 Task: Search round trip flight ticket for 5 adults, 1 child, 2 infants in seat and 1 infant on lap in business from Des Moines: Des Moines International Airport to New Bern: Coastal Carolina Regional Airport (was Craven County Regional) on 5-4-2023 and return on 5-6-2023. Choice of flights is Westjet. Number of bags: 1 carry on bag. Price is upto 76000. Outbound departure time preference is 16:00.
Action: Mouse moved to (352, 347)
Screenshot: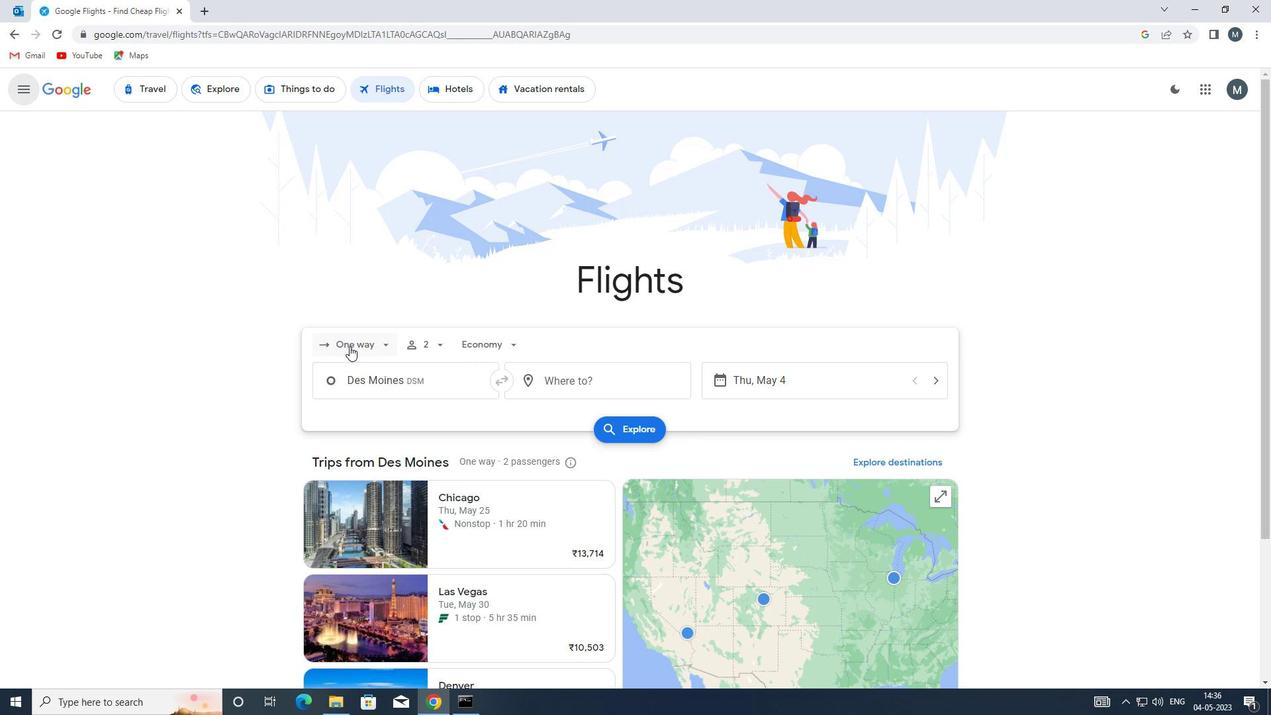 
Action: Mouse pressed left at (352, 347)
Screenshot: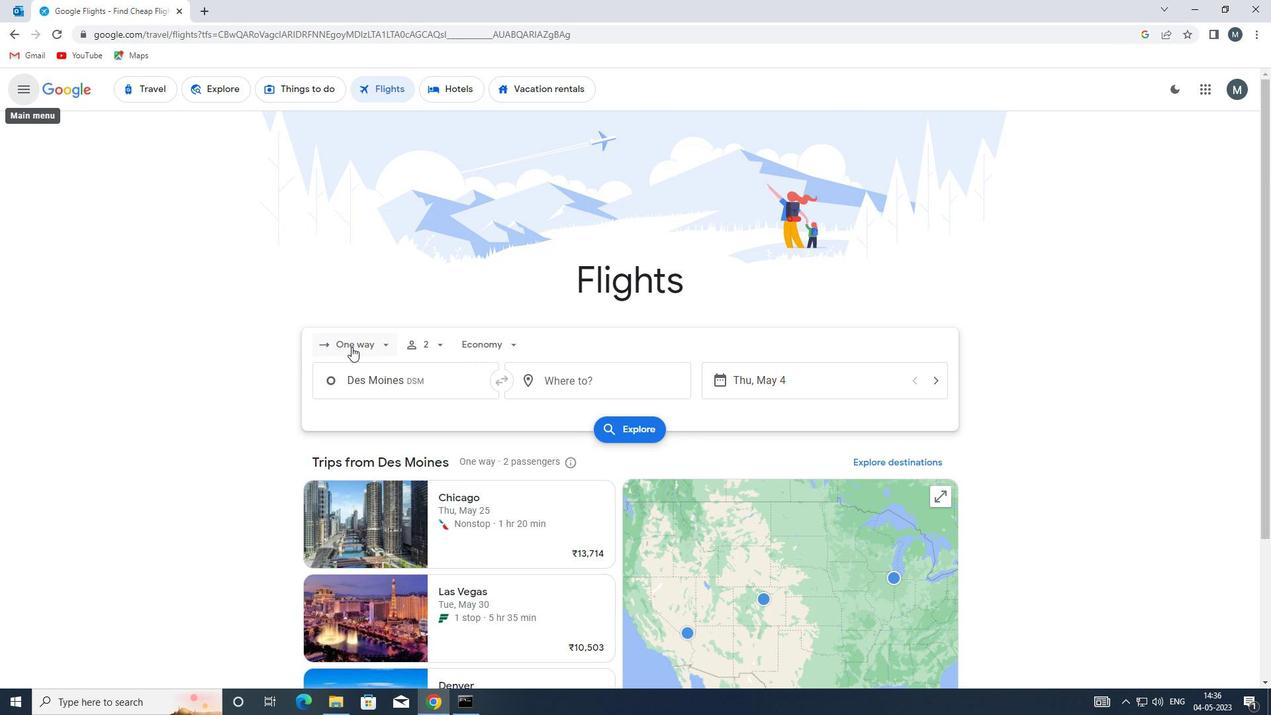 
Action: Mouse moved to (369, 376)
Screenshot: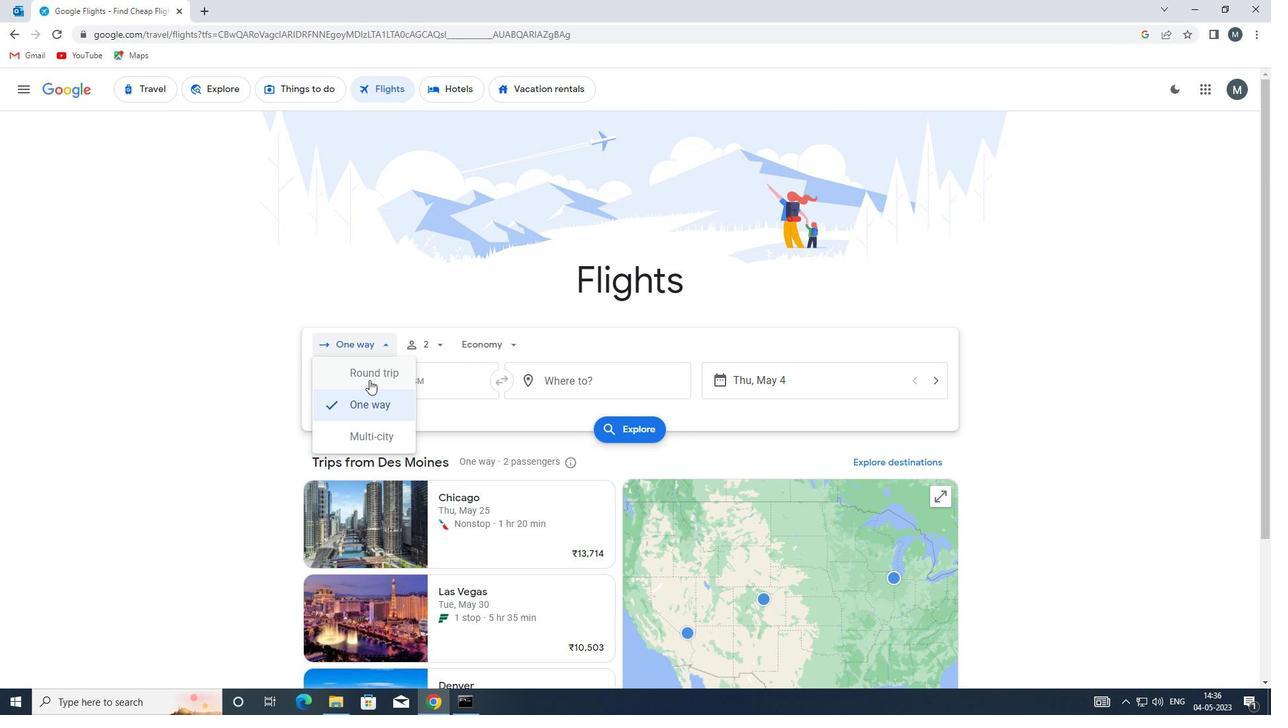 
Action: Mouse pressed left at (369, 376)
Screenshot: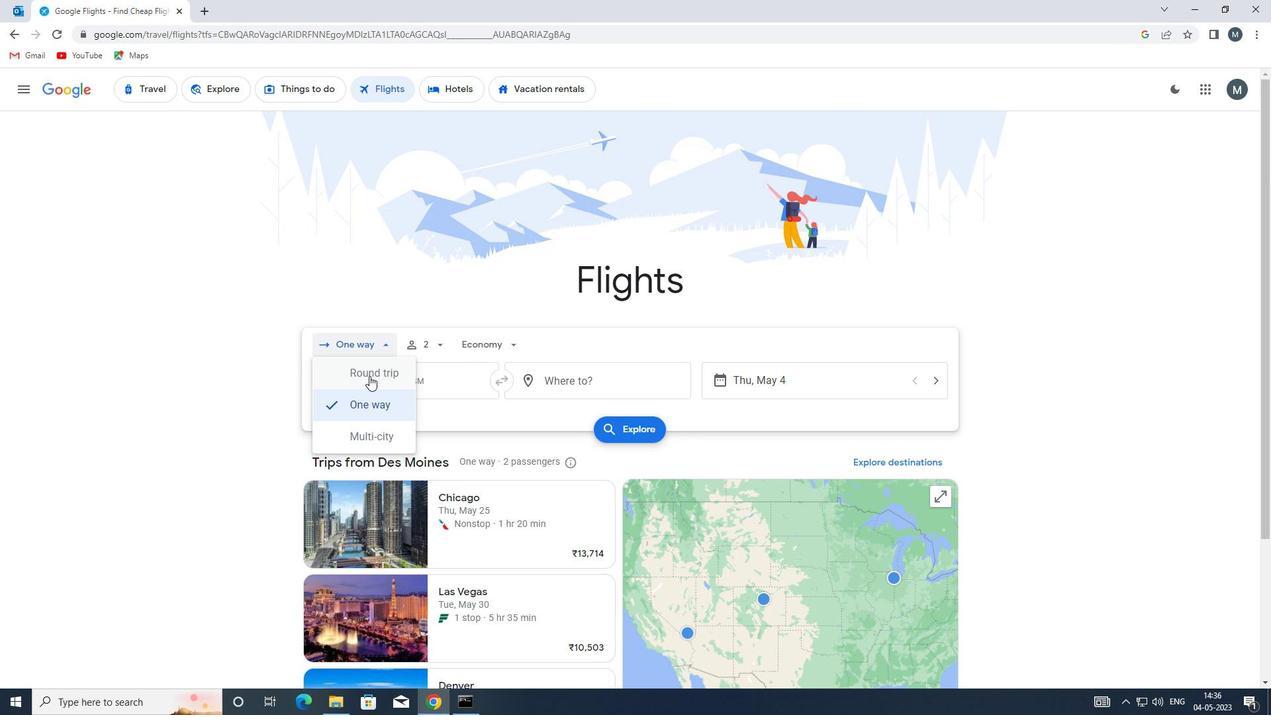 
Action: Mouse moved to (454, 346)
Screenshot: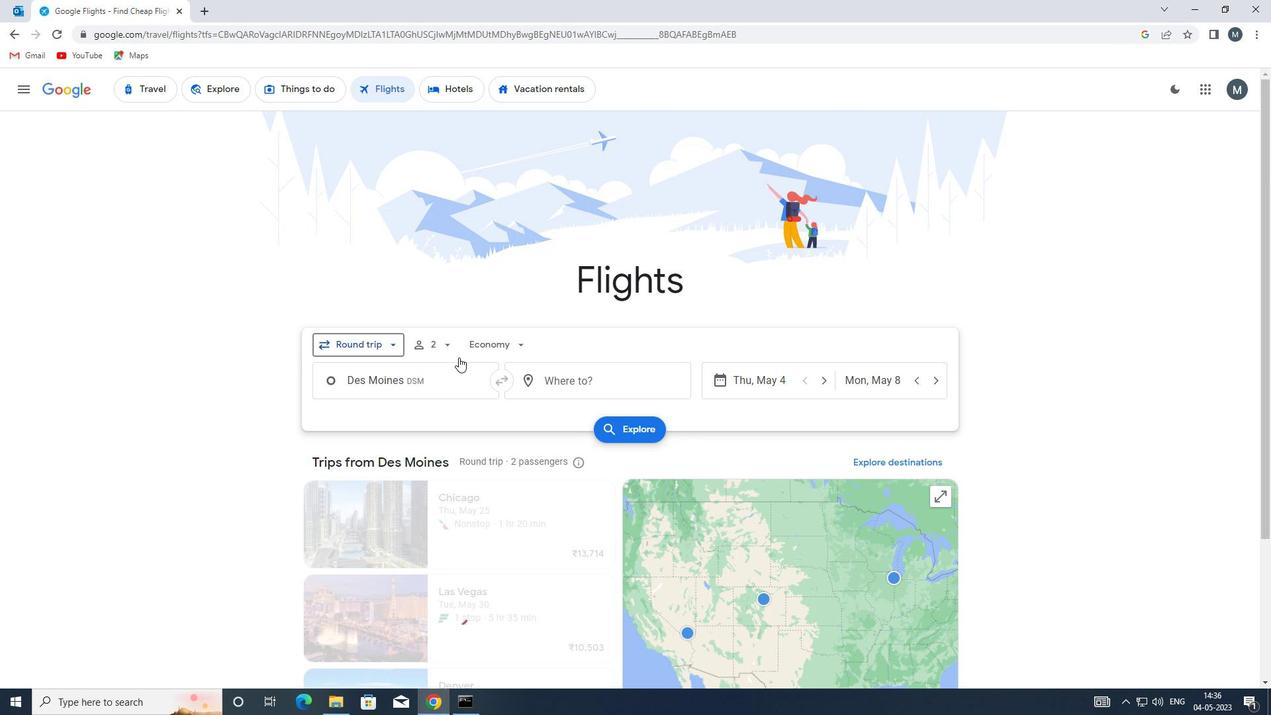 
Action: Mouse pressed left at (454, 346)
Screenshot: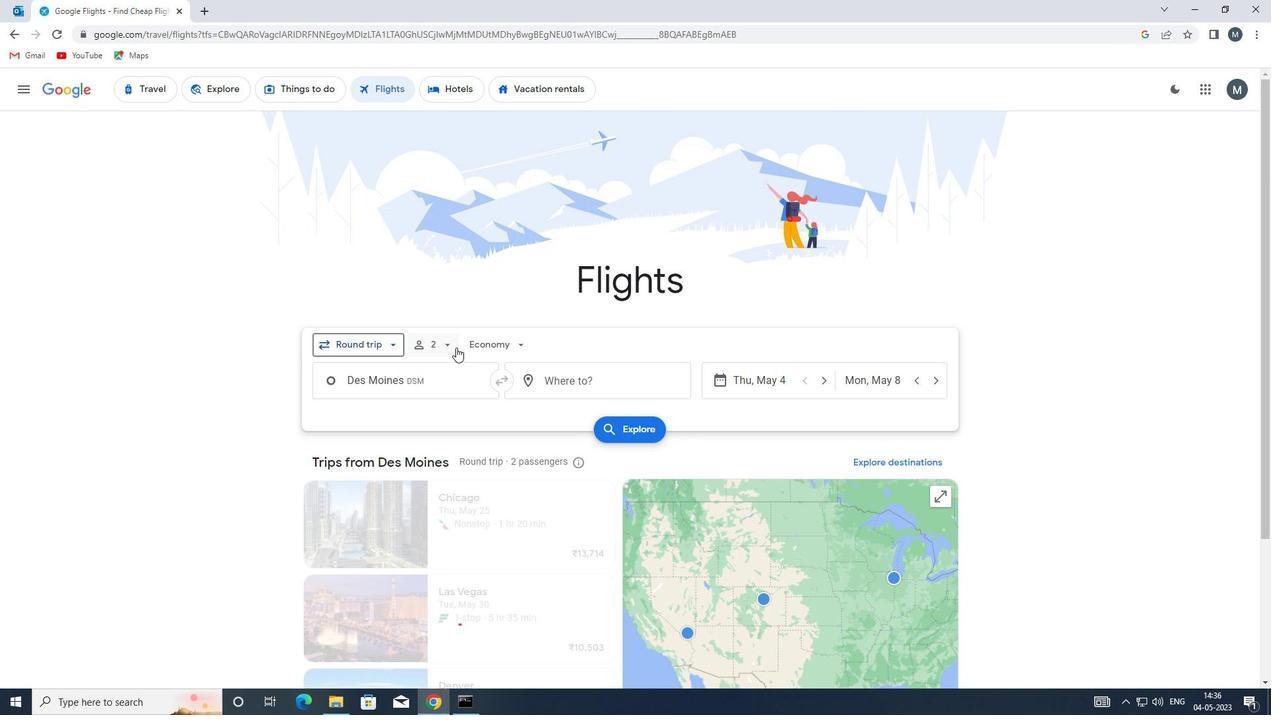 
Action: Mouse moved to (543, 380)
Screenshot: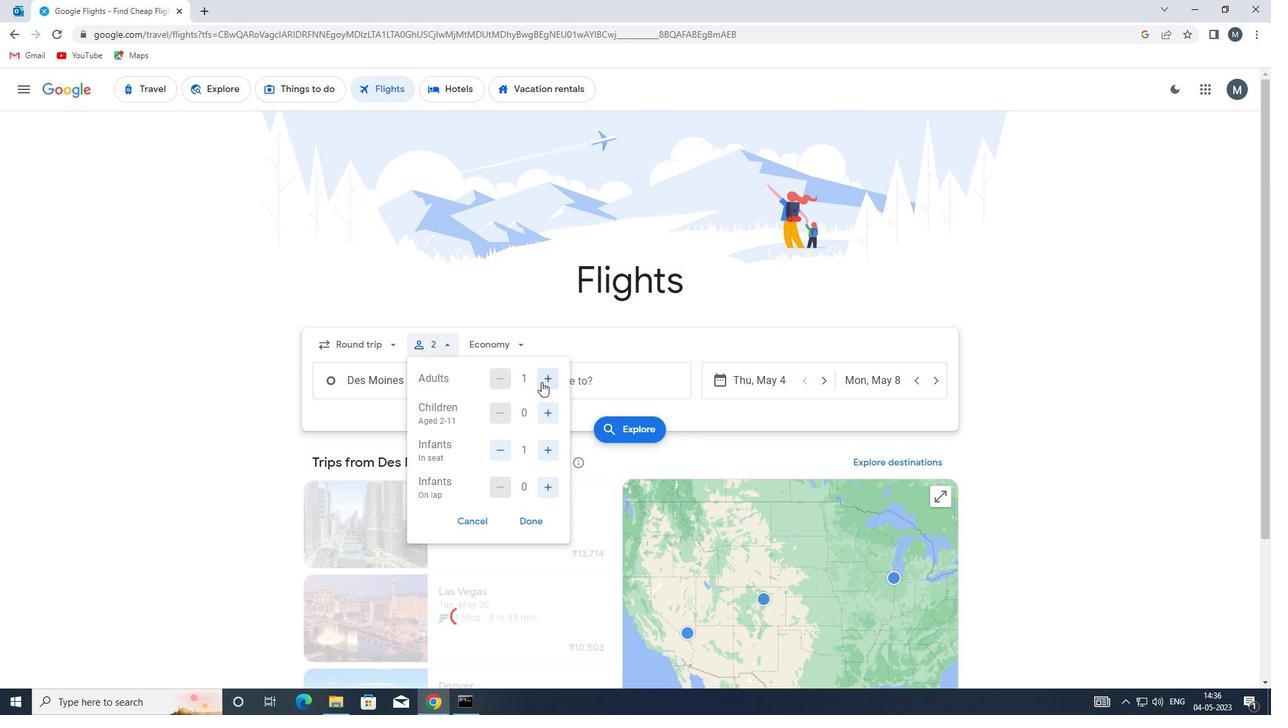 
Action: Mouse pressed left at (543, 380)
Screenshot: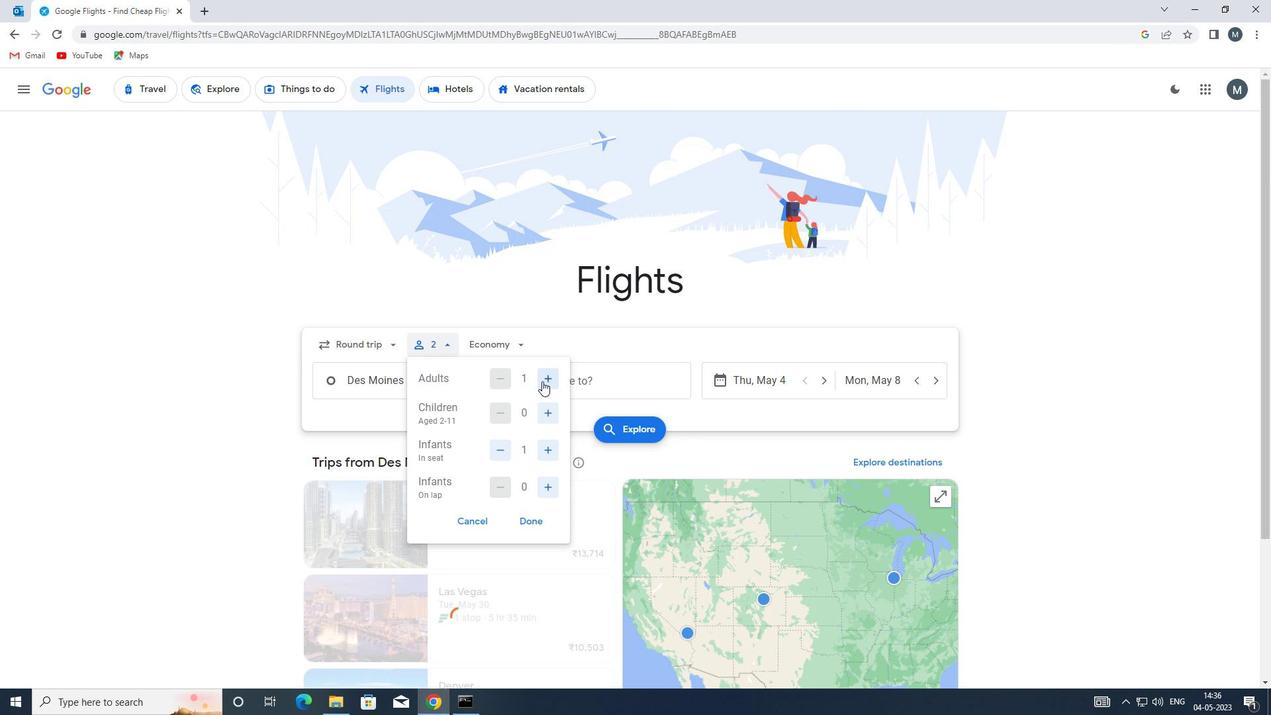 
Action: Mouse pressed left at (543, 380)
Screenshot: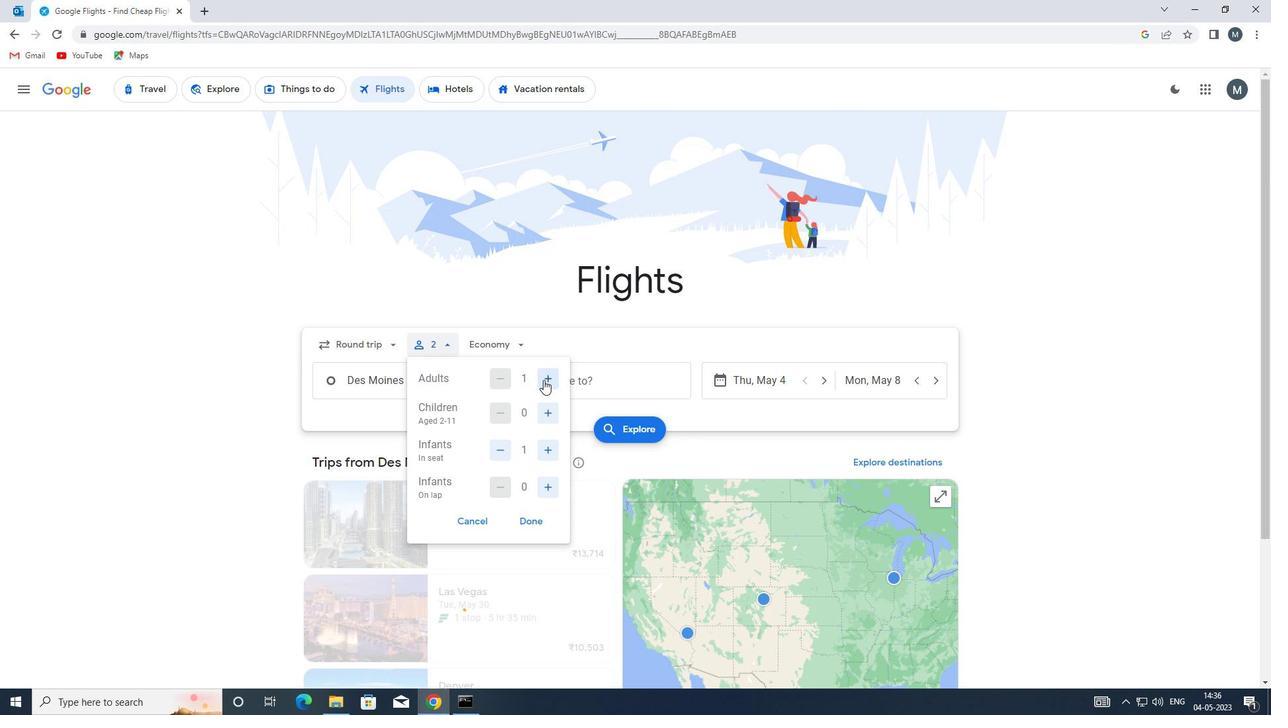 
Action: Mouse moved to (544, 378)
Screenshot: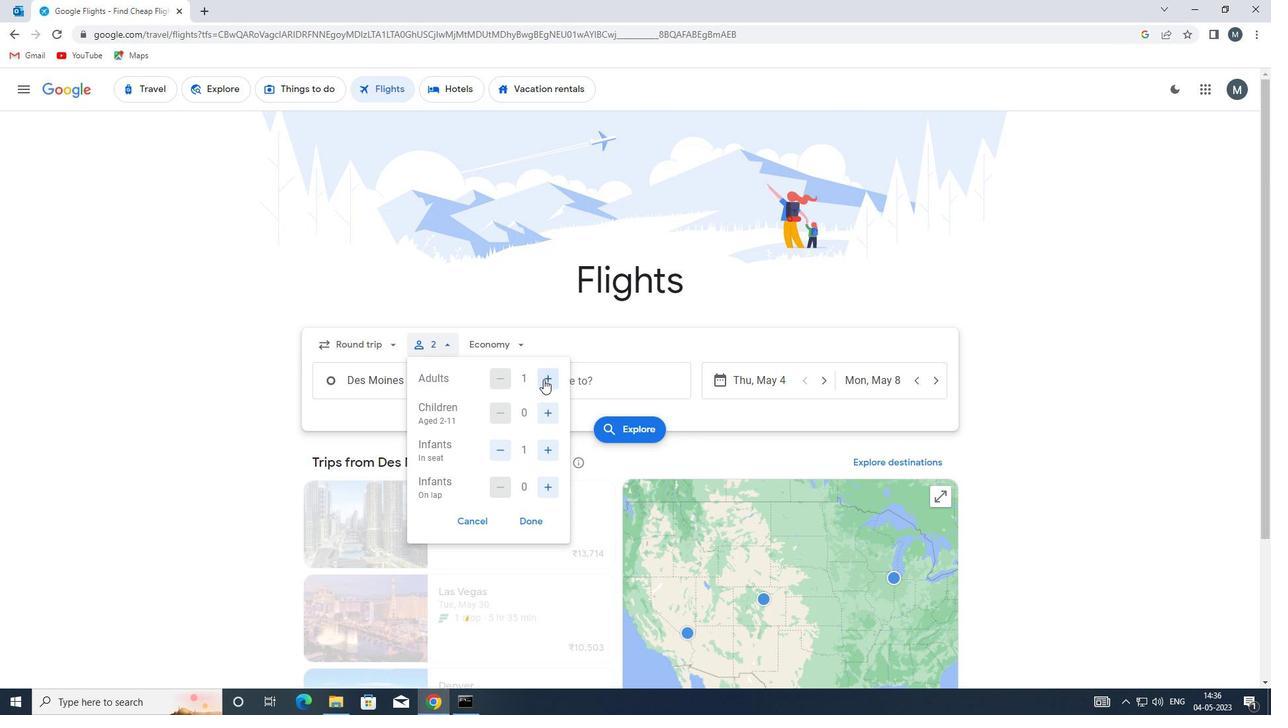 
Action: Mouse pressed left at (544, 378)
Screenshot: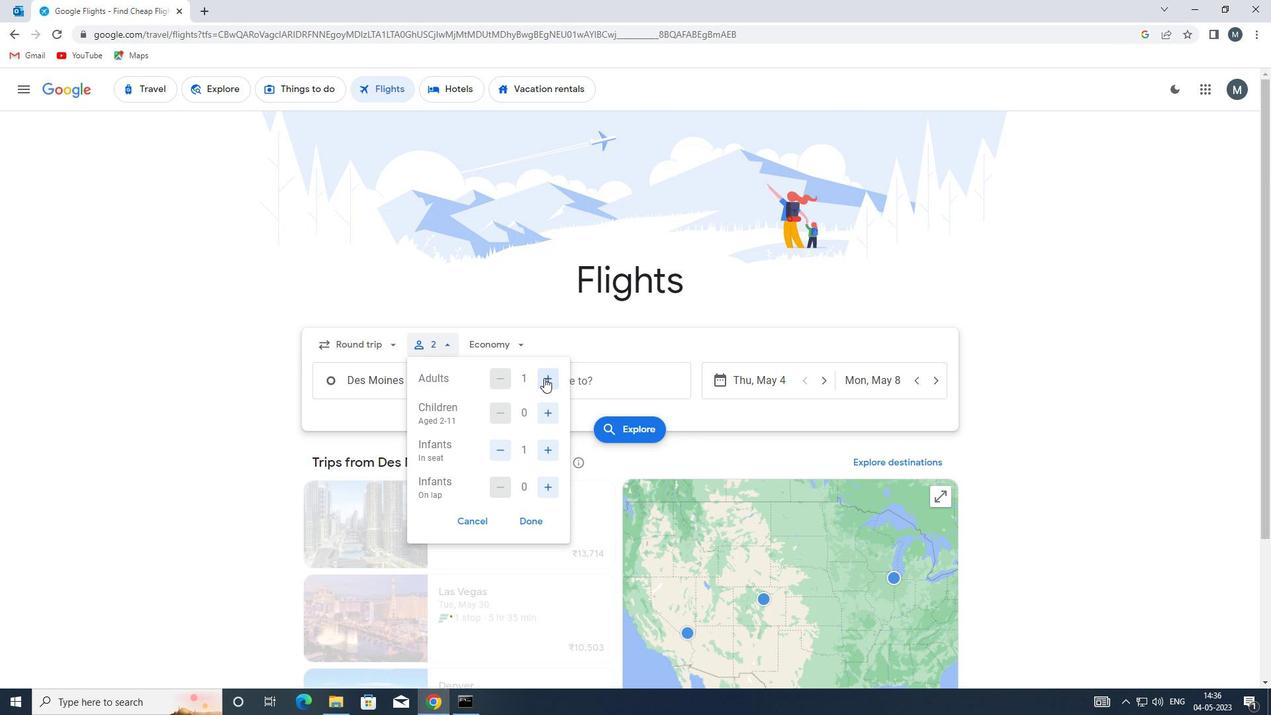 
Action: Mouse moved to (546, 378)
Screenshot: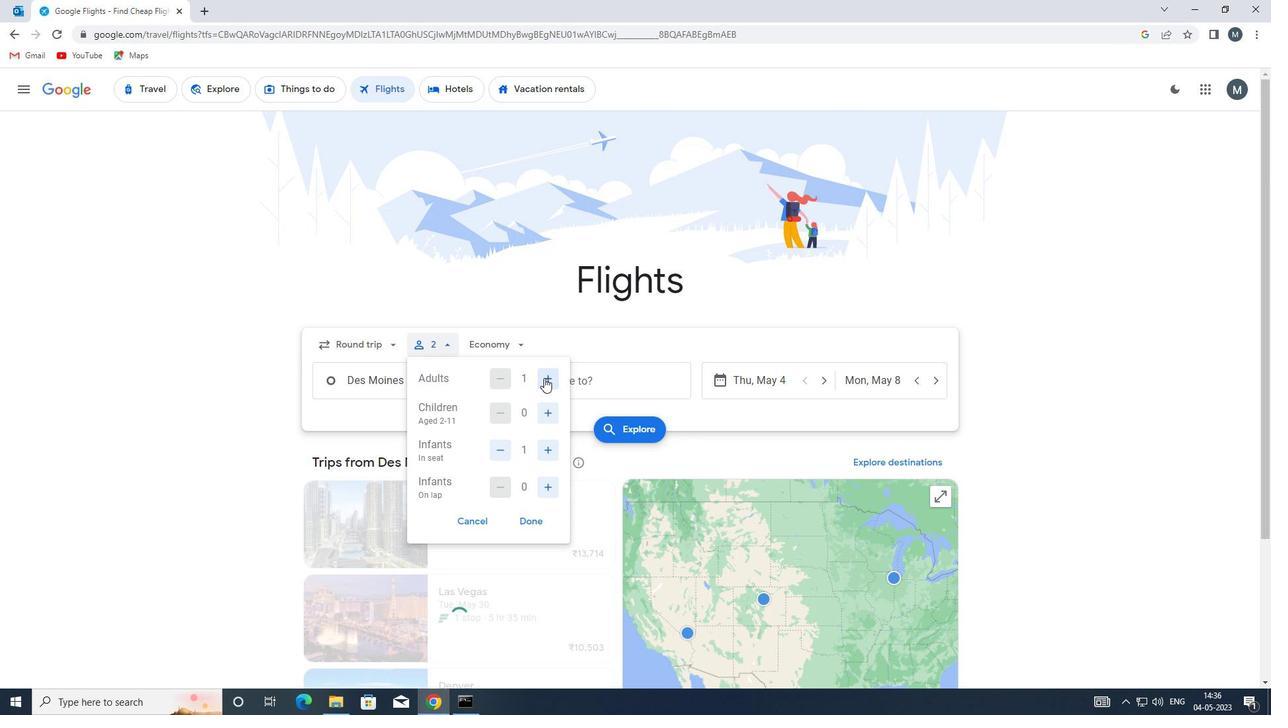 
Action: Mouse pressed left at (546, 378)
Screenshot: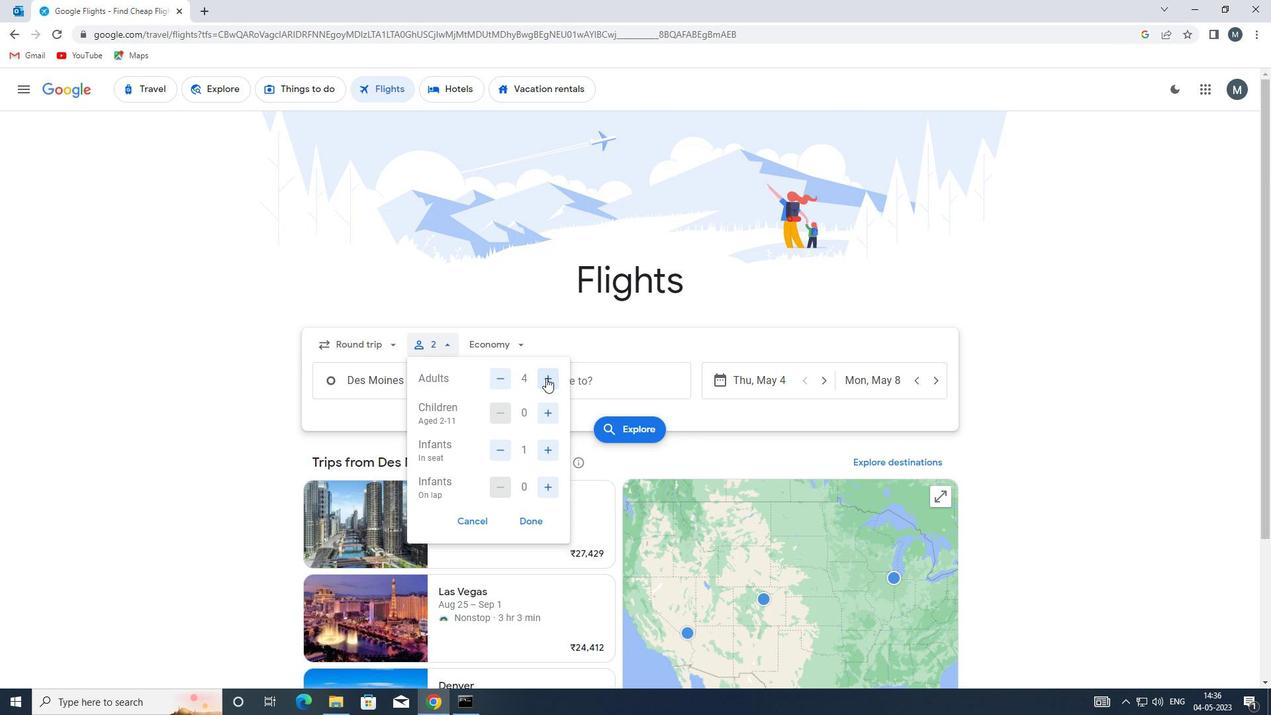 
Action: Mouse moved to (549, 415)
Screenshot: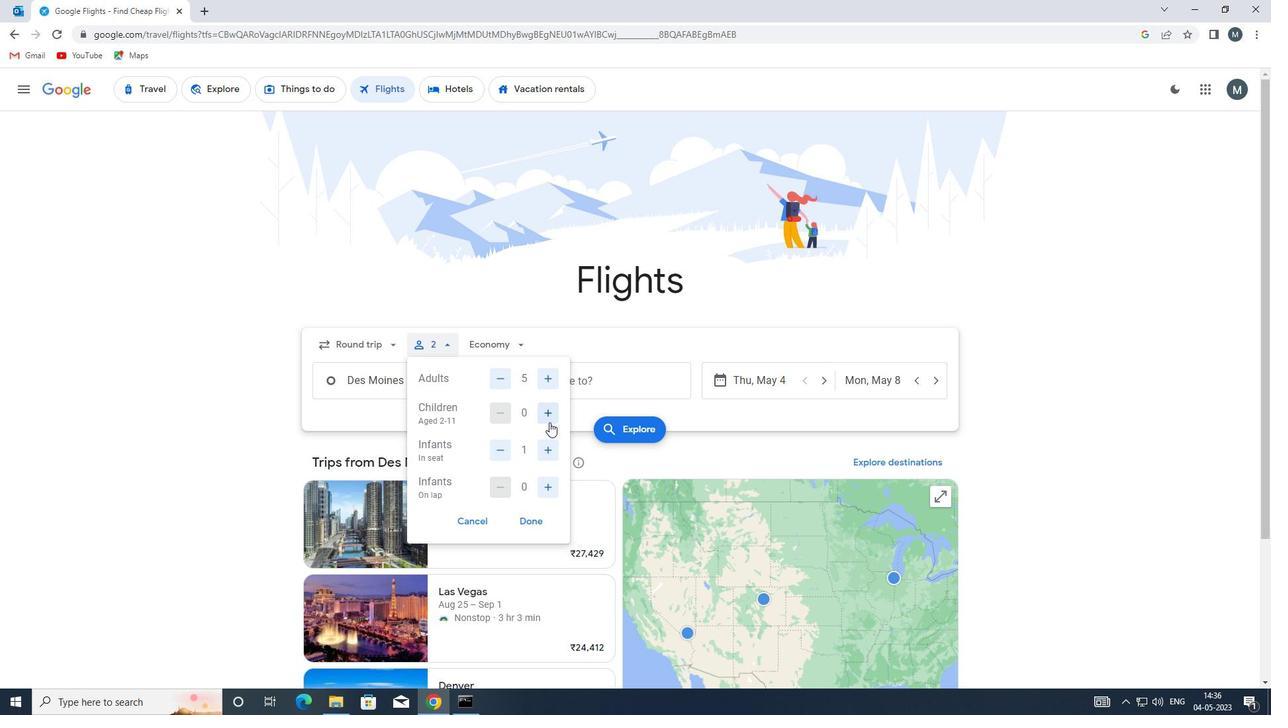 
Action: Mouse pressed left at (549, 415)
Screenshot: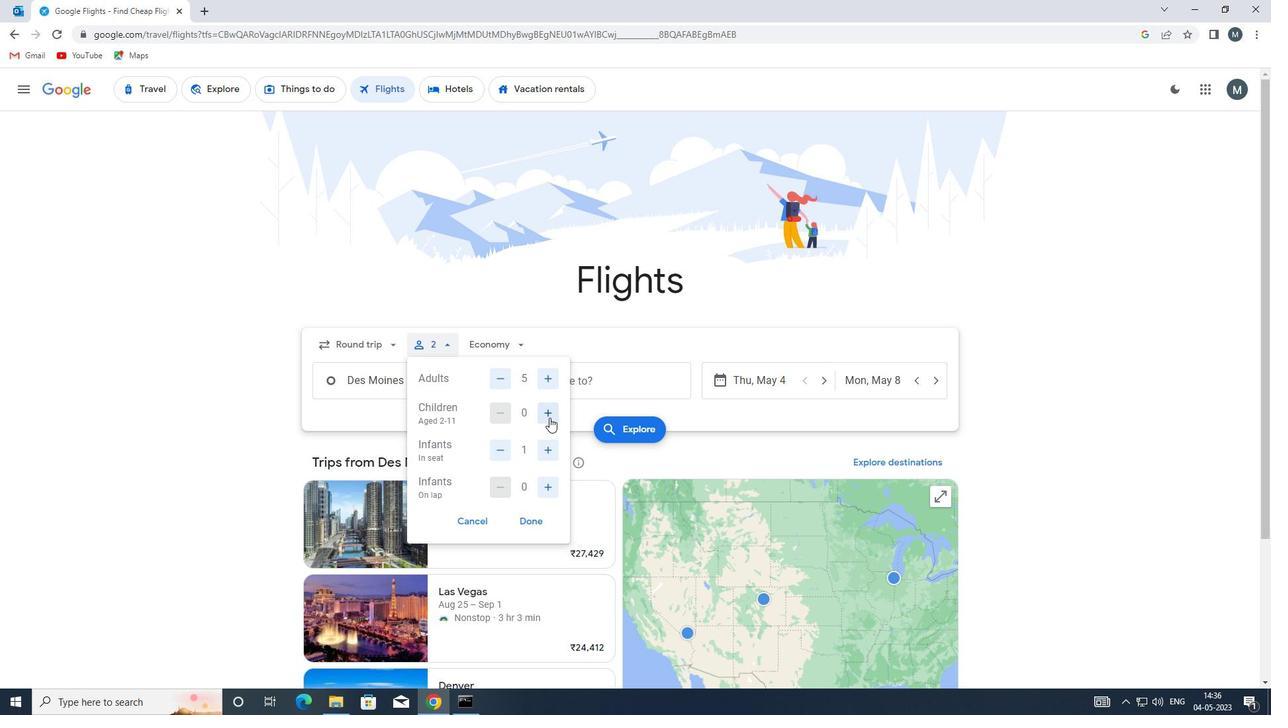 
Action: Mouse moved to (545, 445)
Screenshot: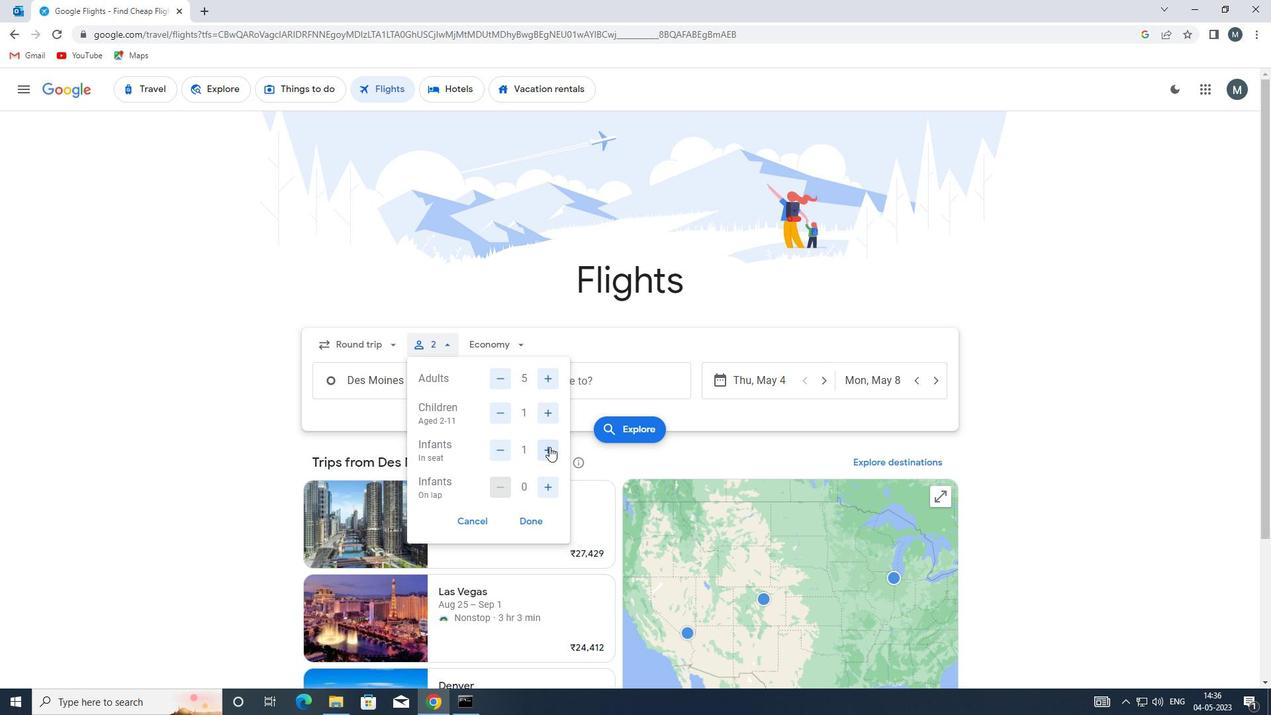 
Action: Mouse pressed left at (545, 445)
Screenshot: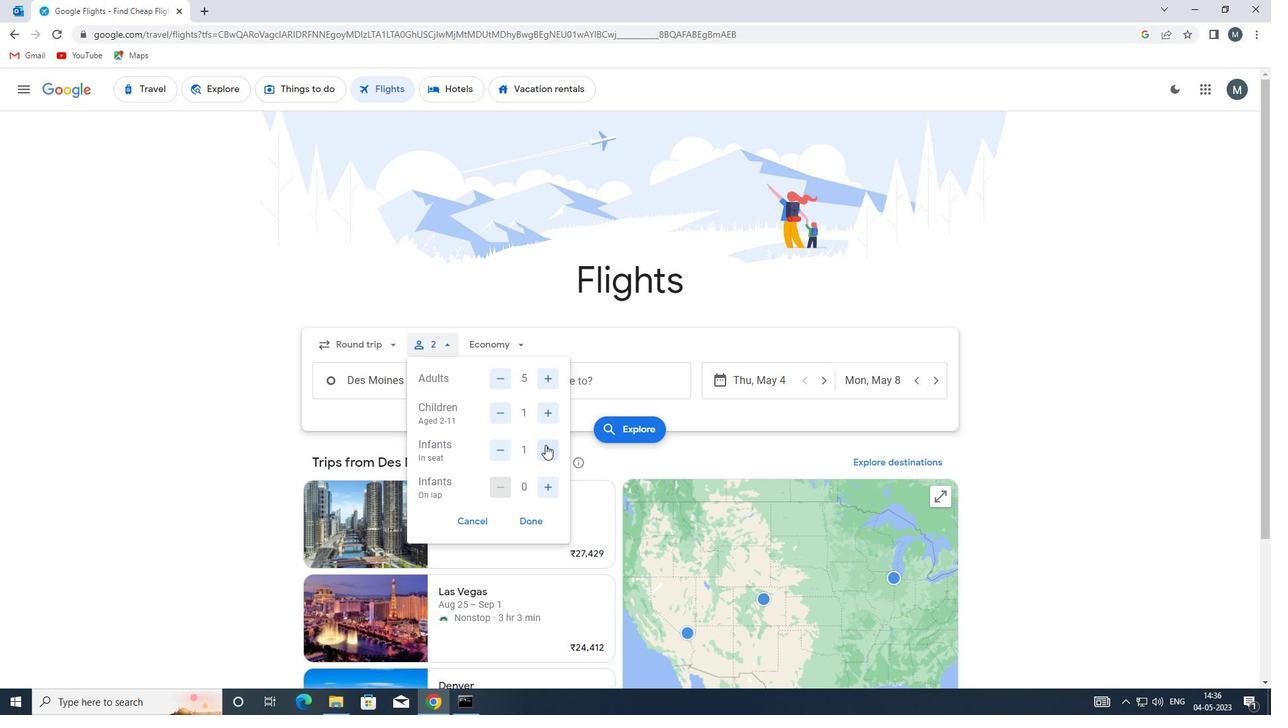 
Action: Mouse pressed left at (545, 445)
Screenshot: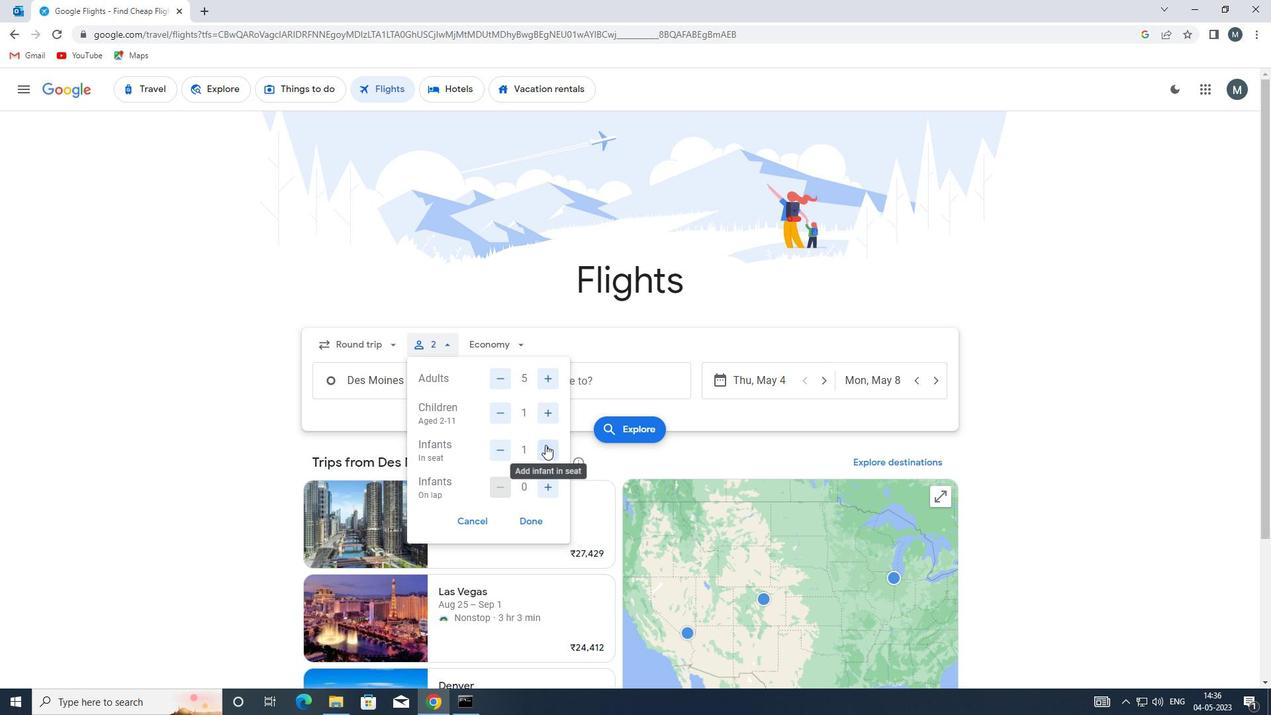 
Action: Mouse moved to (554, 488)
Screenshot: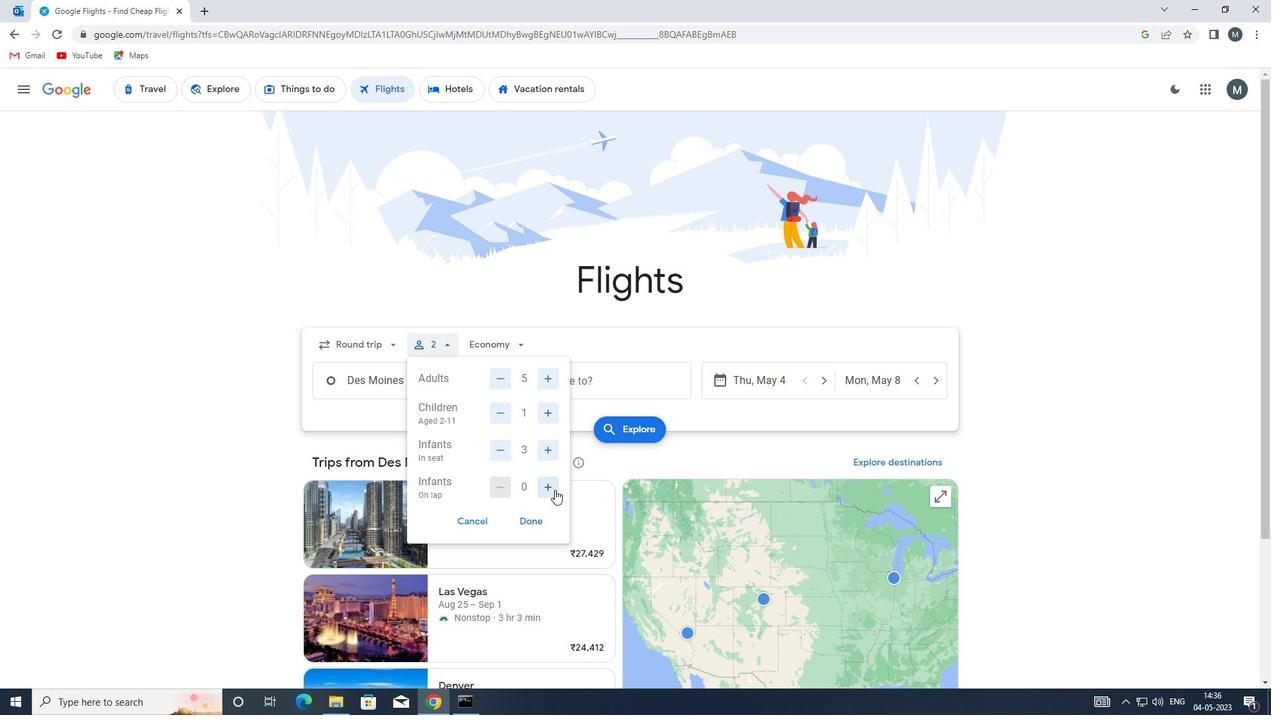 
Action: Mouse pressed left at (554, 488)
Screenshot: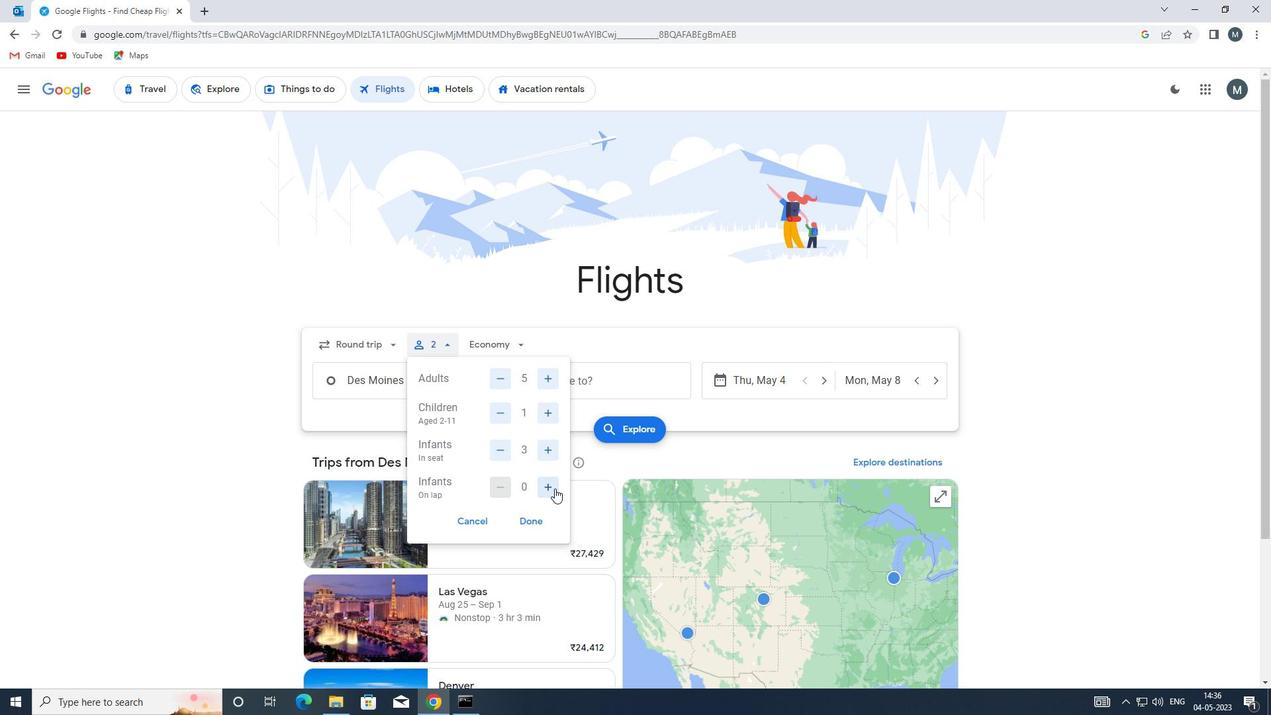 
Action: Mouse moved to (507, 446)
Screenshot: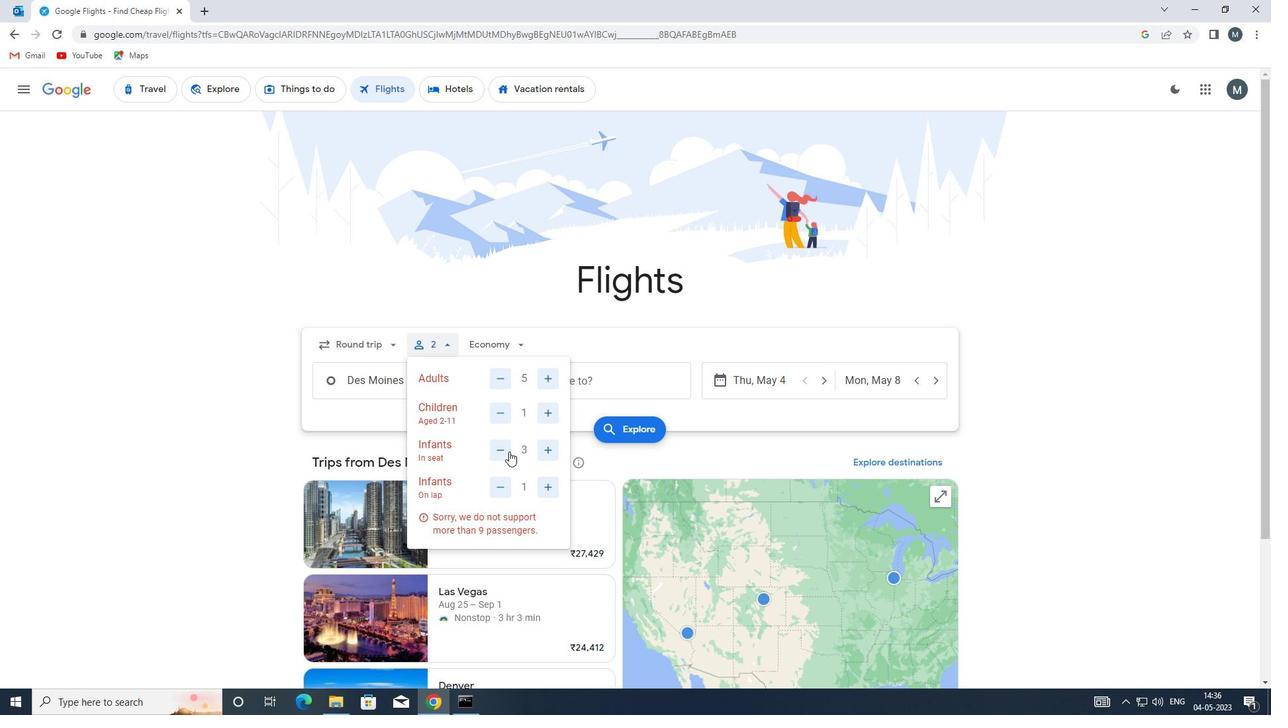 
Action: Mouse pressed left at (507, 446)
Screenshot: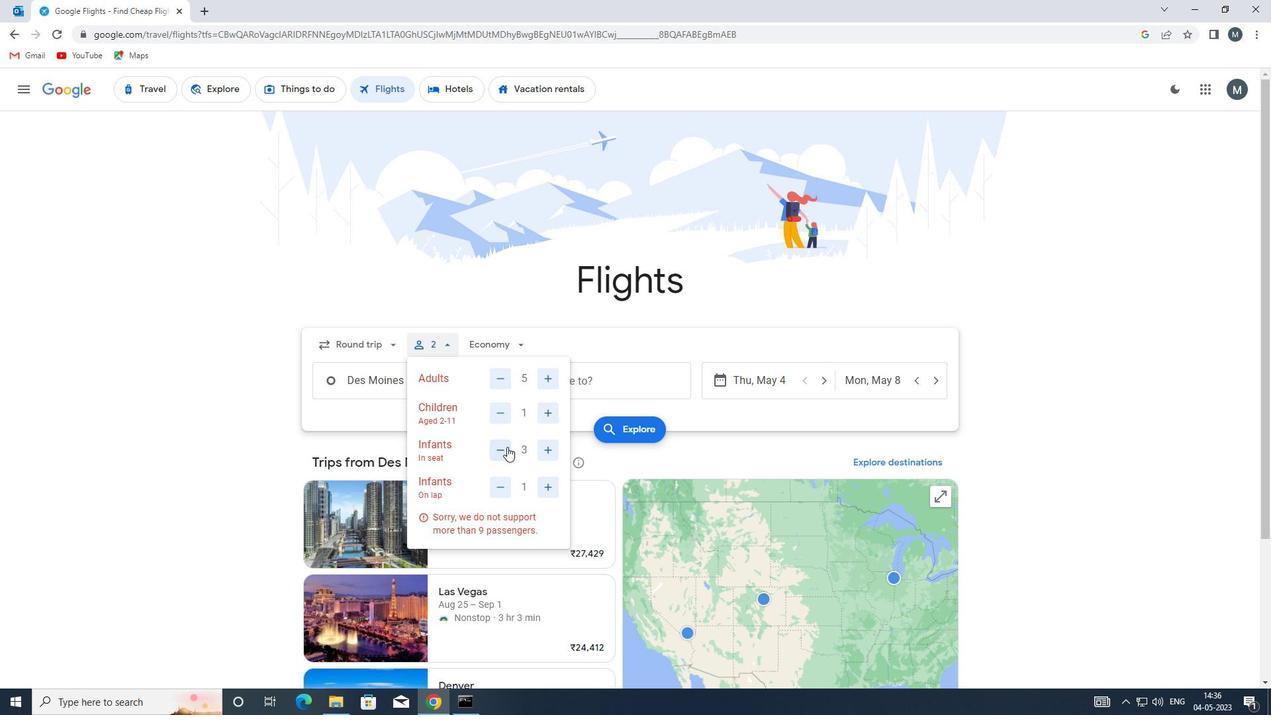 
Action: Mouse moved to (544, 518)
Screenshot: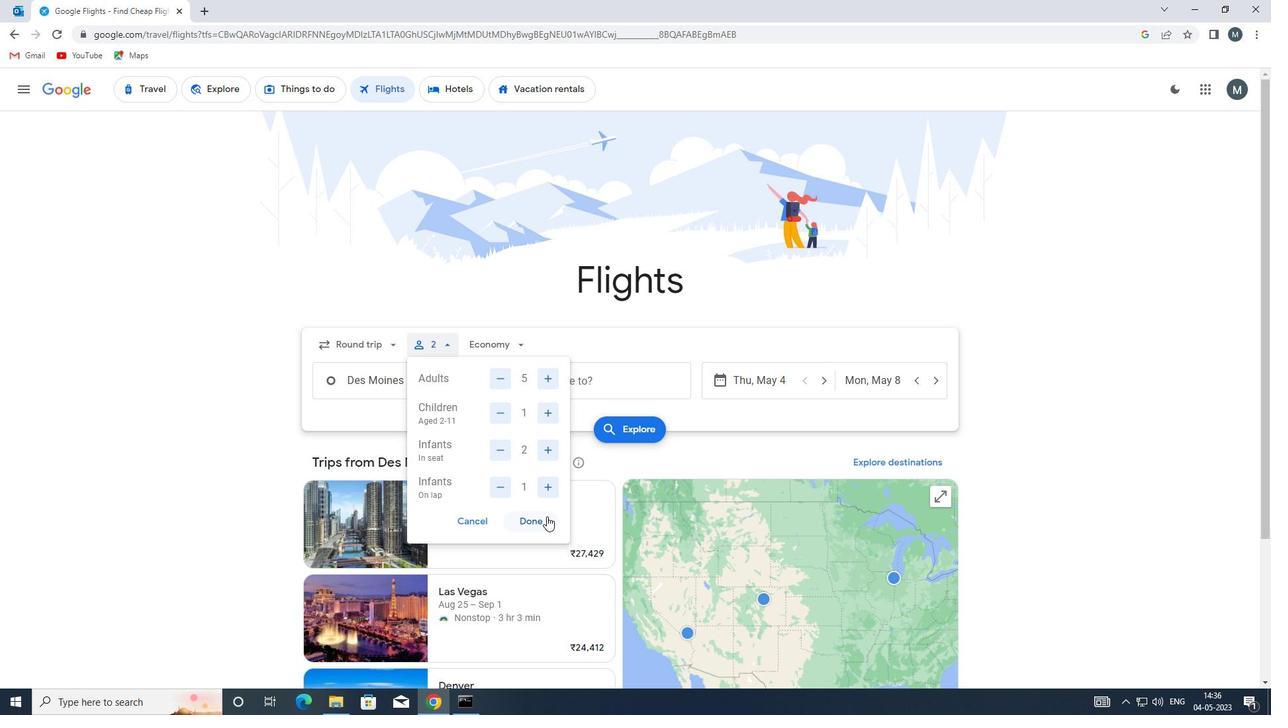 
Action: Mouse pressed left at (544, 518)
Screenshot: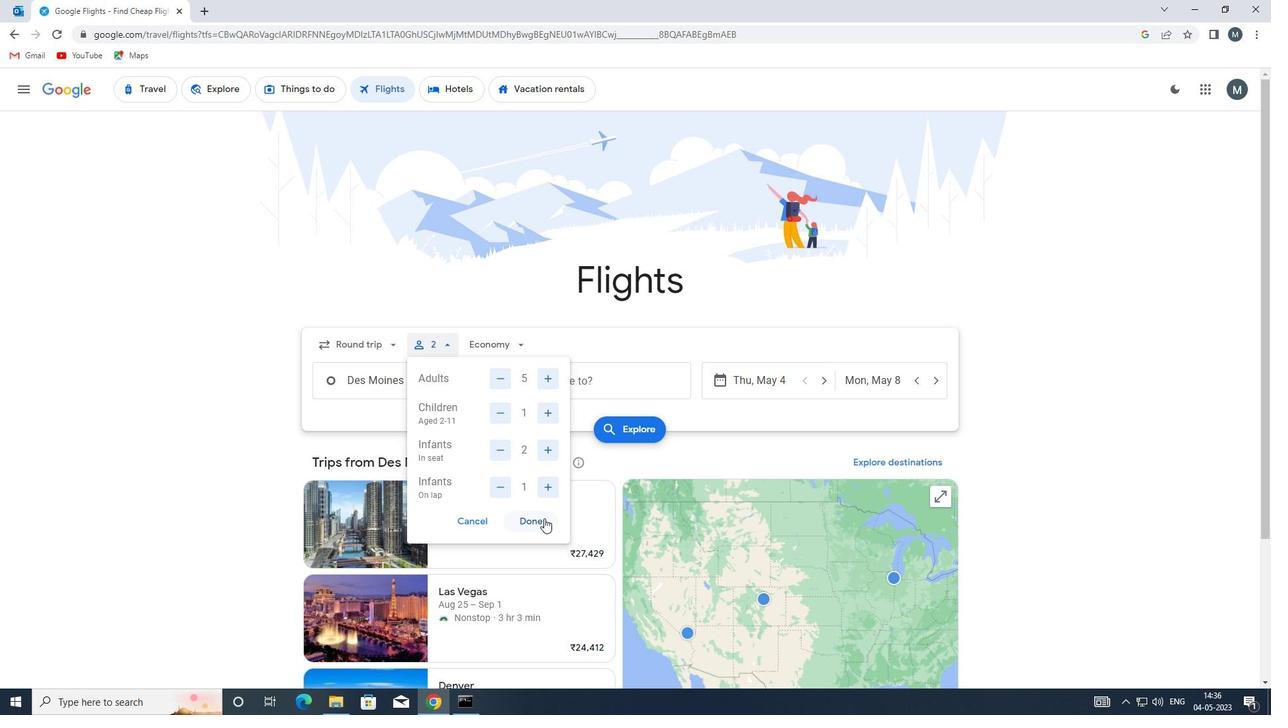 
Action: Mouse moved to (519, 346)
Screenshot: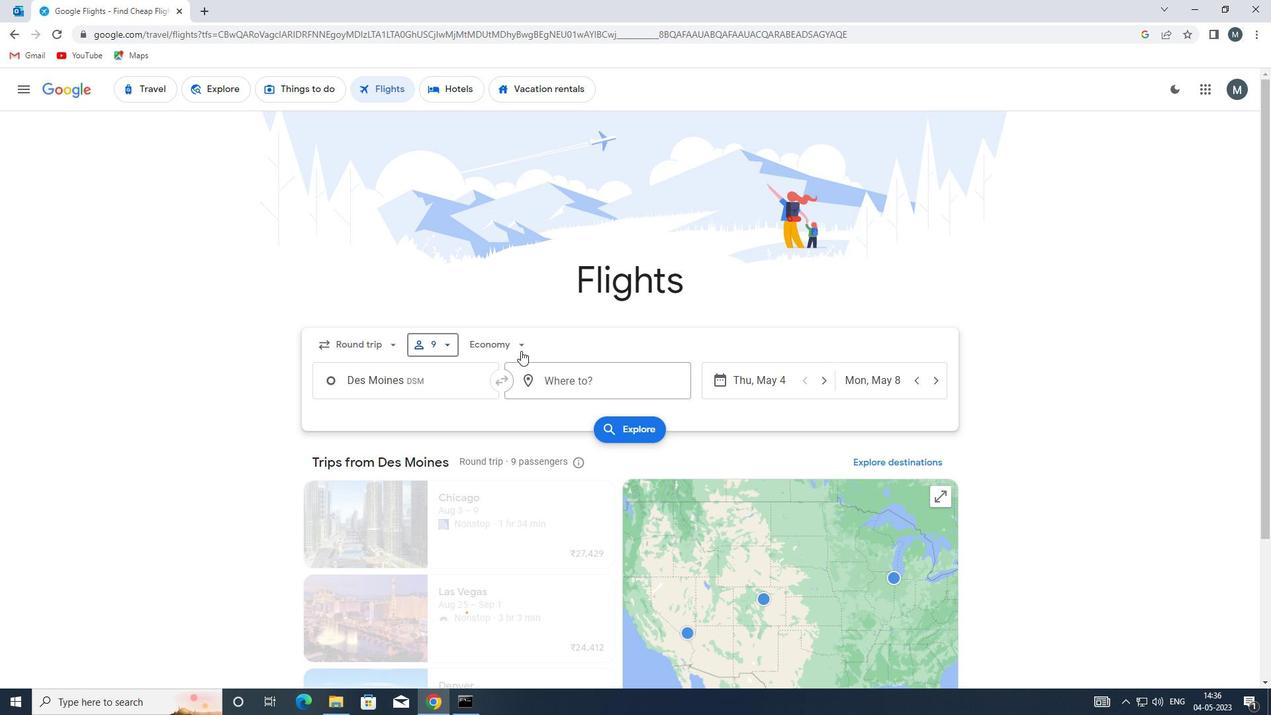 
Action: Mouse pressed left at (519, 346)
Screenshot: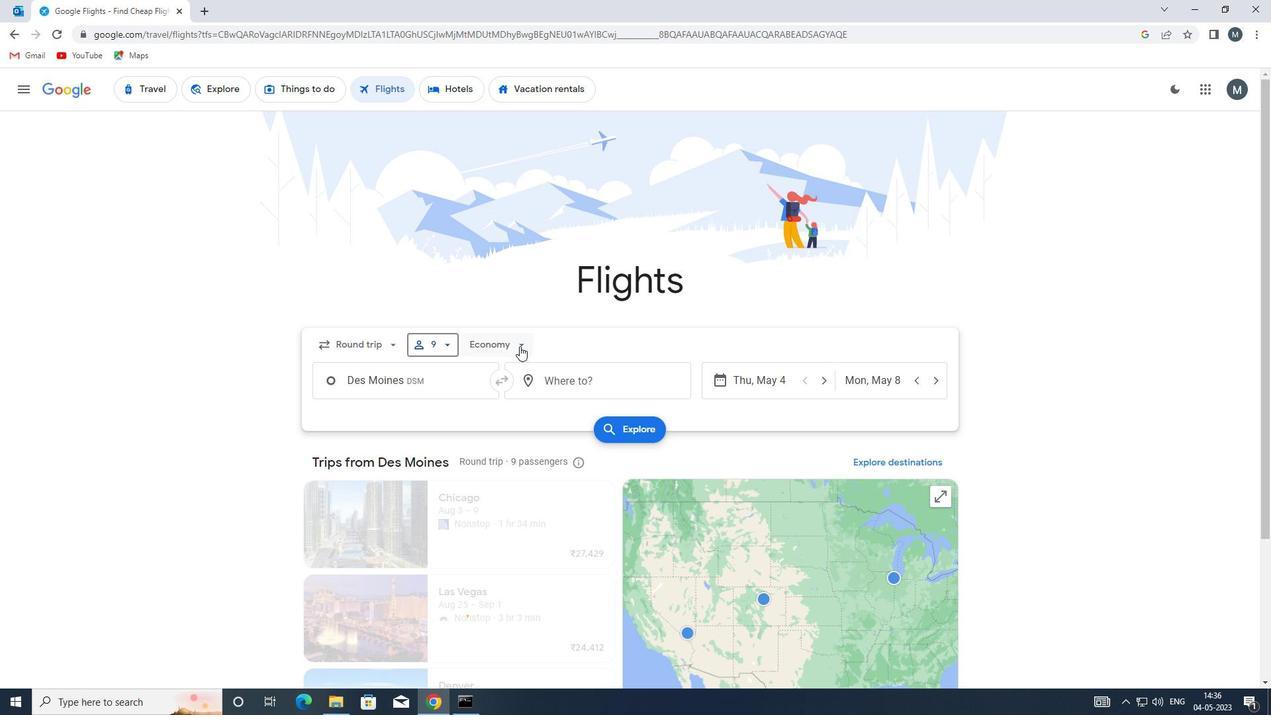 
Action: Mouse moved to (539, 437)
Screenshot: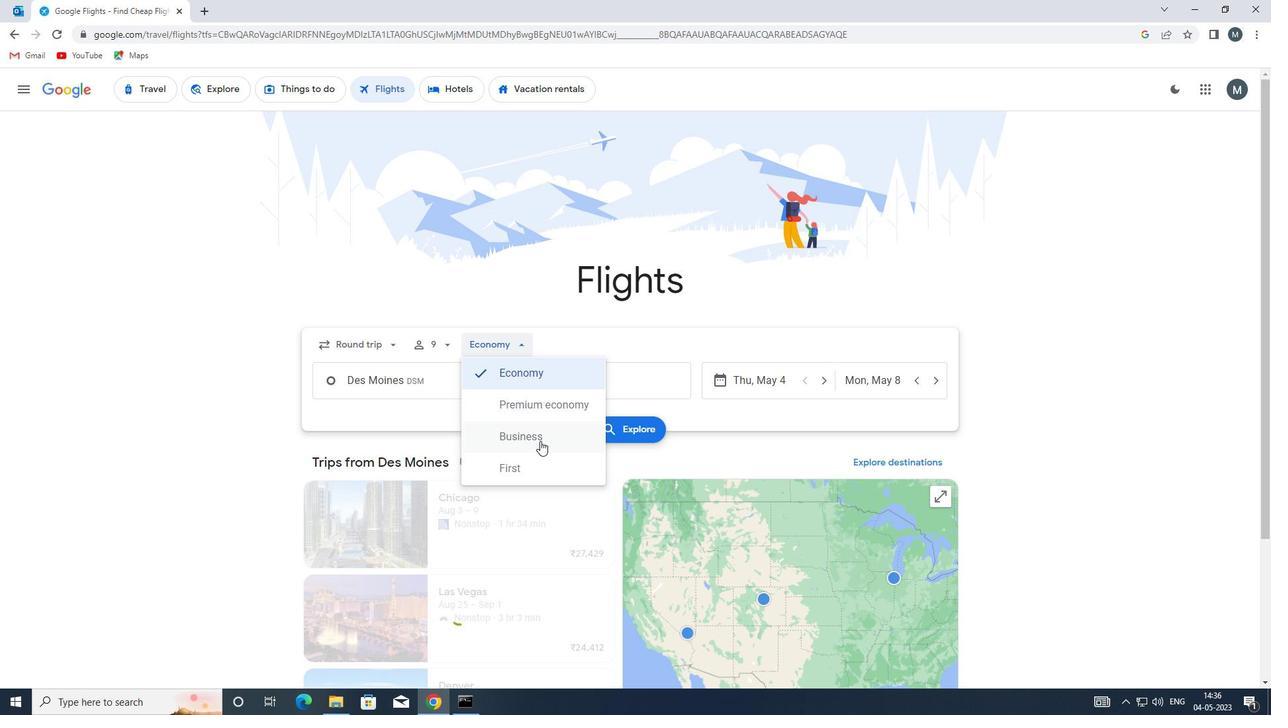 
Action: Mouse pressed left at (539, 437)
Screenshot: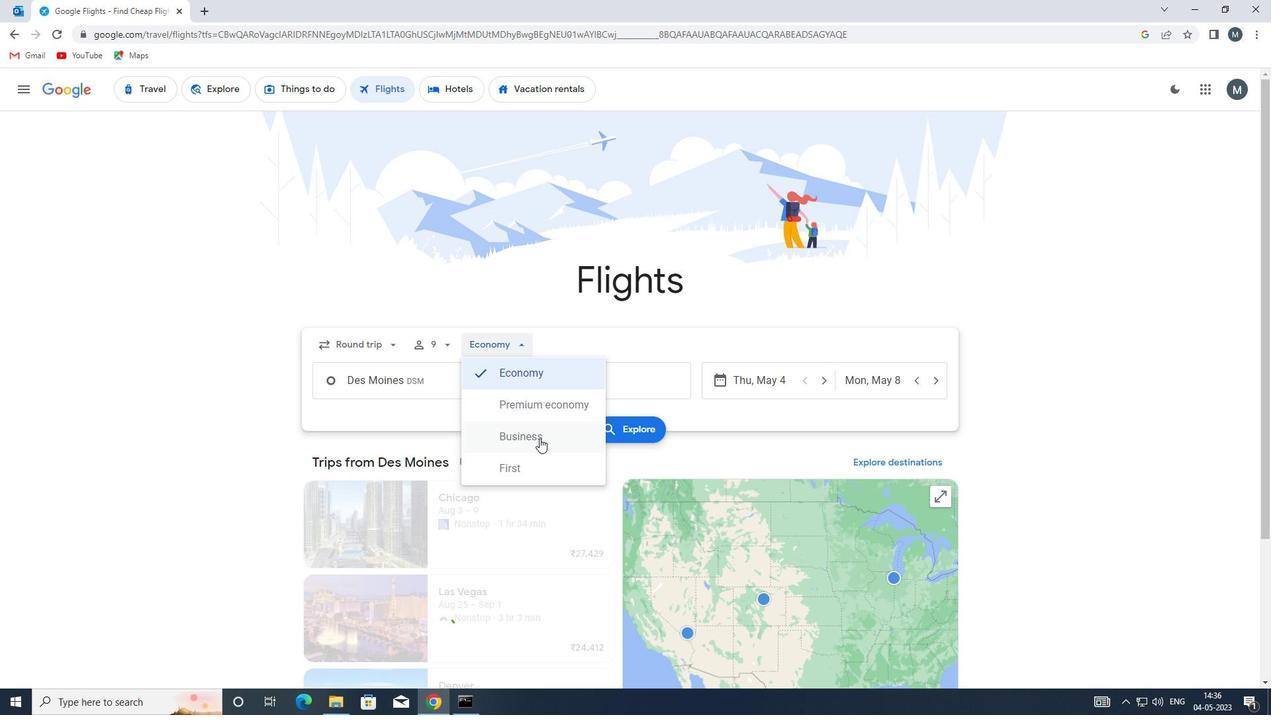 
Action: Mouse moved to (471, 388)
Screenshot: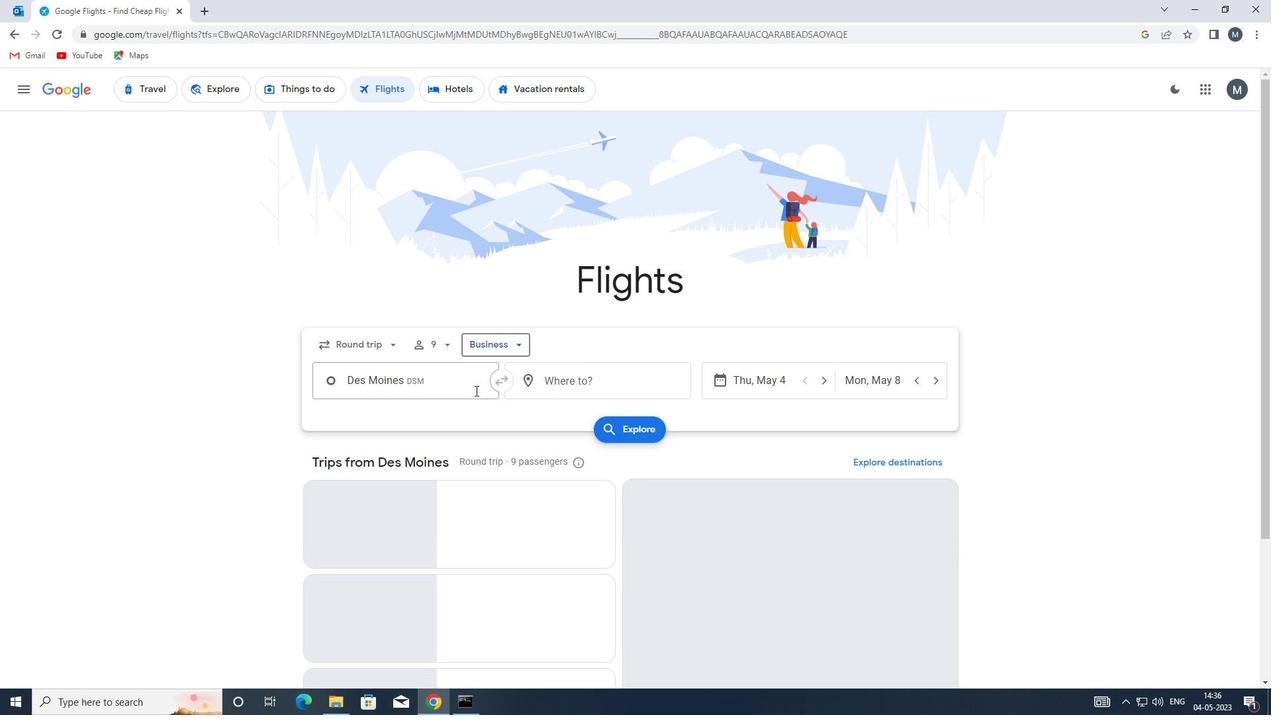 
Action: Mouse pressed left at (471, 388)
Screenshot: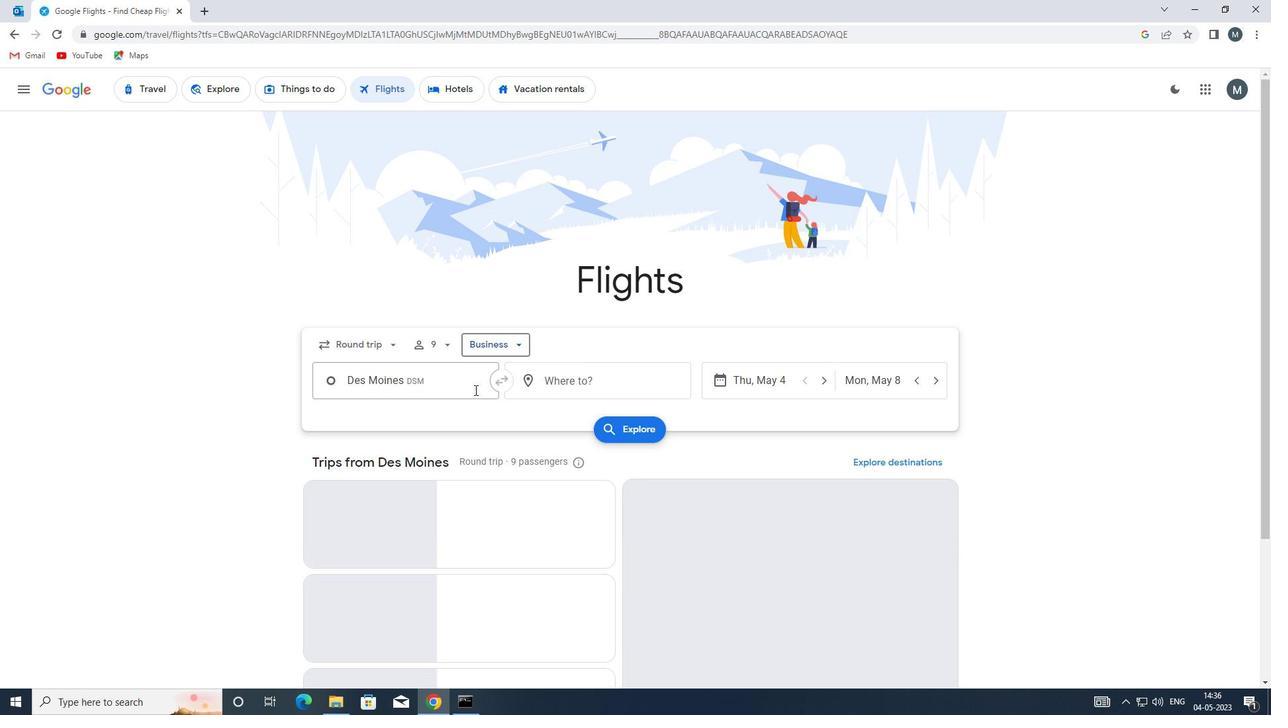 
Action: Mouse moved to (465, 452)
Screenshot: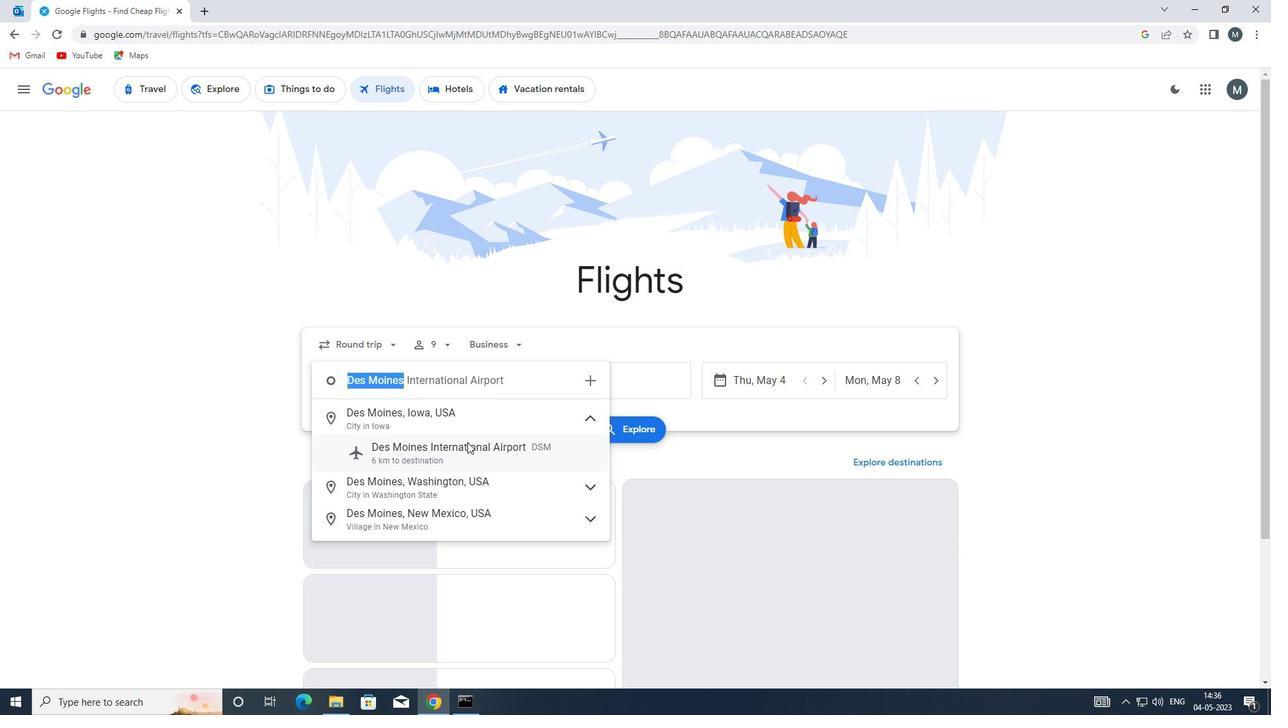 
Action: Mouse pressed left at (465, 452)
Screenshot: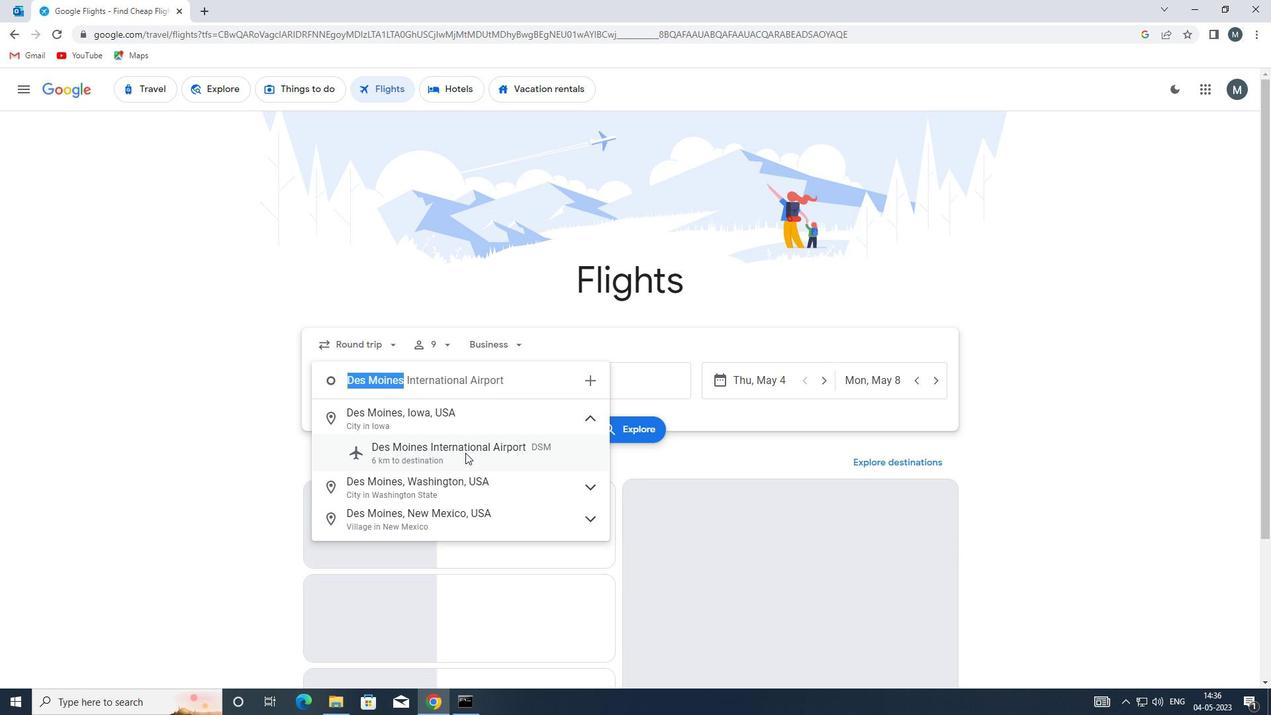 
Action: Mouse moved to (566, 385)
Screenshot: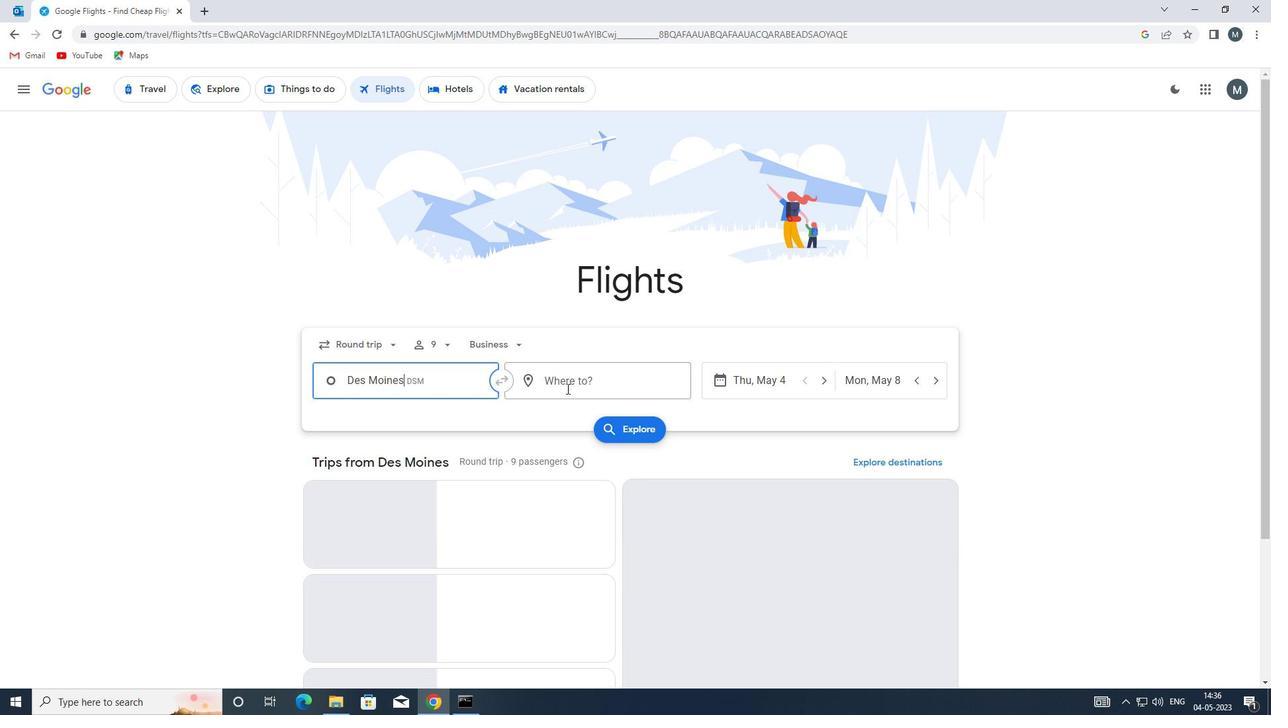 
Action: Mouse pressed left at (566, 385)
Screenshot: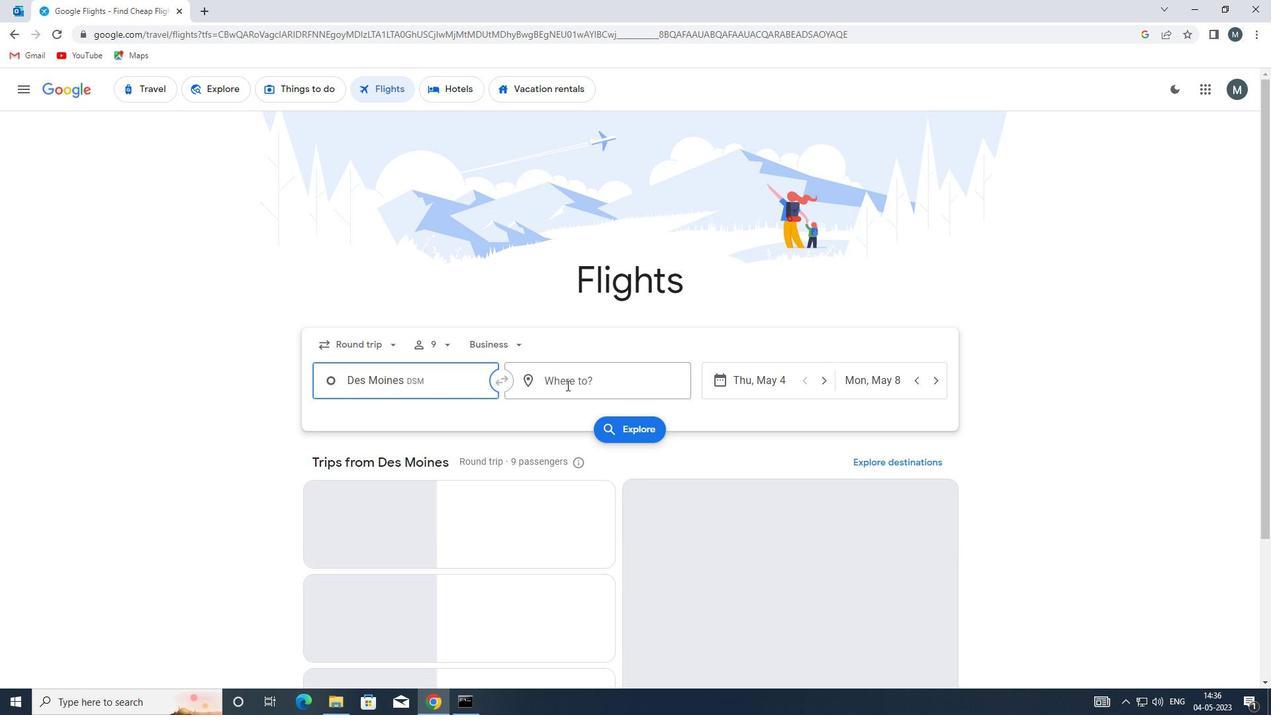 
Action: Key pressed ewn
Screenshot: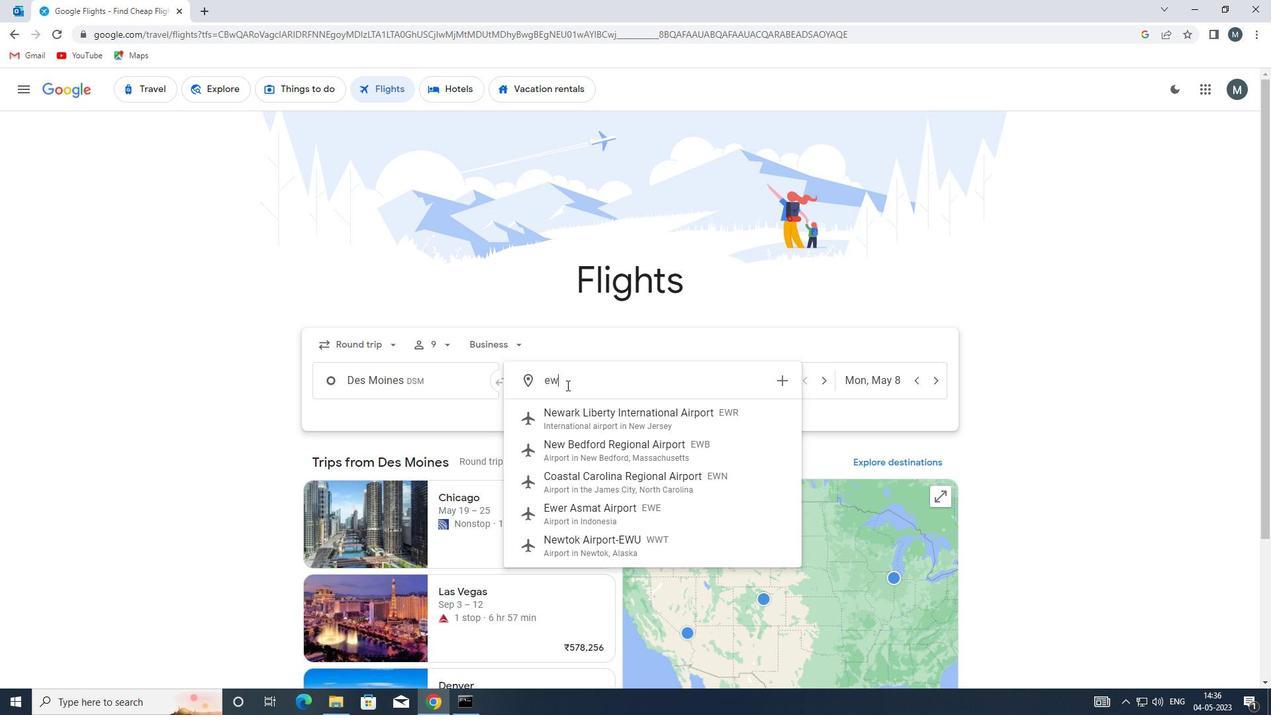 
Action: Mouse moved to (636, 420)
Screenshot: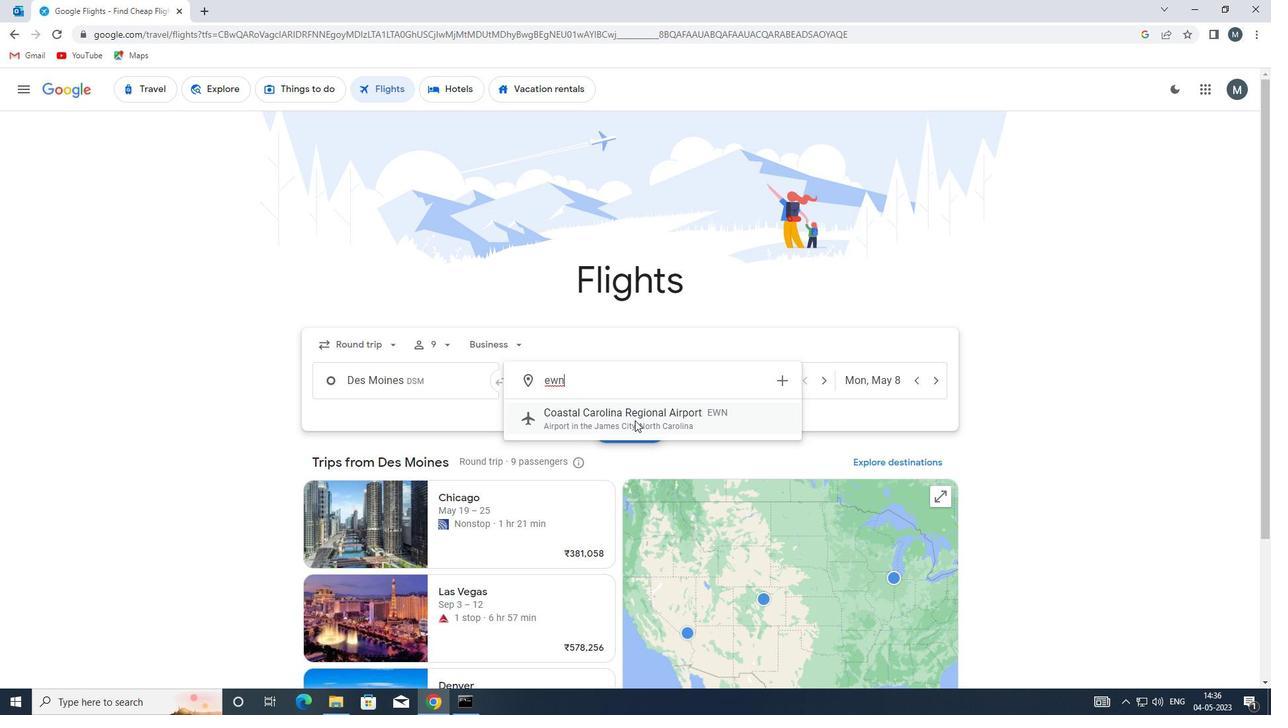 
Action: Mouse pressed left at (636, 420)
Screenshot: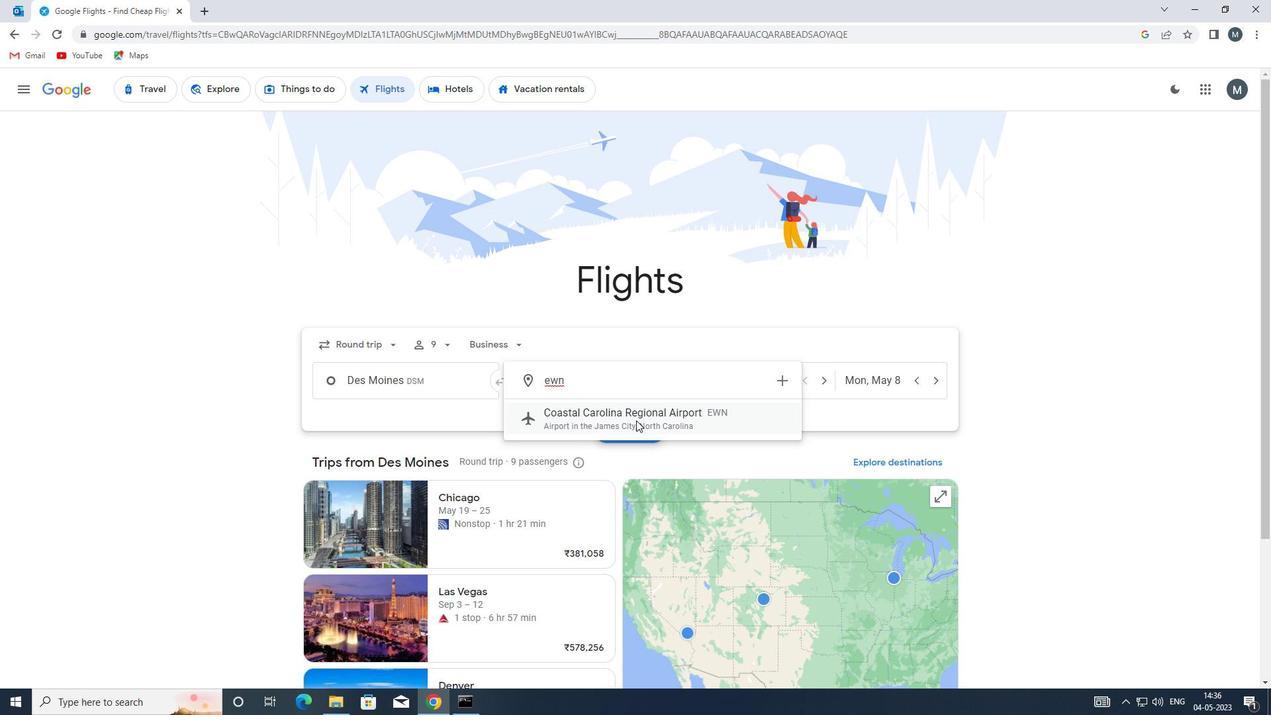 
Action: Mouse moved to (737, 370)
Screenshot: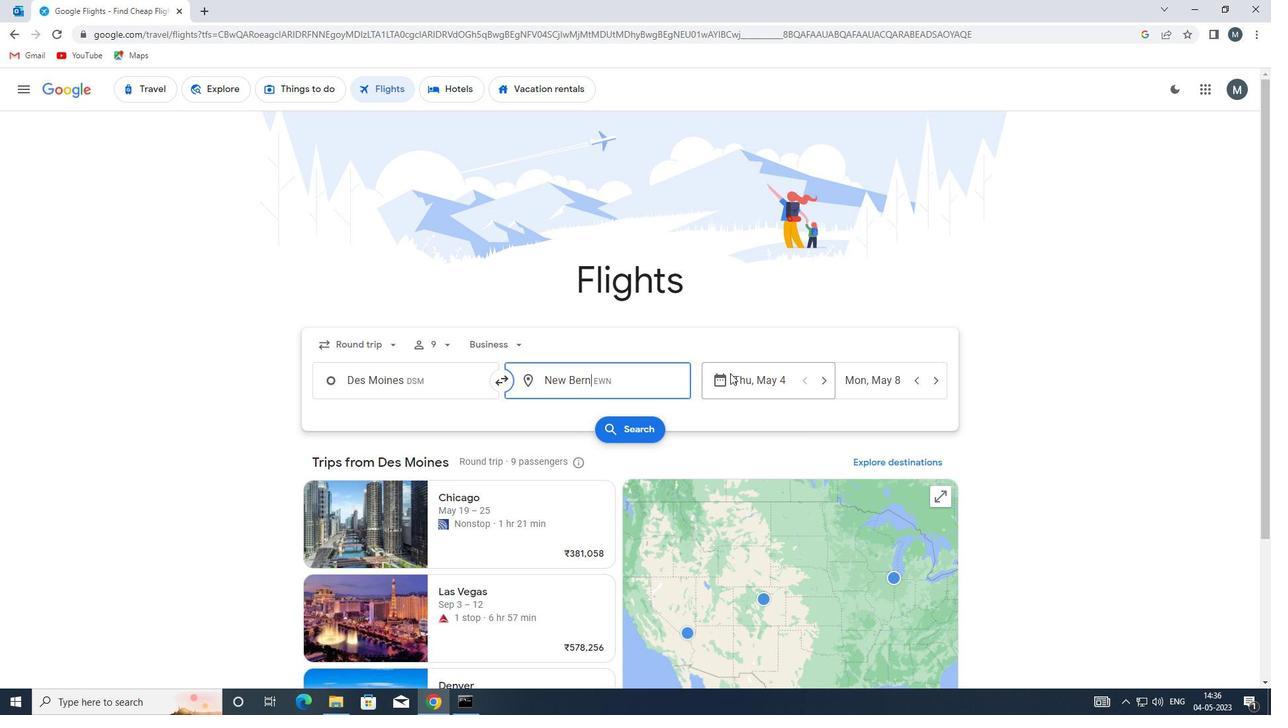 
Action: Mouse pressed left at (737, 370)
Screenshot: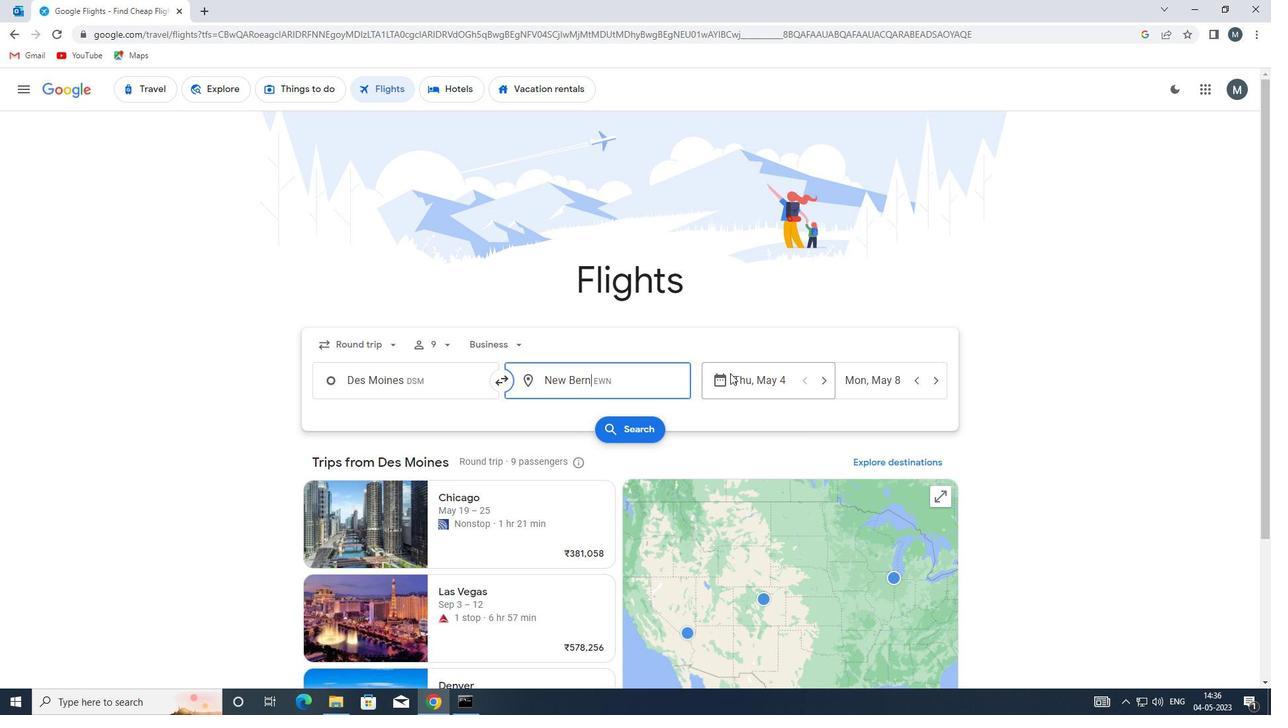 
Action: Mouse moved to (609, 448)
Screenshot: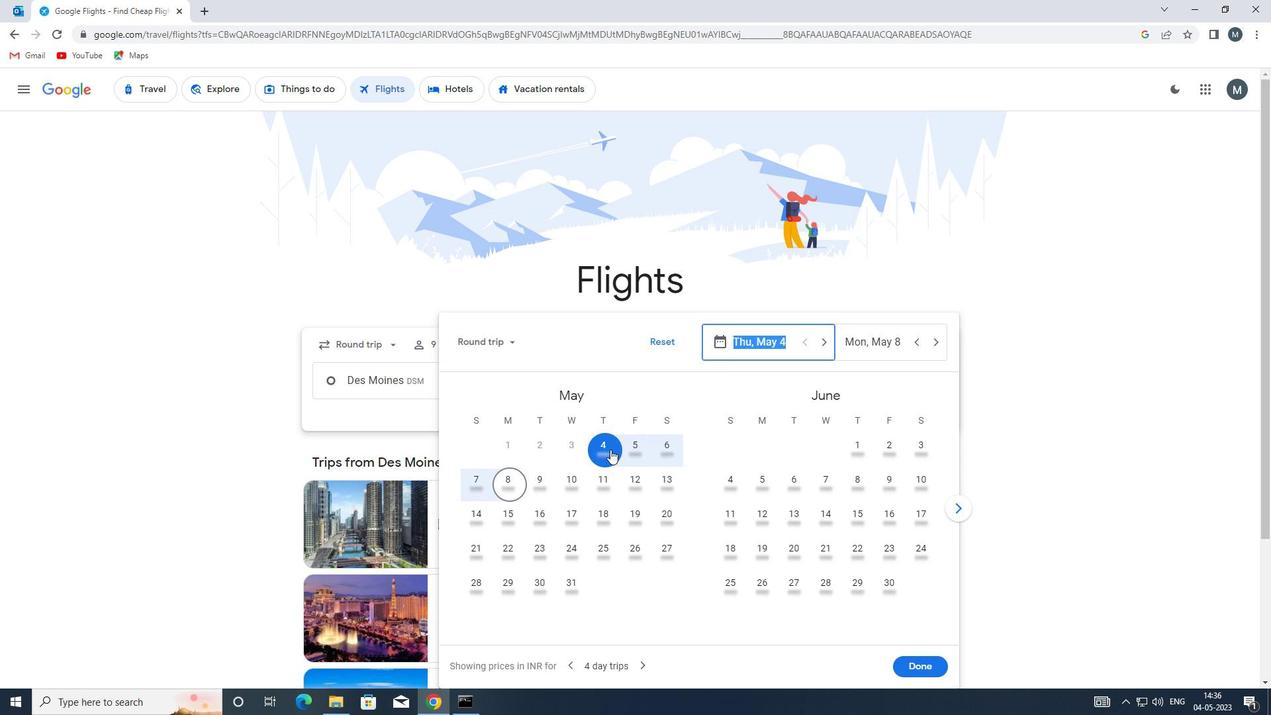 
Action: Mouse pressed left at (609, 448)
Screenshot: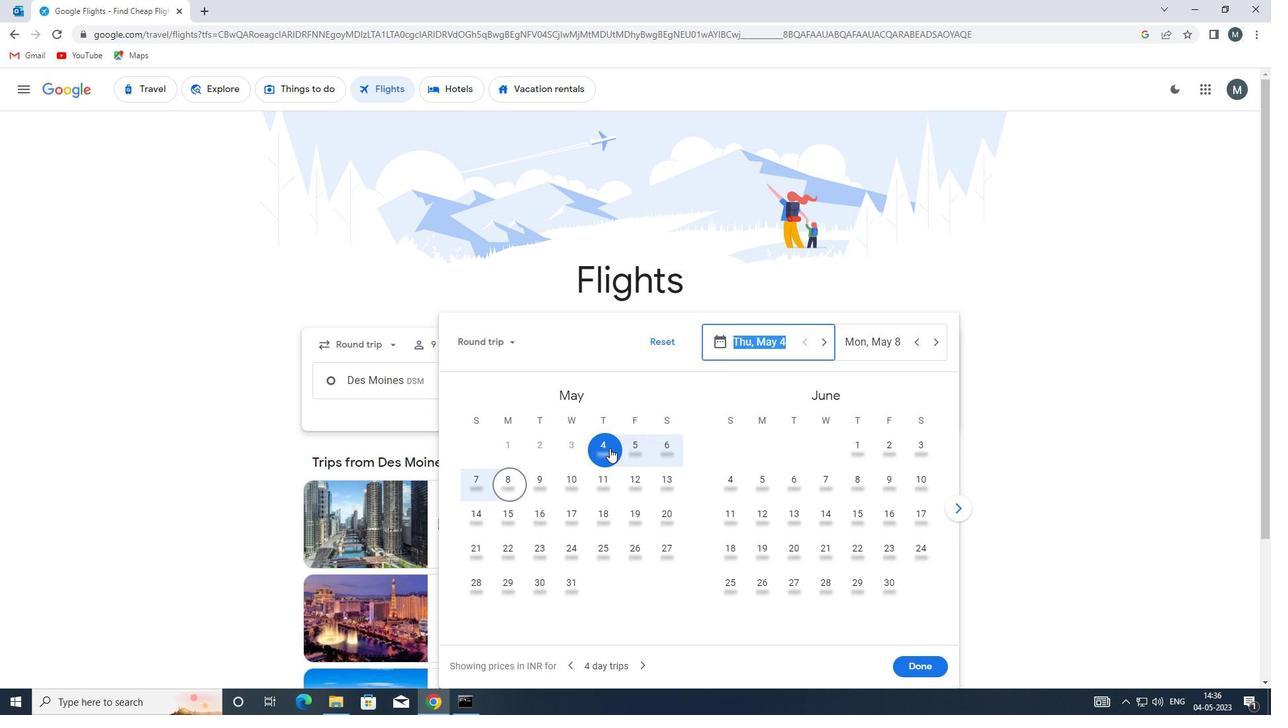 
Action: Mouse moved to (660, 445)
Screenshot: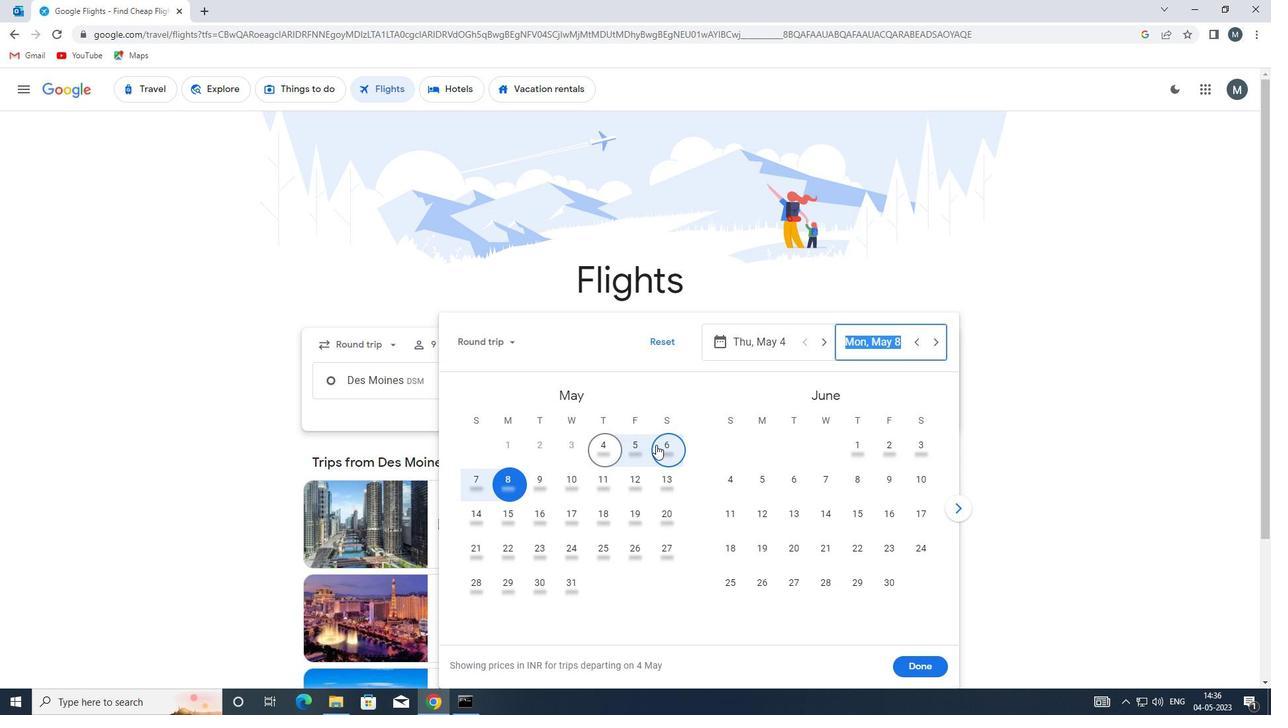 
Action: Mouse pressed left at (660, 445)
Screenshot: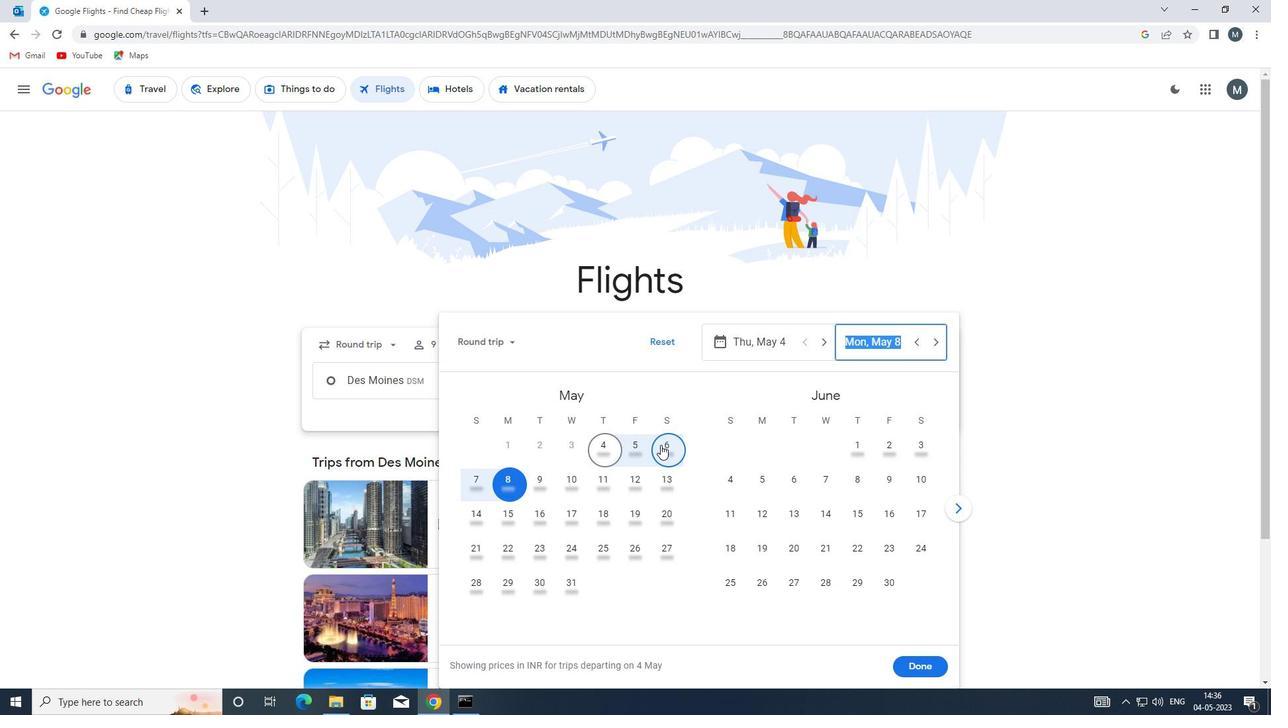 
Action: Mouse moved to (901, 661)
Screenshot: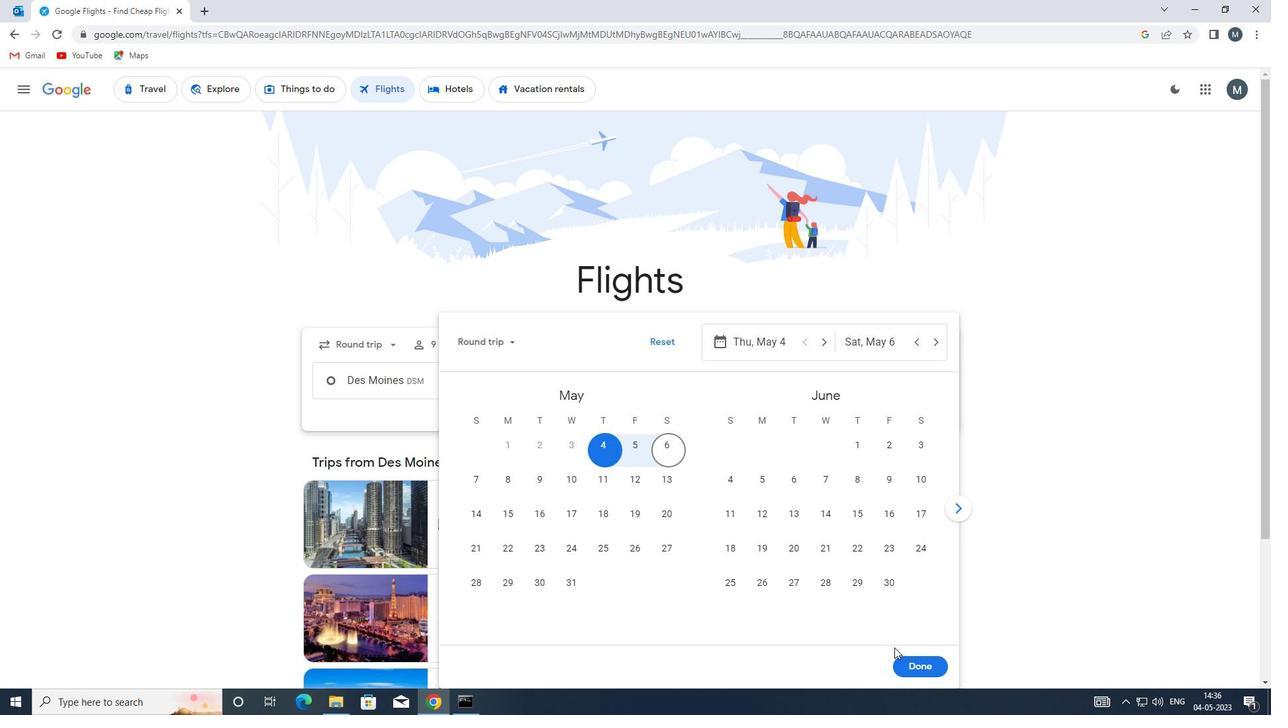 
Action: Mouse pressed left at (901, 661)
Screenshot: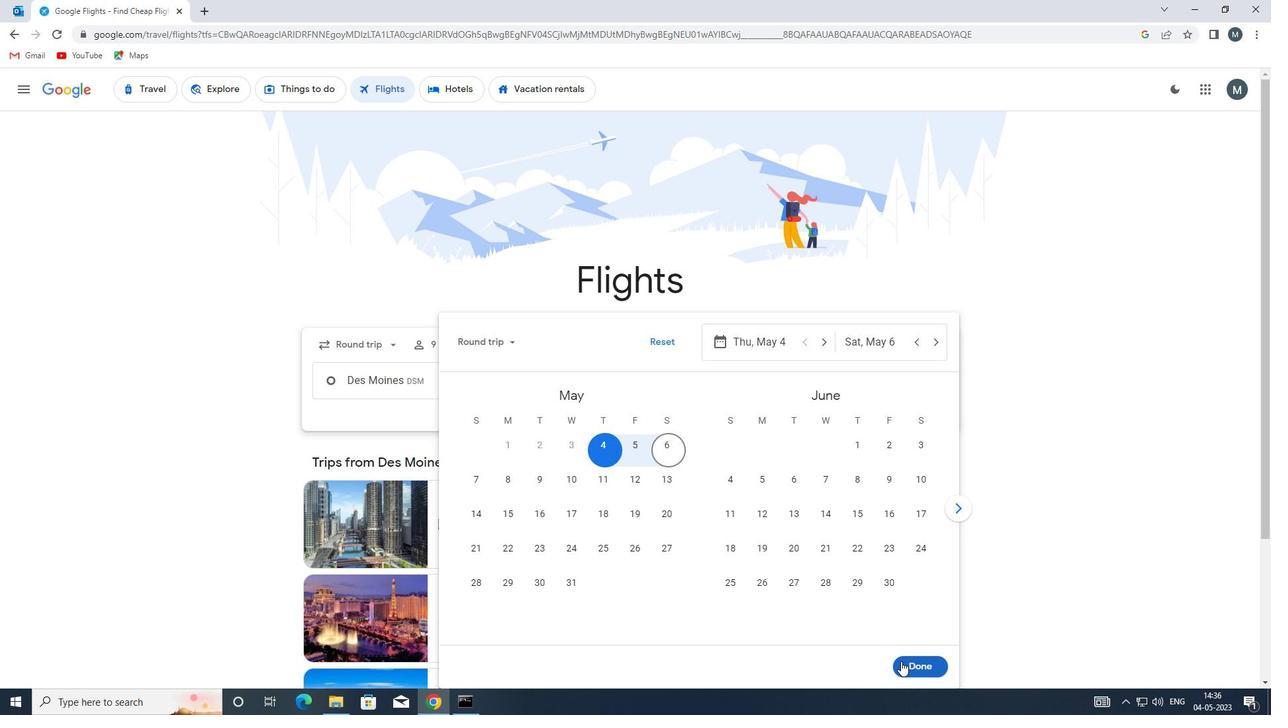 
Action: Mouse moved to (650, 433)
Screenshot: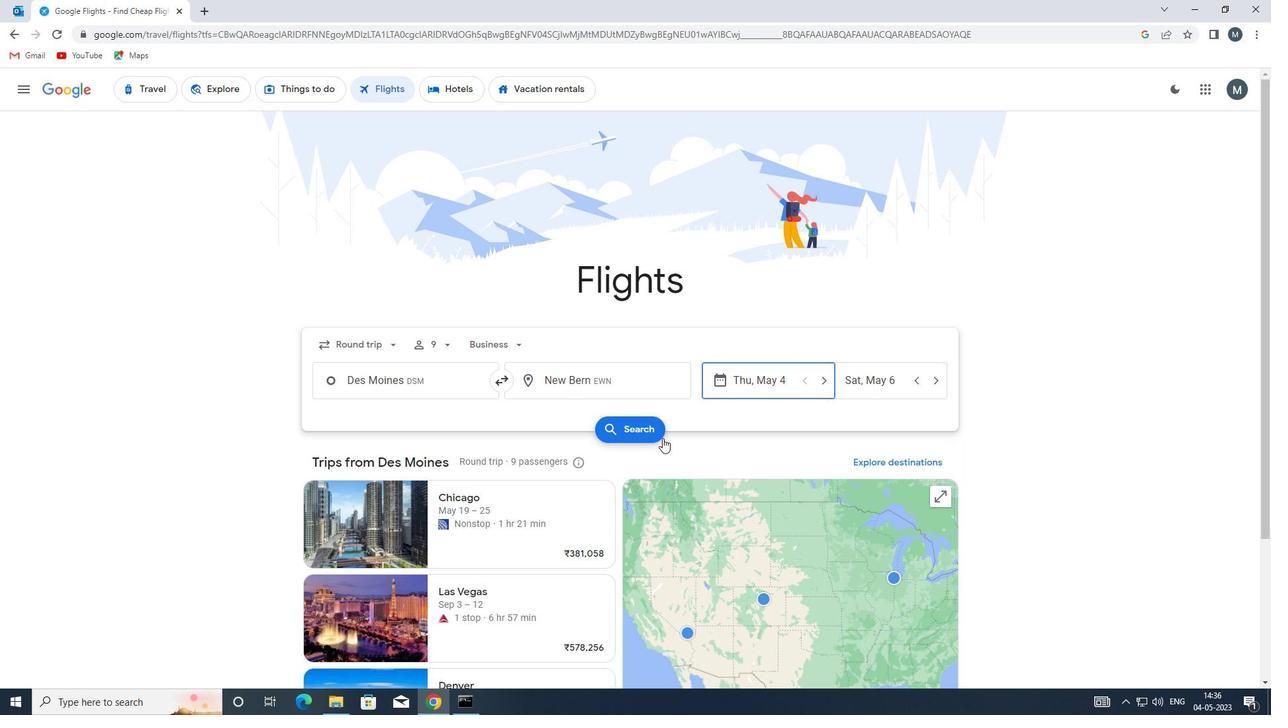 
Action: Mouse pressed left at (650, 433)
Screenshot: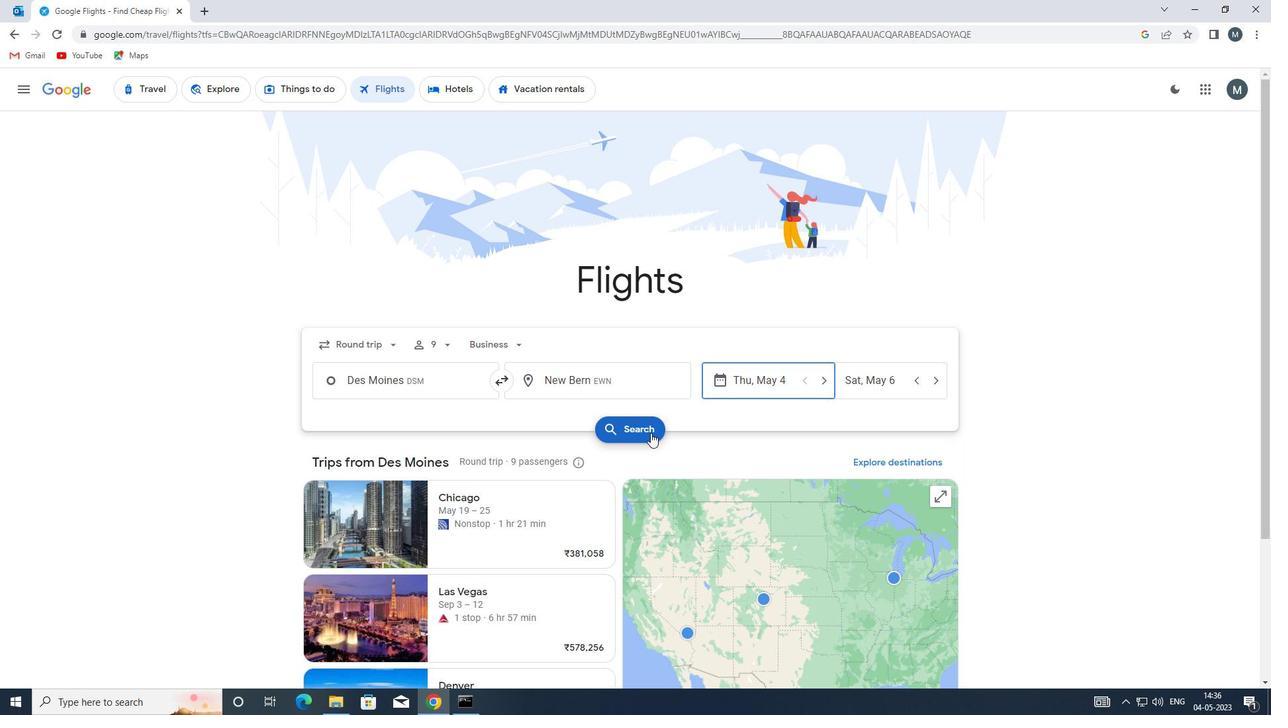 
Action: Mouse moved to (340, 213)
Screenshot: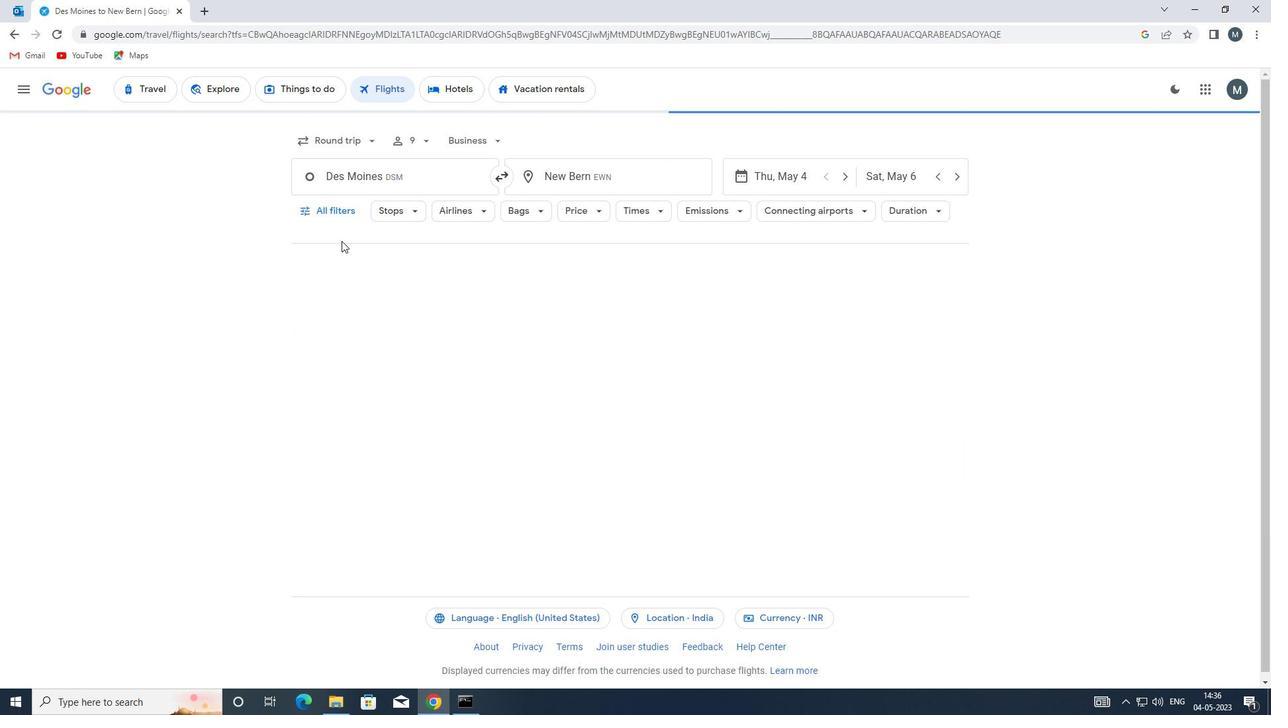
Action: Mouse pressed left at (340, 213)
Screenshot: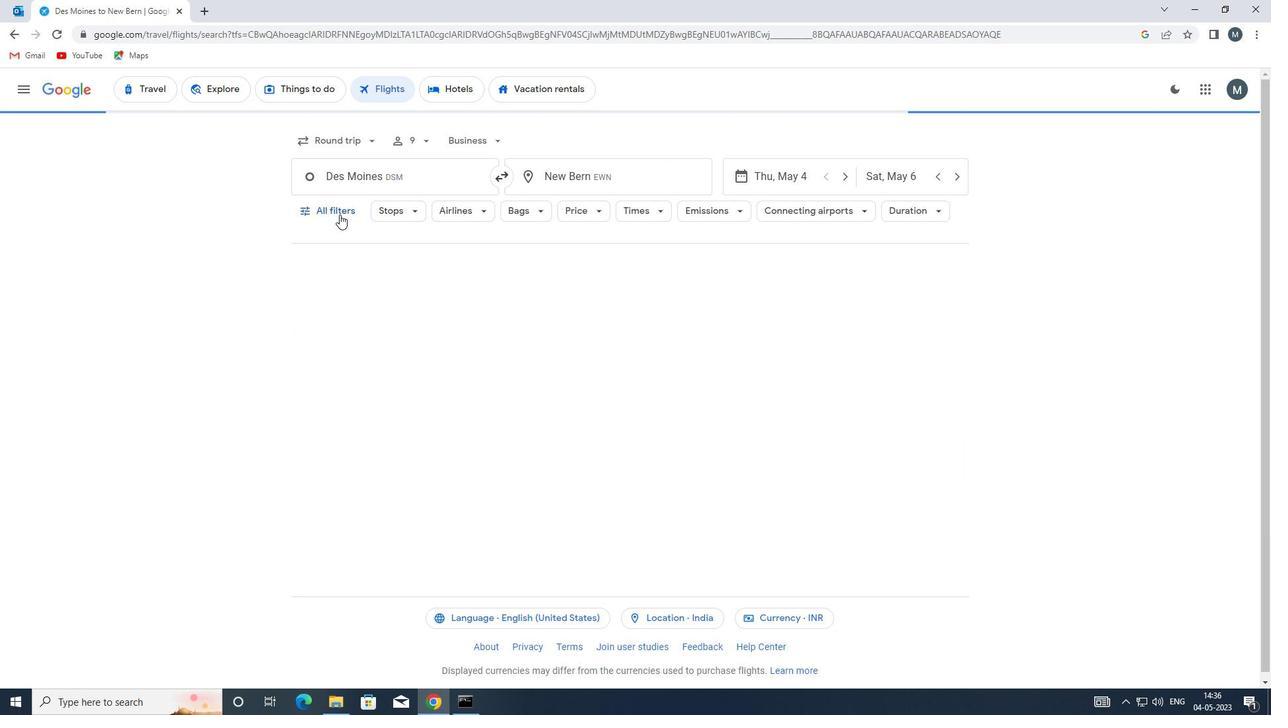 
Action: Mouse moved to (375, 328)
Screenshot: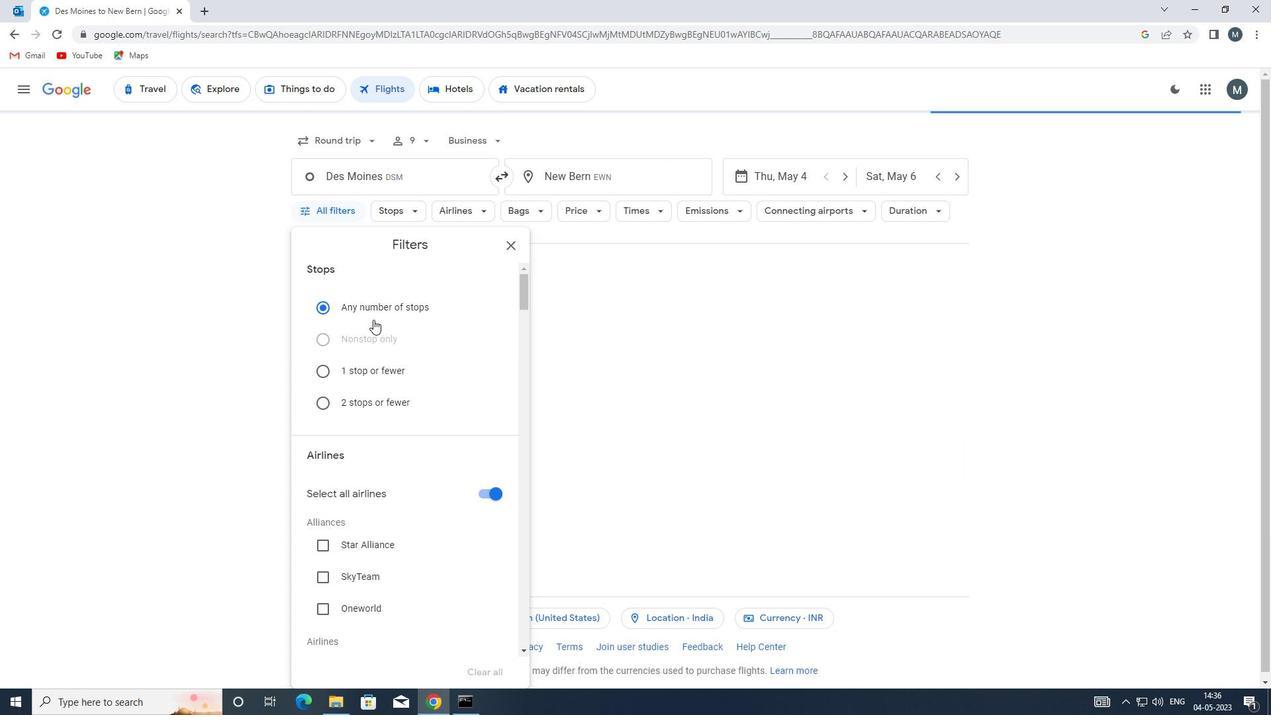 
Action: Mouse scrolled (375, 327) with delta (0, 0)
Screenshot: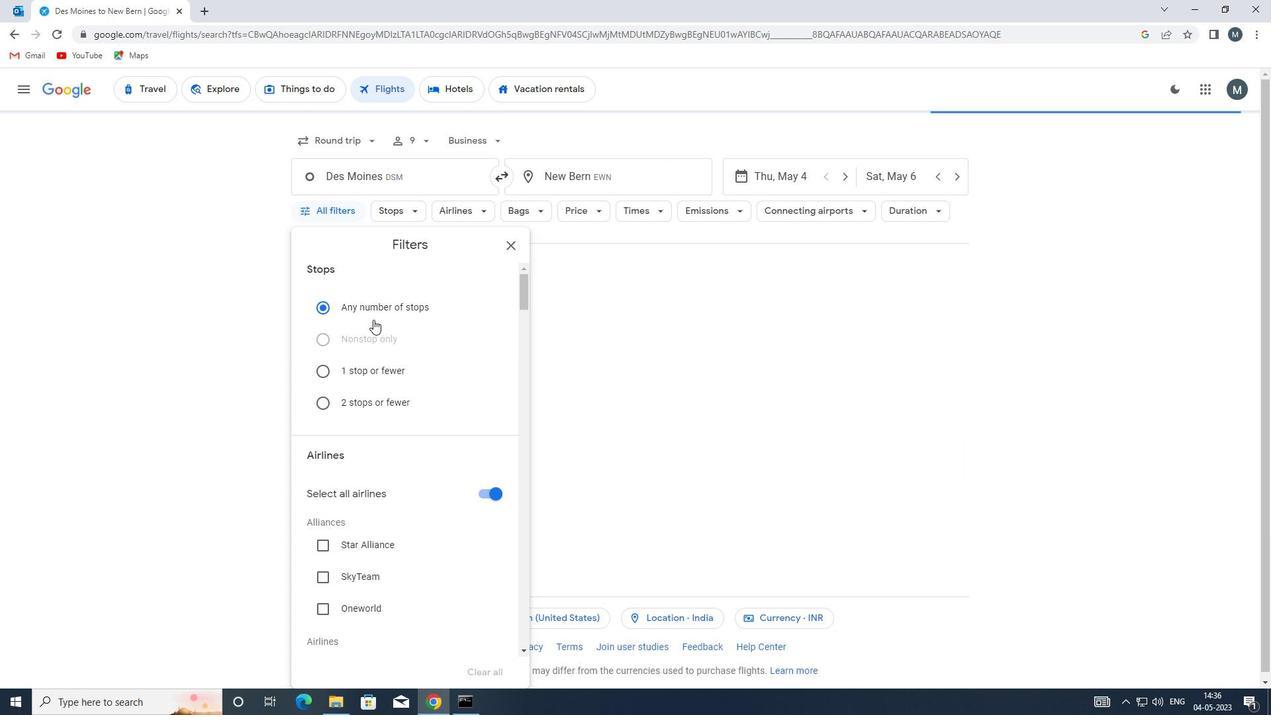 
Action: Mouse moved to (481, 421)
Screenshot: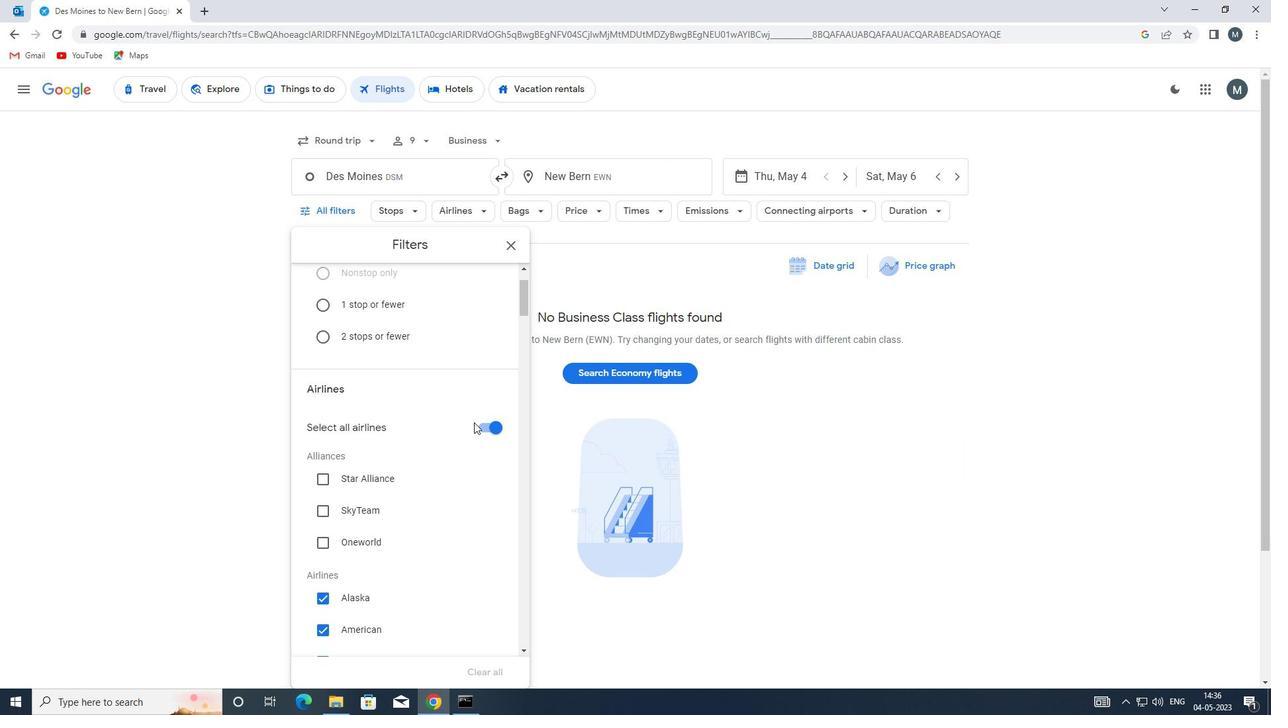 
Action: Mouse pressed left at (481, 421)
Screenshot: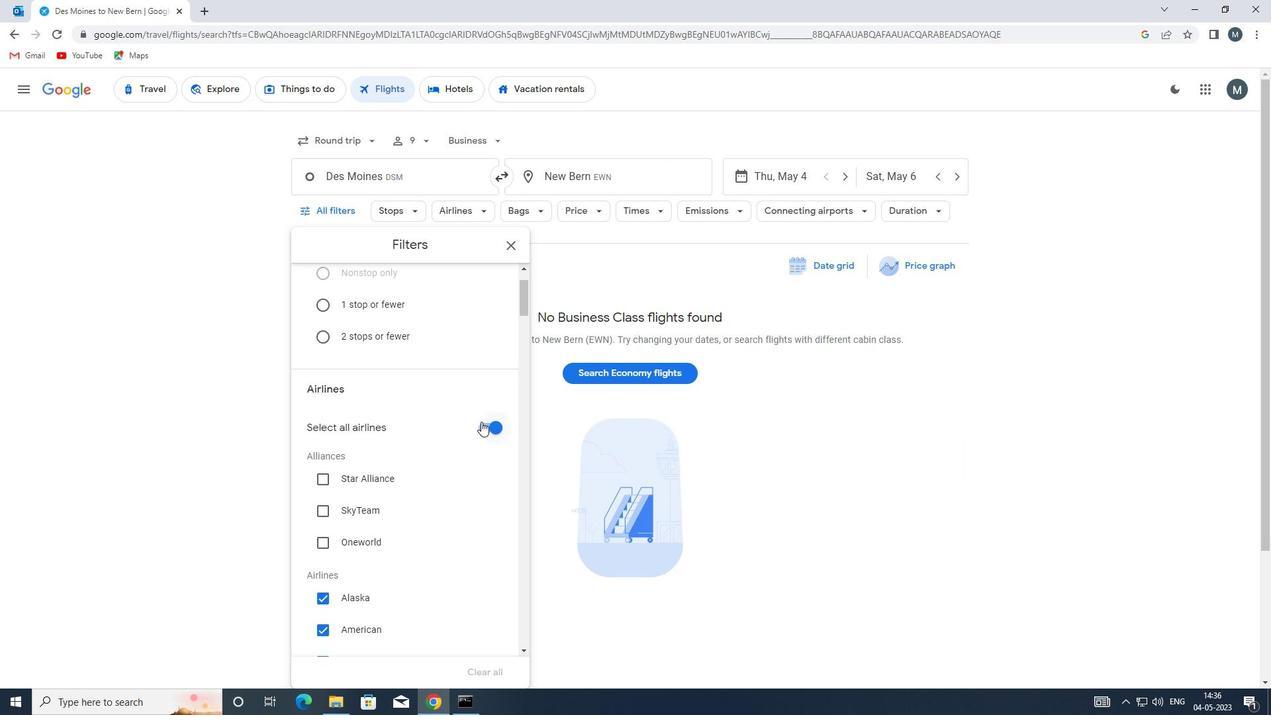 
Action: Mouse moved to (410, 432)
Screenshot: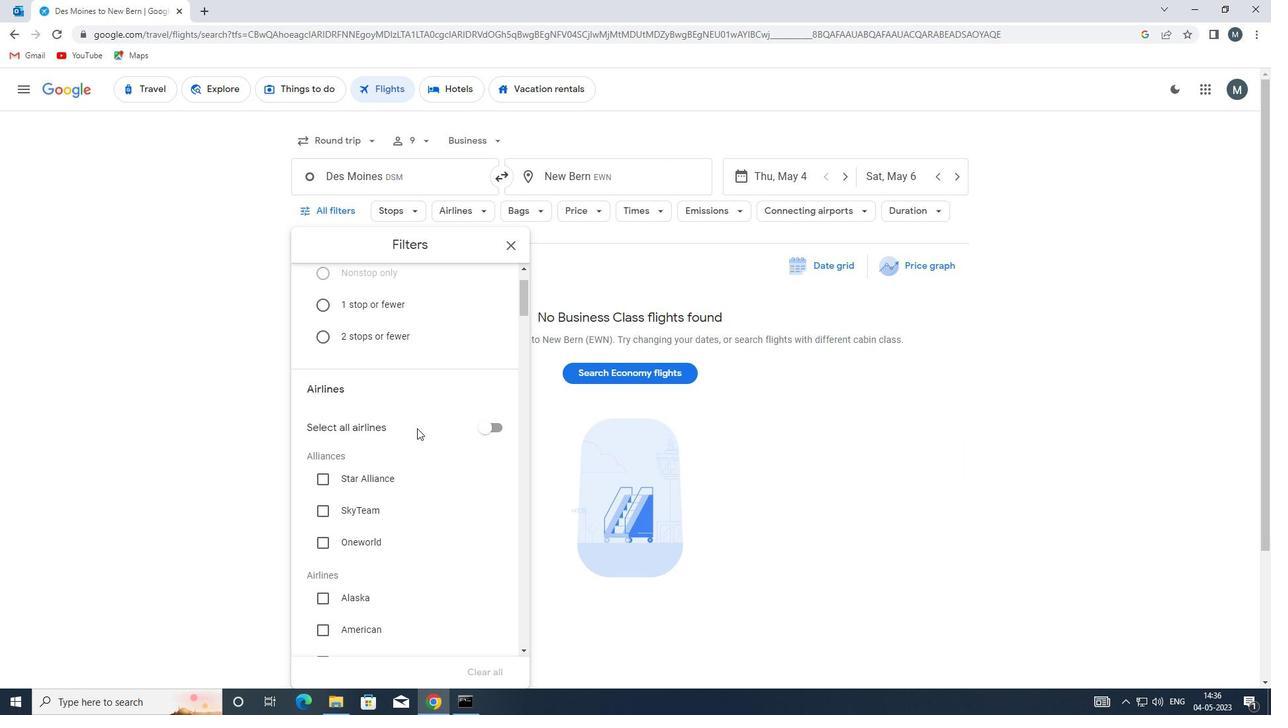
Action: Mouse scrolled (410, 431) with delta (0, 0)
Screenshot: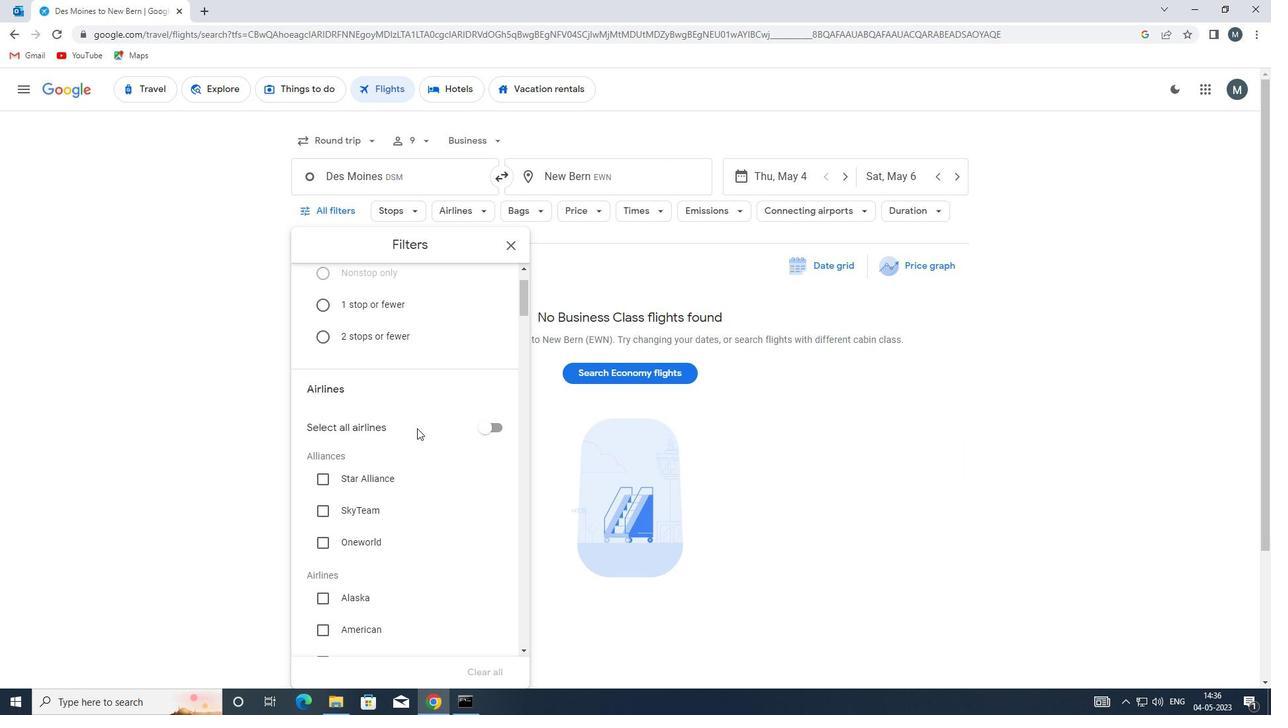 
Action: Mouse moved to (410, 435)
Screenshot: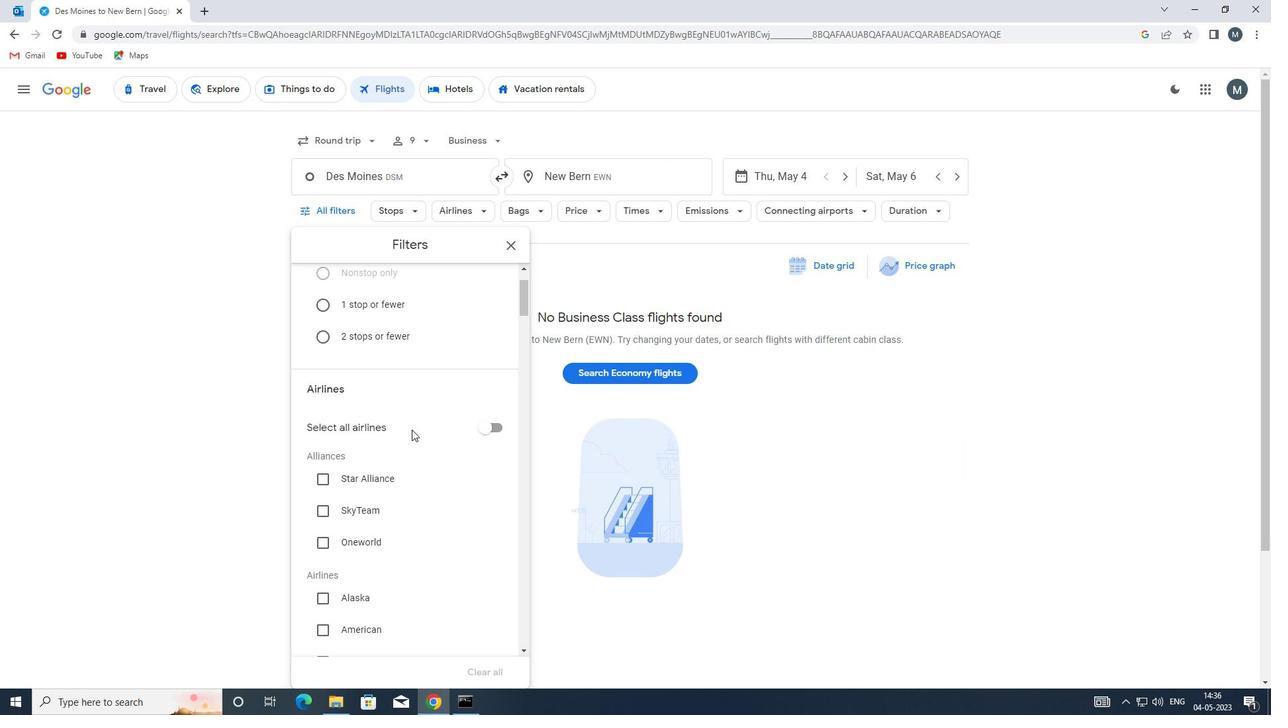 
Action: Mouse scrolled (410, 434) with delta (0, 0)
Screenshot: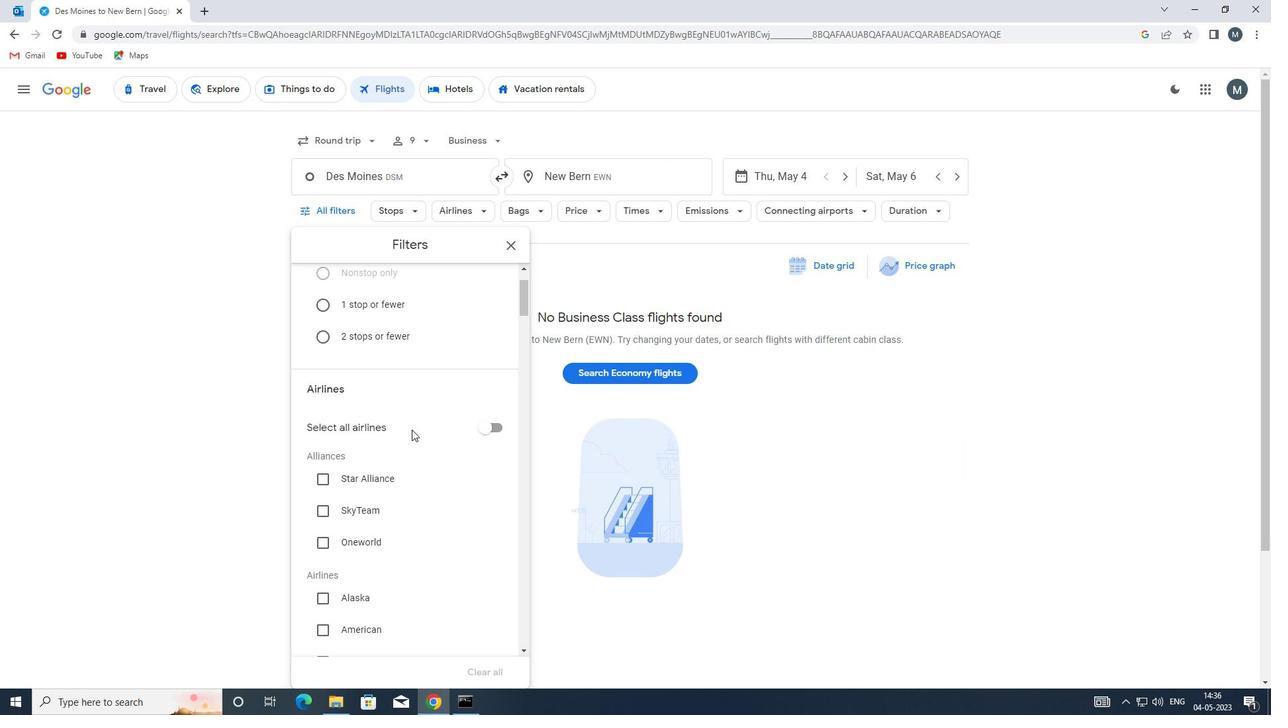 
Action: Mouse moved to (404, 439)
Screenshot: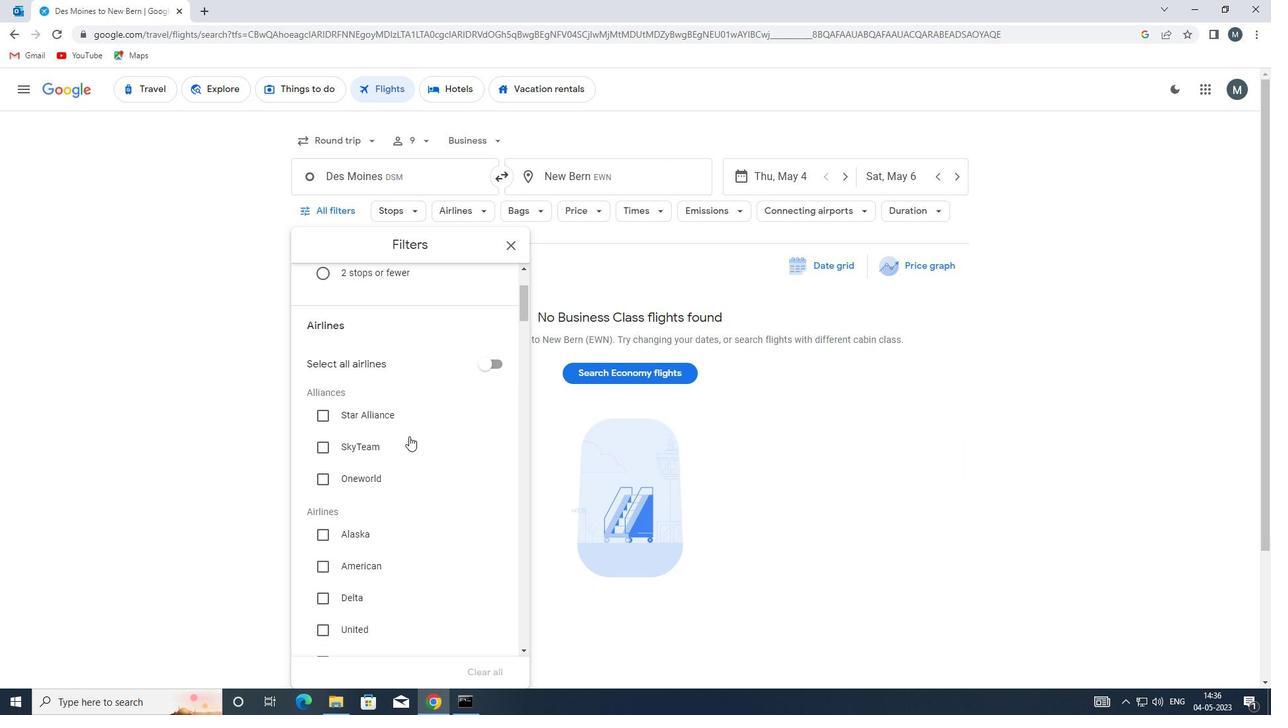 
Action: Mouse scrolled (404, 438) with delta (0, 0)
Screenshot: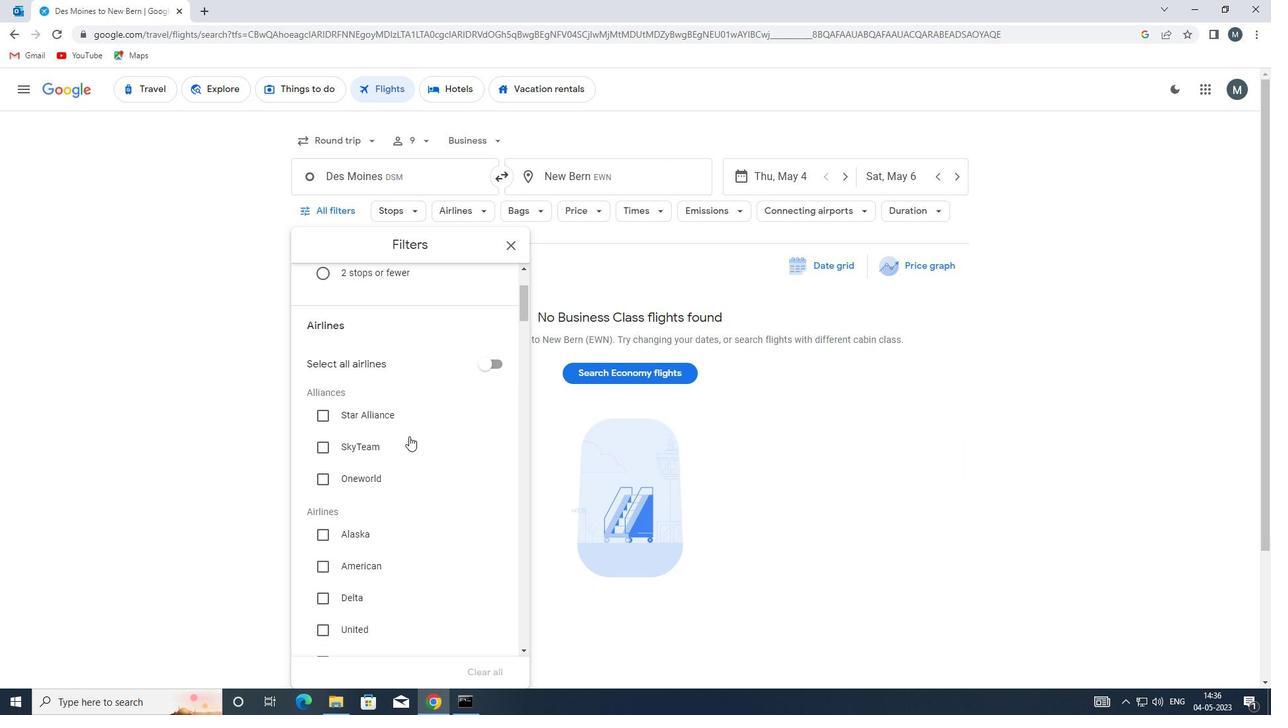 
Action: Mouse moved to (386, 531)
Screenshot: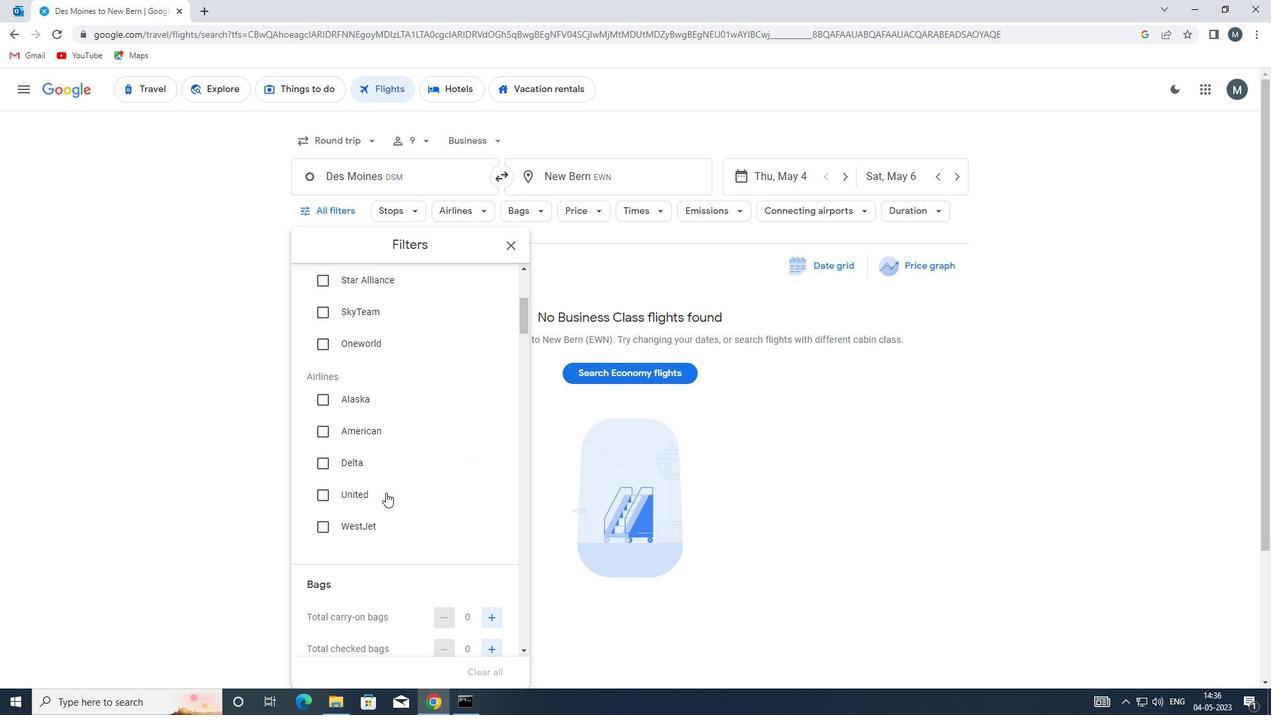 
Action: Mouse pressed left at (386, 531)
Screenshot: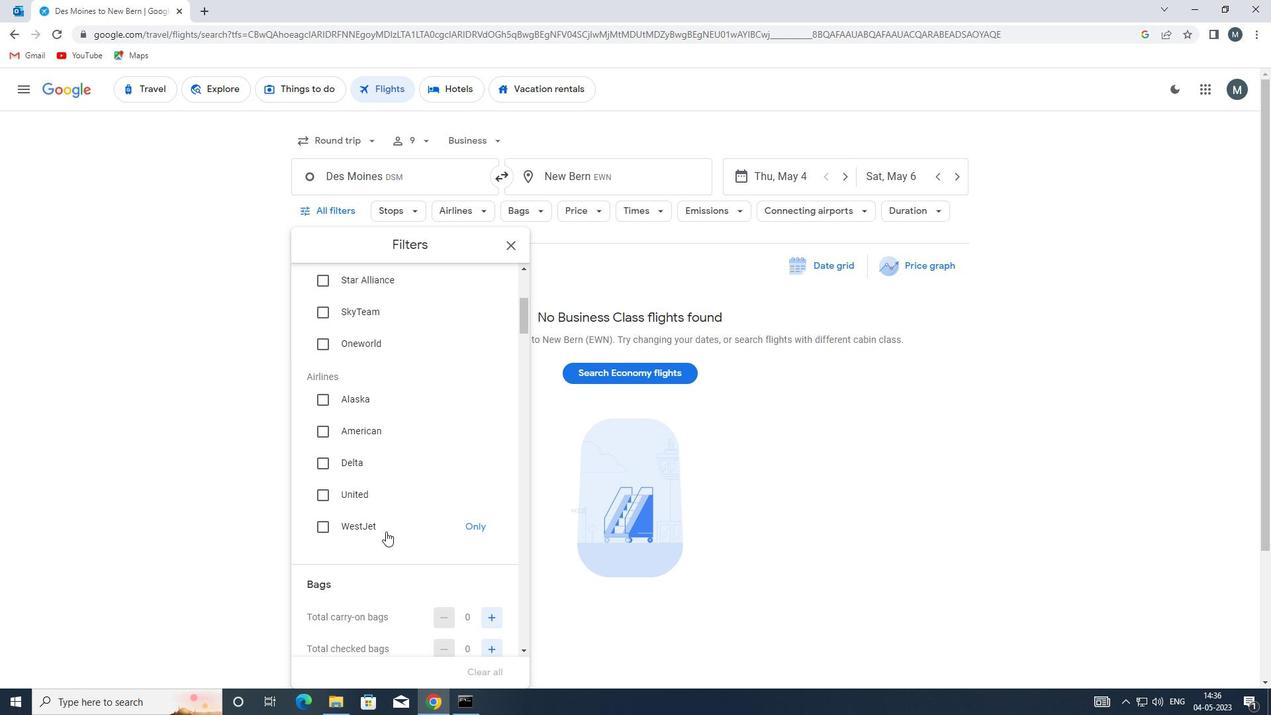 
Action: Mouse moved to (431, 487)
Screenshot: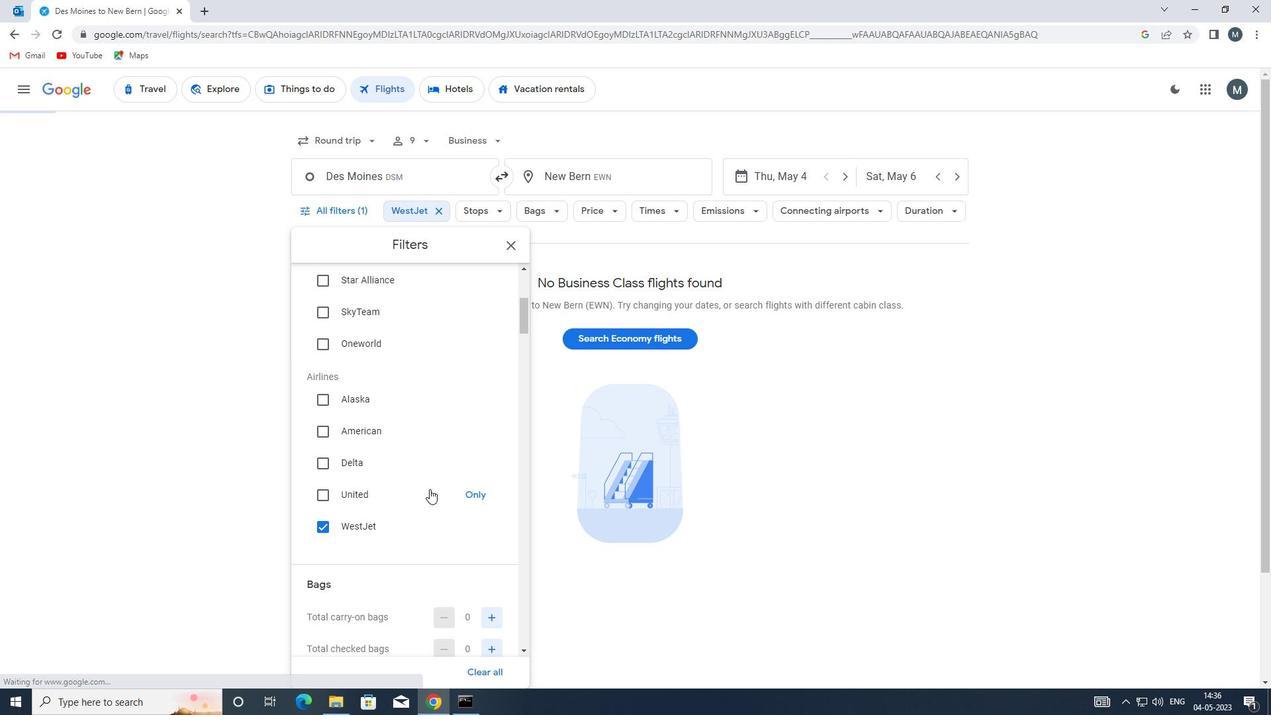 
Action: Mouse scrolled (431, 486) with delta (0, 0)
Screenshot: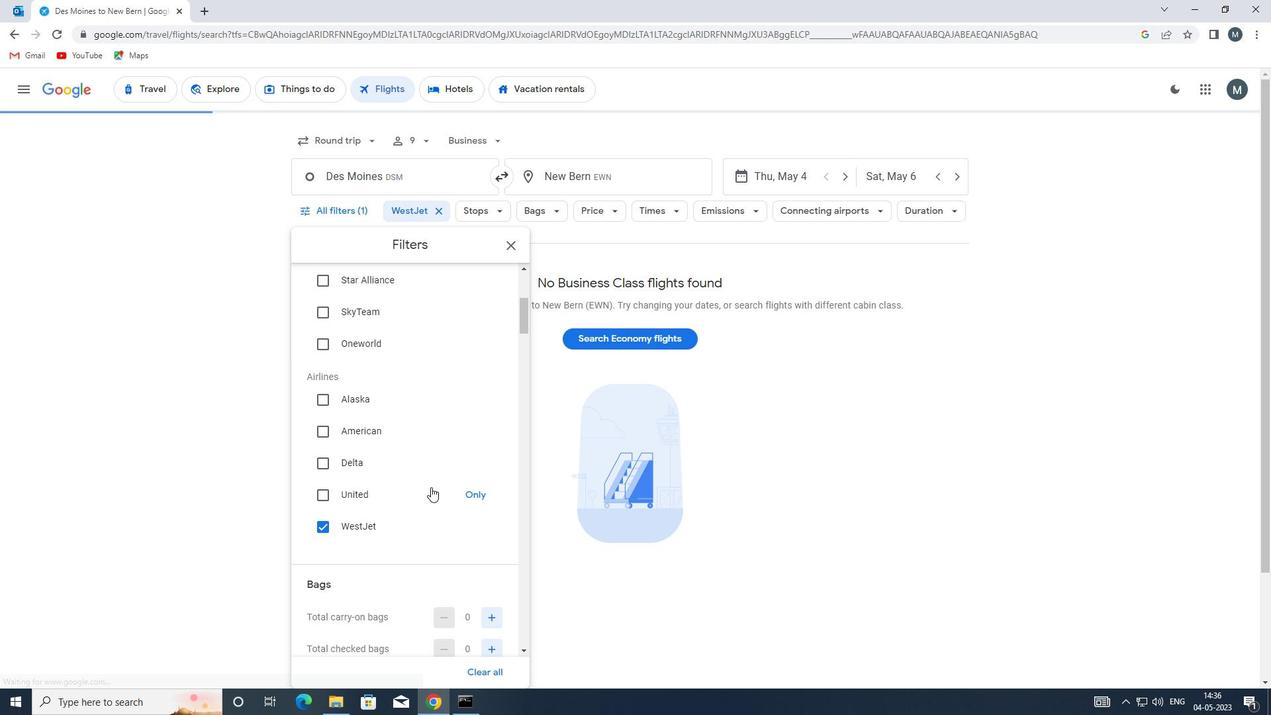 
Action: Mouse scrolled (431, 486) with delta (0, 0)
Screenshot: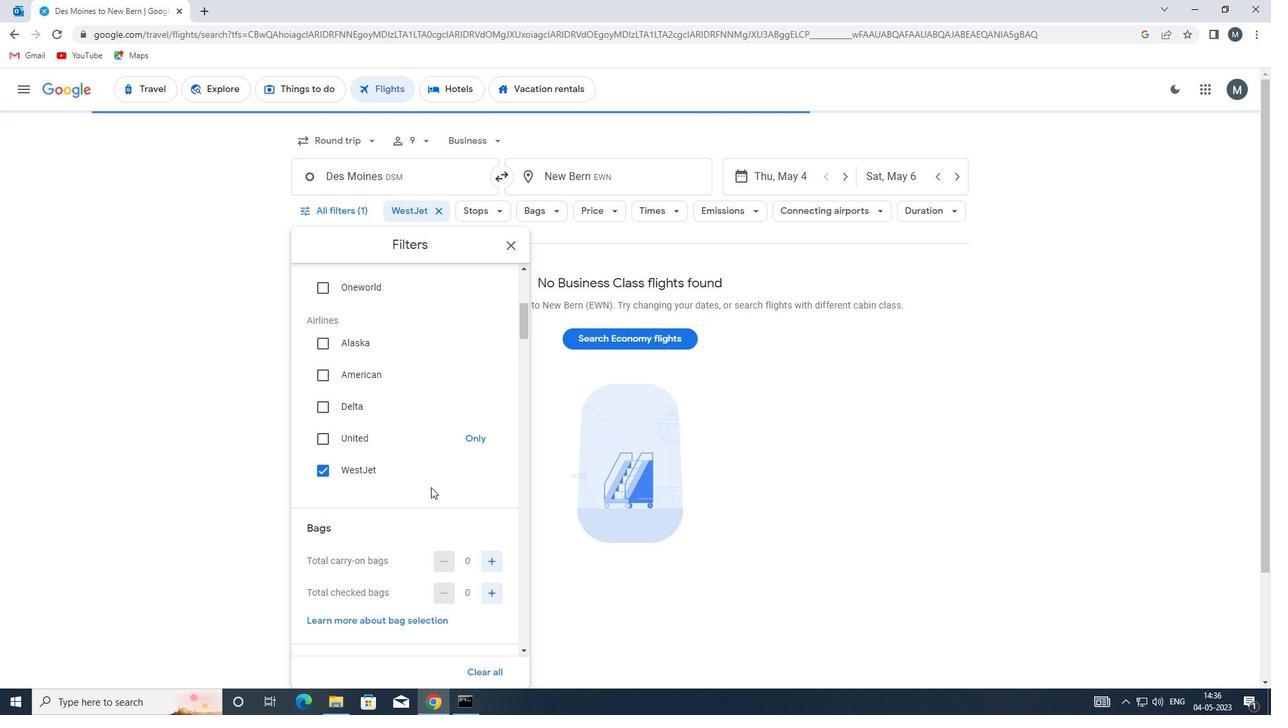 
Action: Mouse scrolled (431, 486) with delta (0, 0)
Screenshot: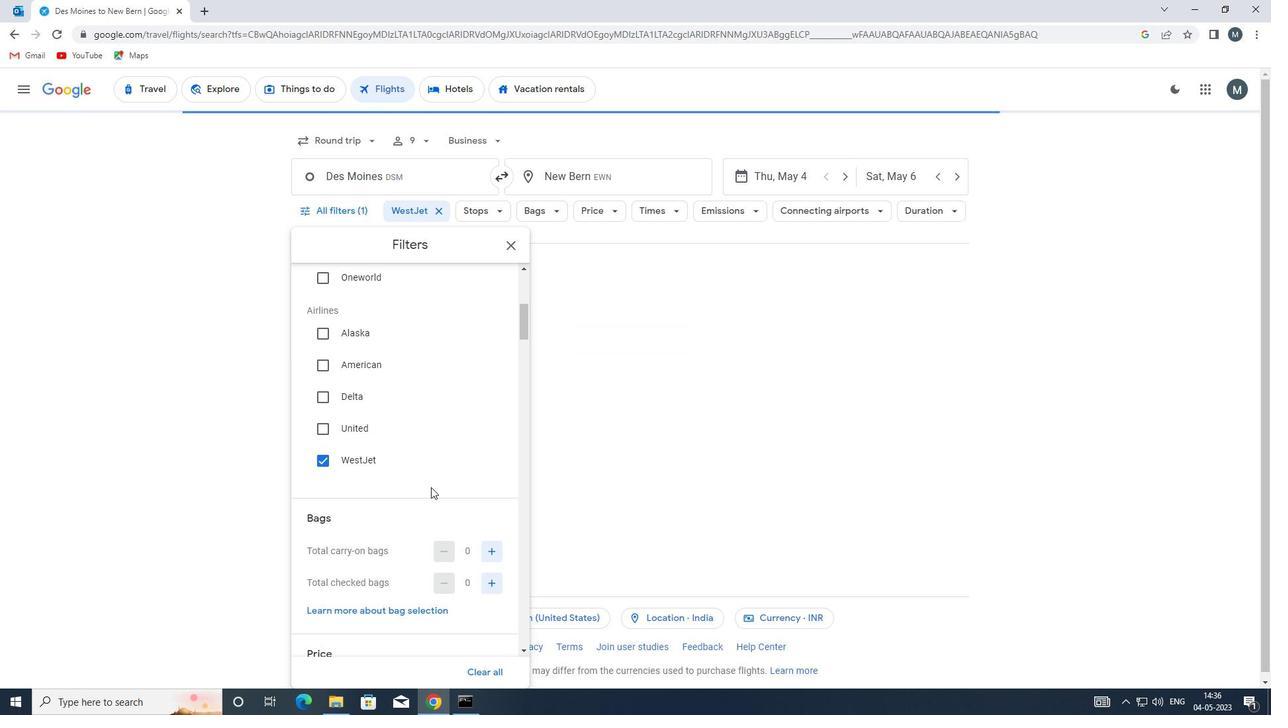 
Action: Mouse moved to (494, 422)
Screenshot: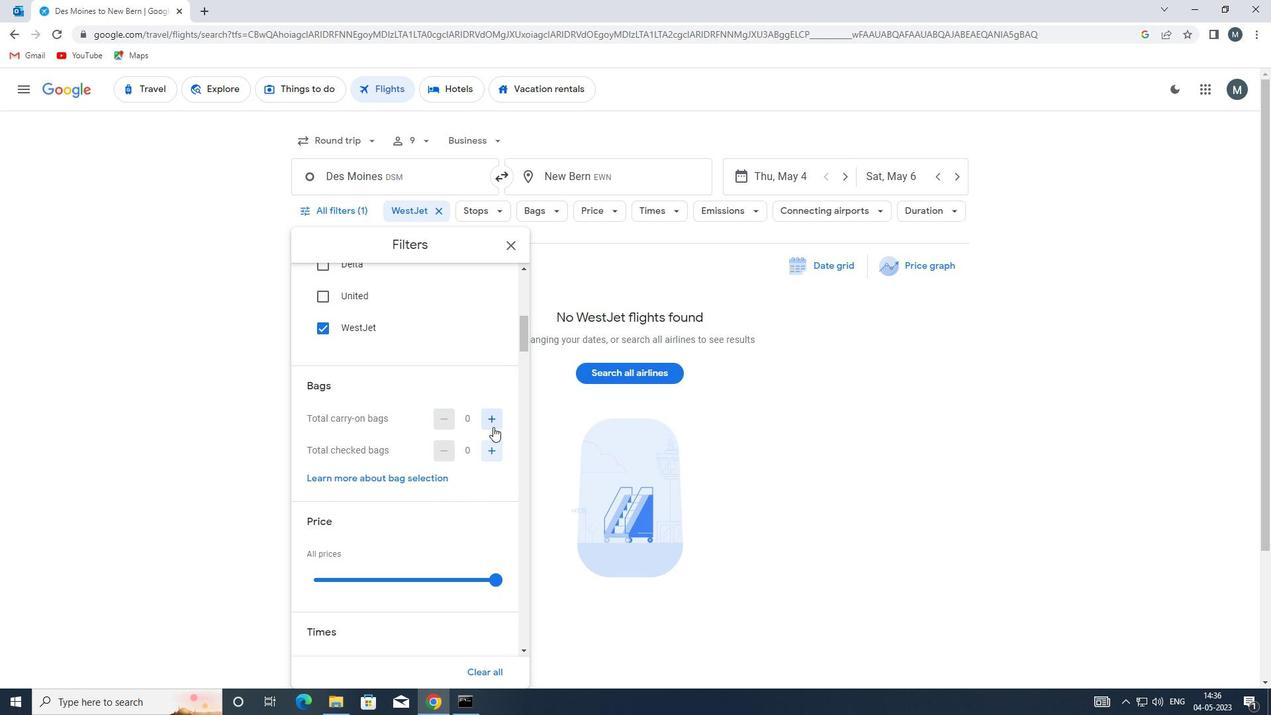 
Action: Mouse pressed left at (494, 422)
Screenshot: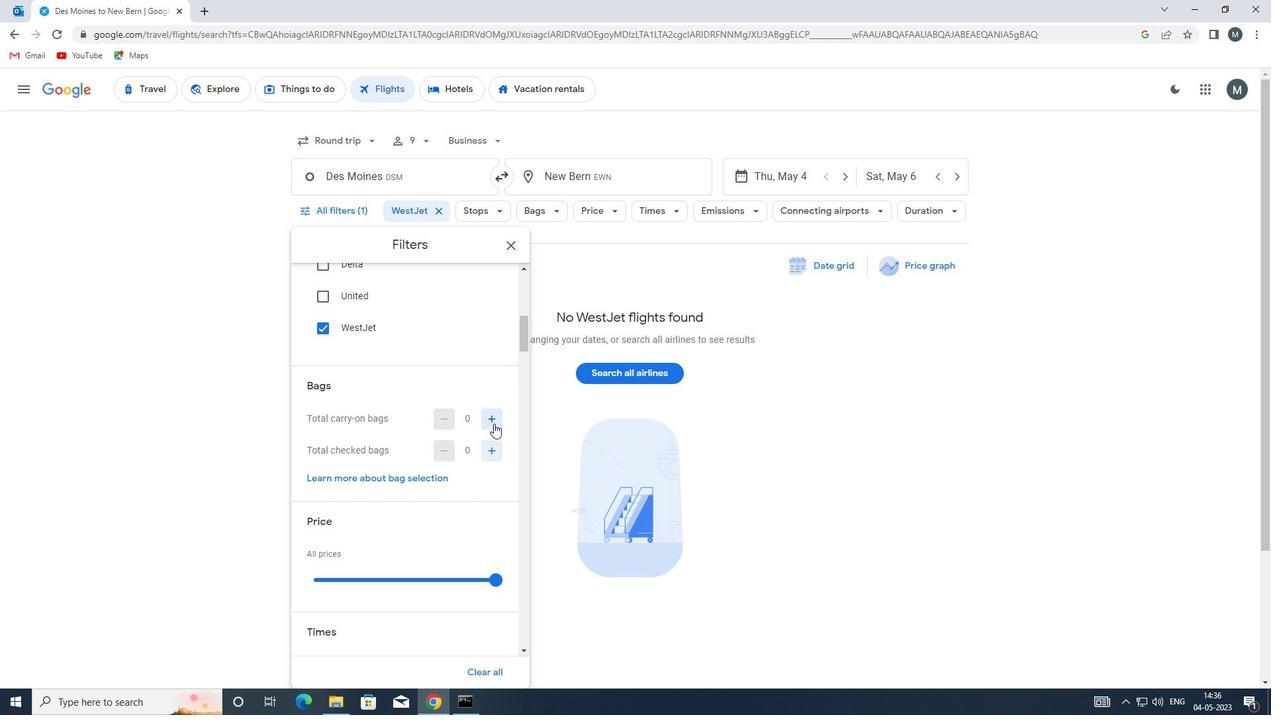 
Action: Mouse moved to (363, 455)
Screenshot: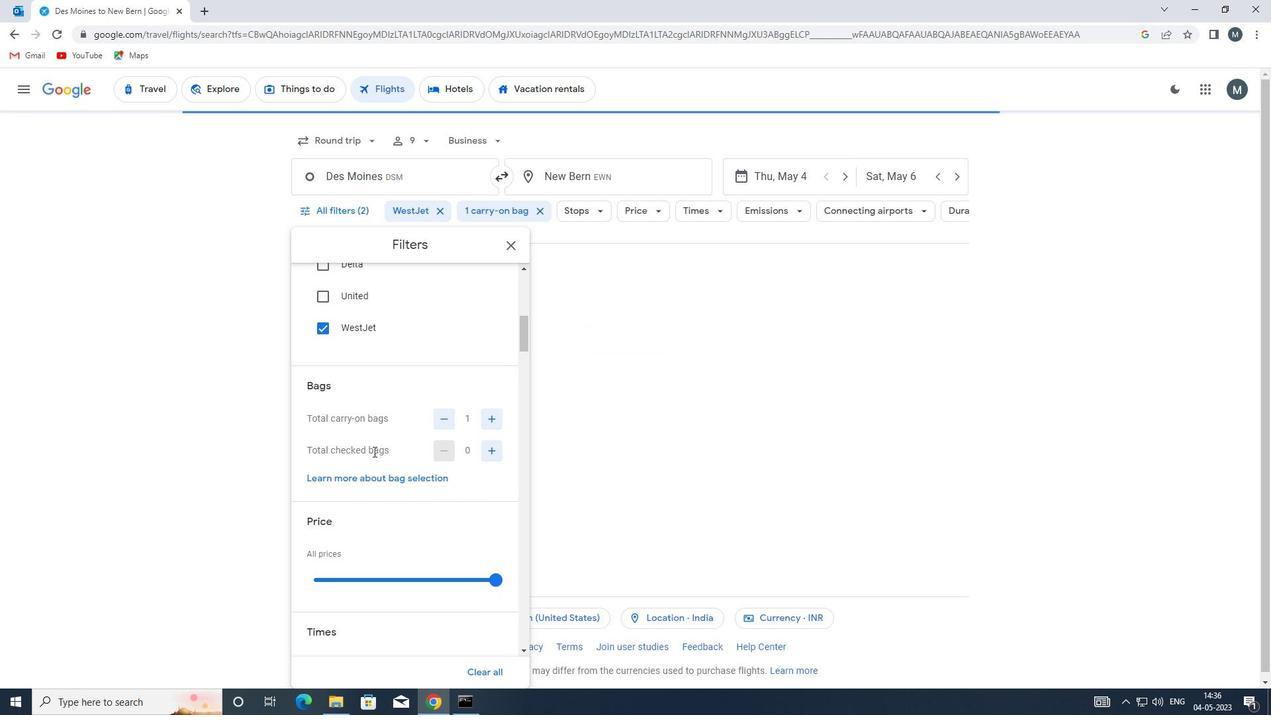 
Action: Mouse scrolled (363, 454) with delta (0, 0)
Screenshot: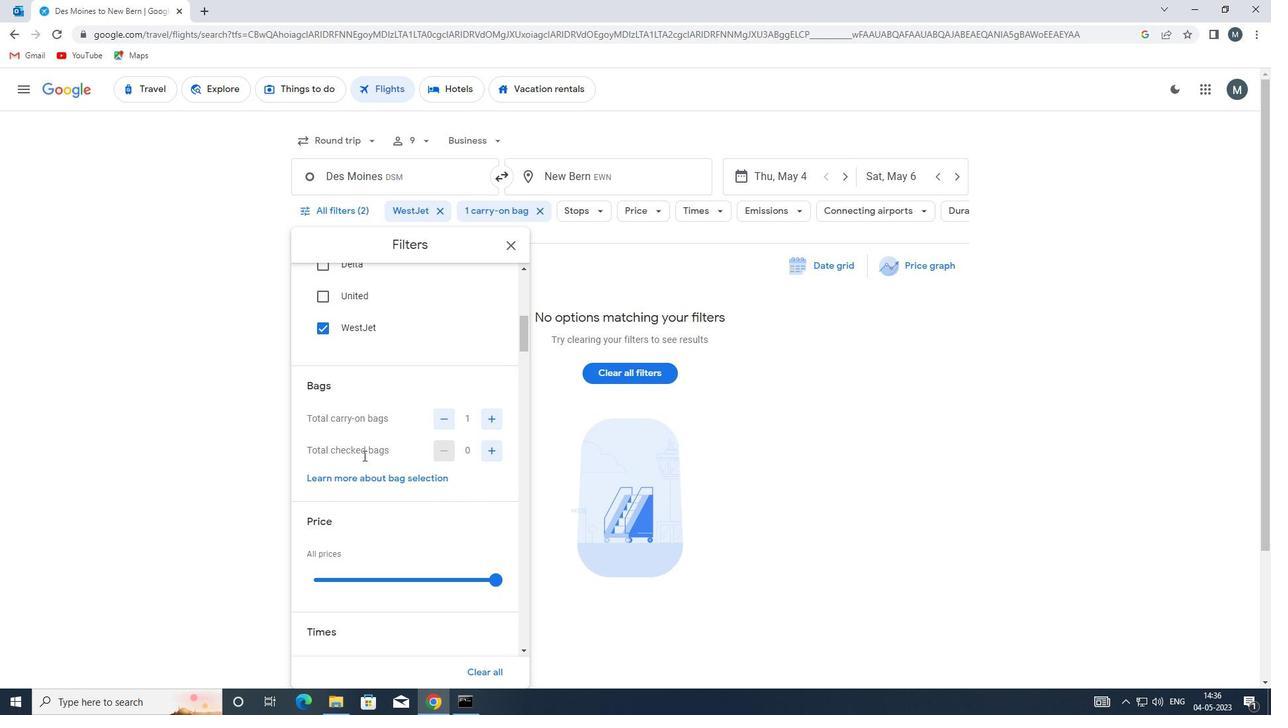 
Action: Mouse scrolled (363, 454) with delta (0, 0)
Screenshot: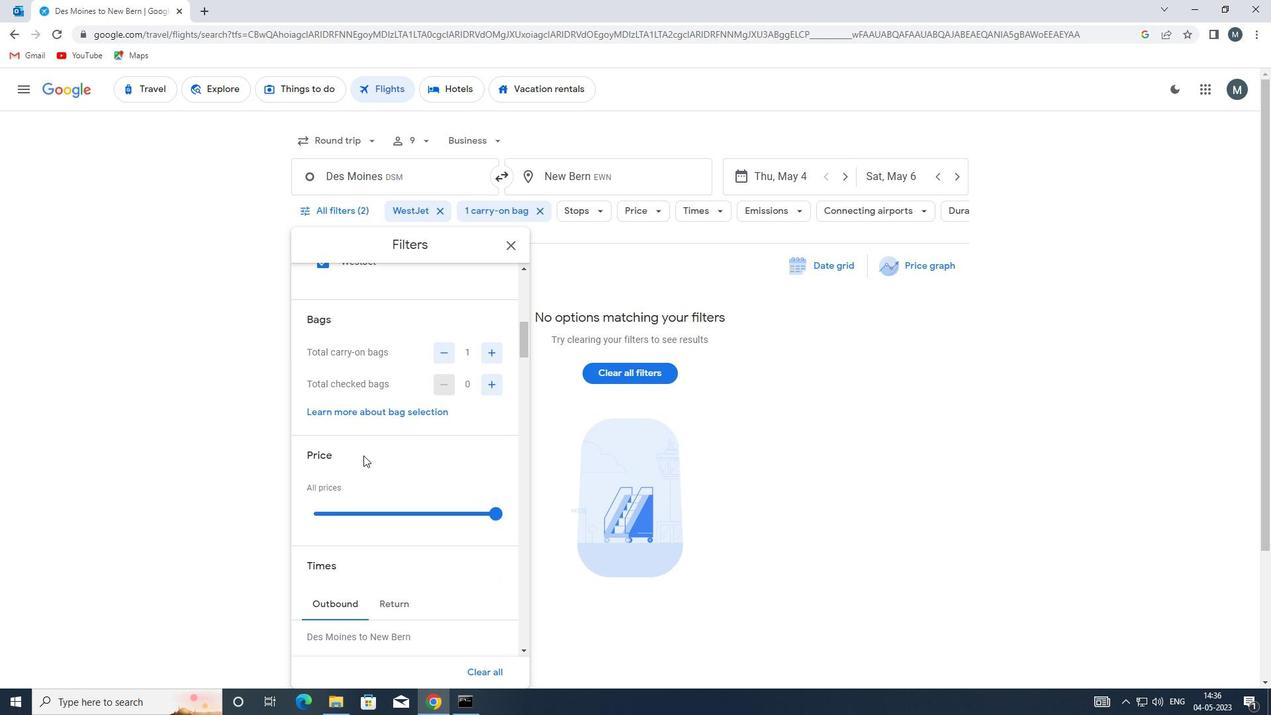 
Action: Mouse moved to (363, 442)
Screenshot: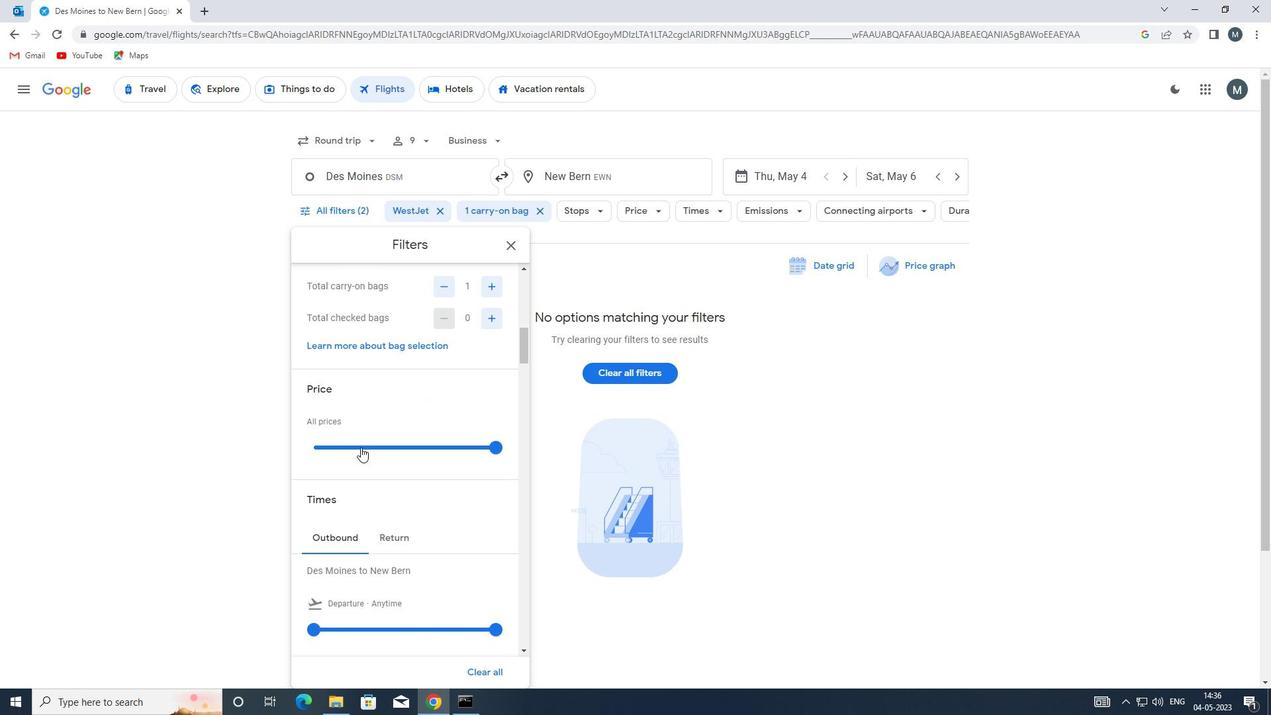 
Action: Mouse pressed left at (363, 442)
Screenshot: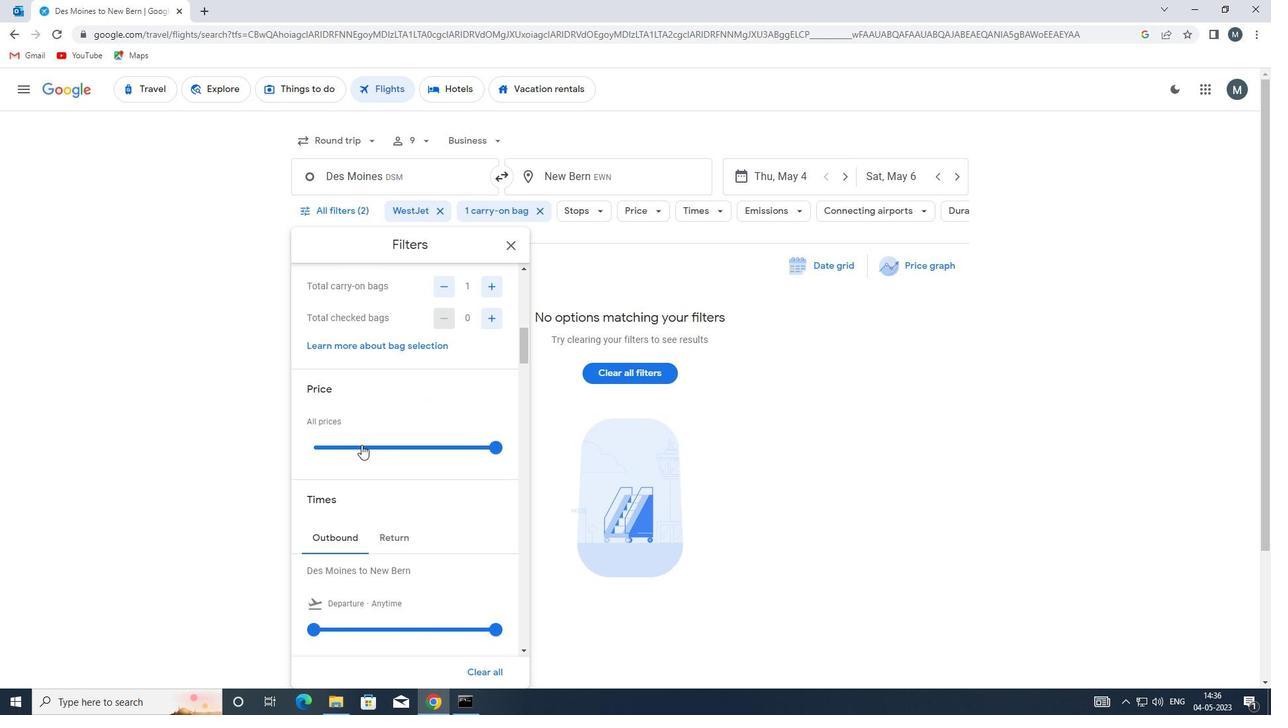 
Action: Mouse pressed left at (363, 442)
Screenshot: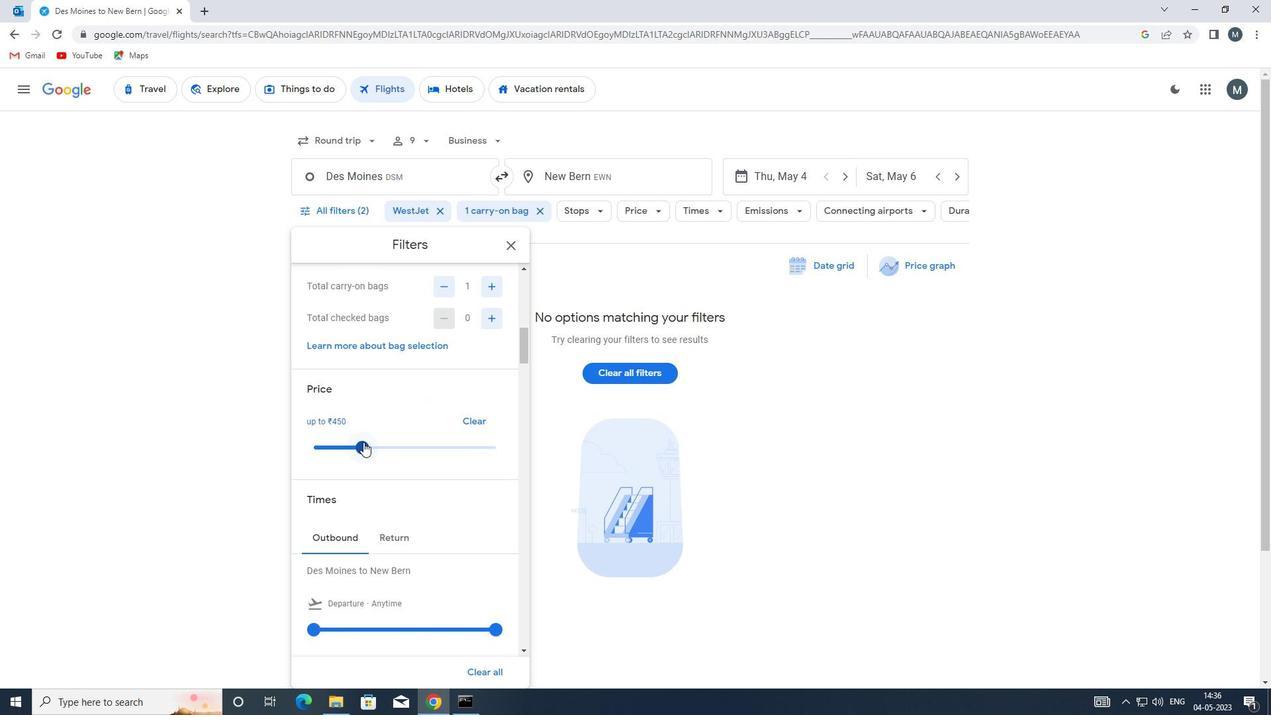 
Action: Mouse moved to (366, 441)
Screenshot: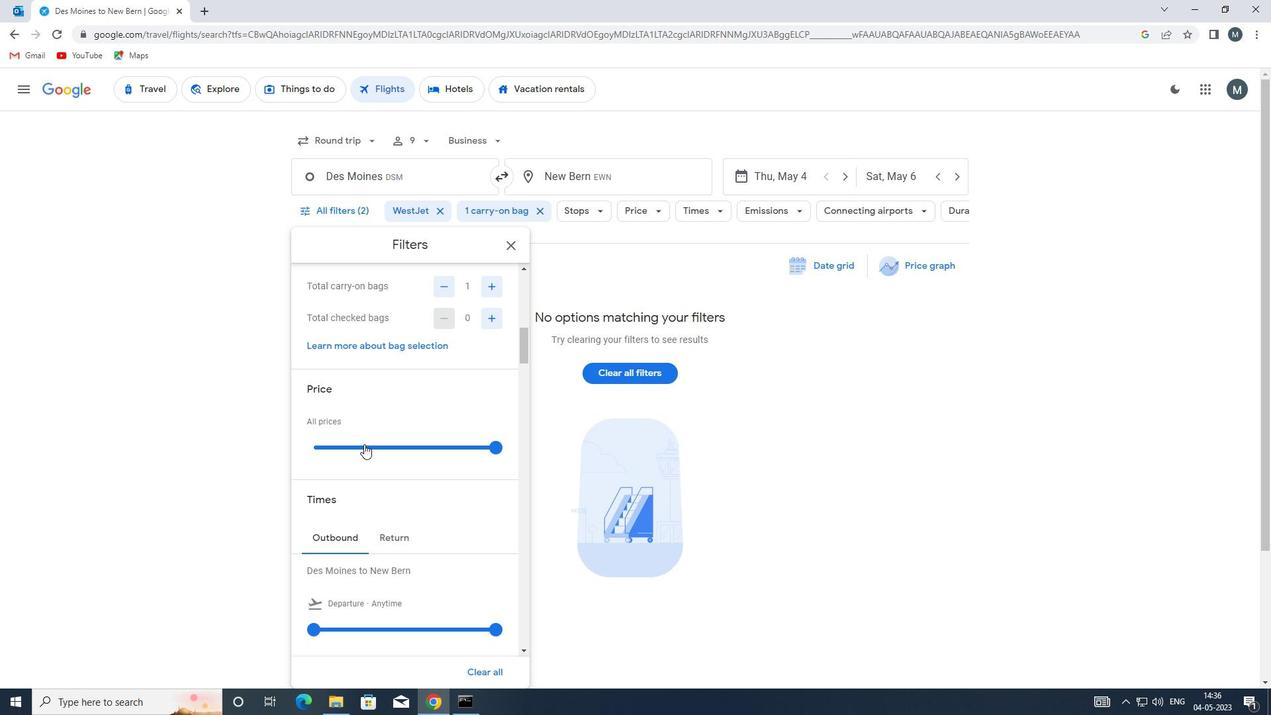 
Action: Mouse scrolled (366, 440) with delta (0, 0)
Screenshot: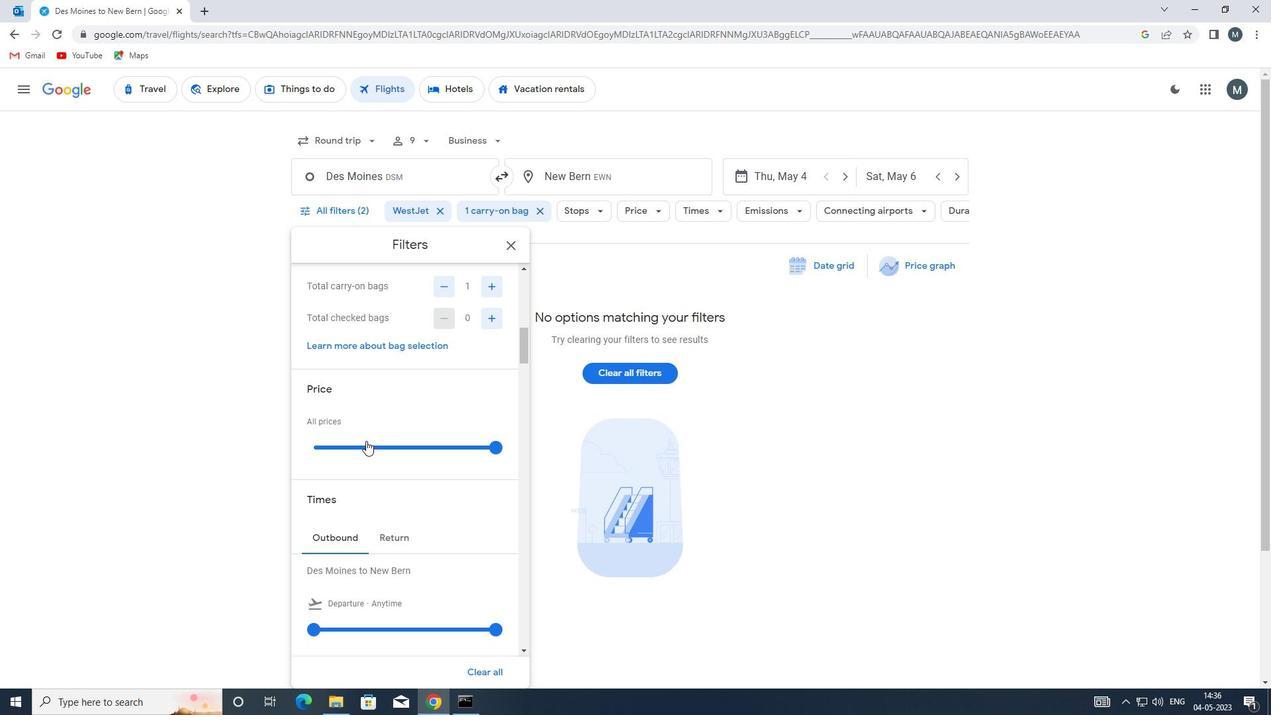 
Action: Mouse moved to (364, 445)
Screenshot: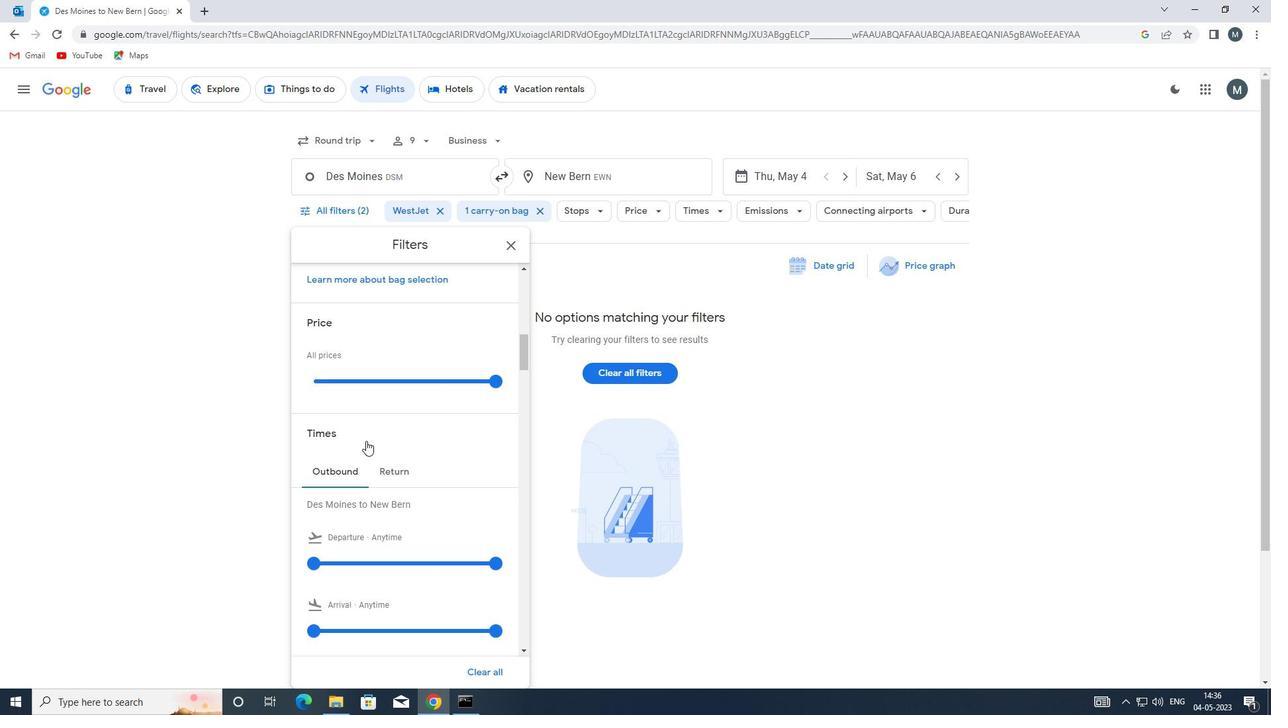 
Action: Mouse scrolled (364, 445) with delta (0, 0)
Screenshot: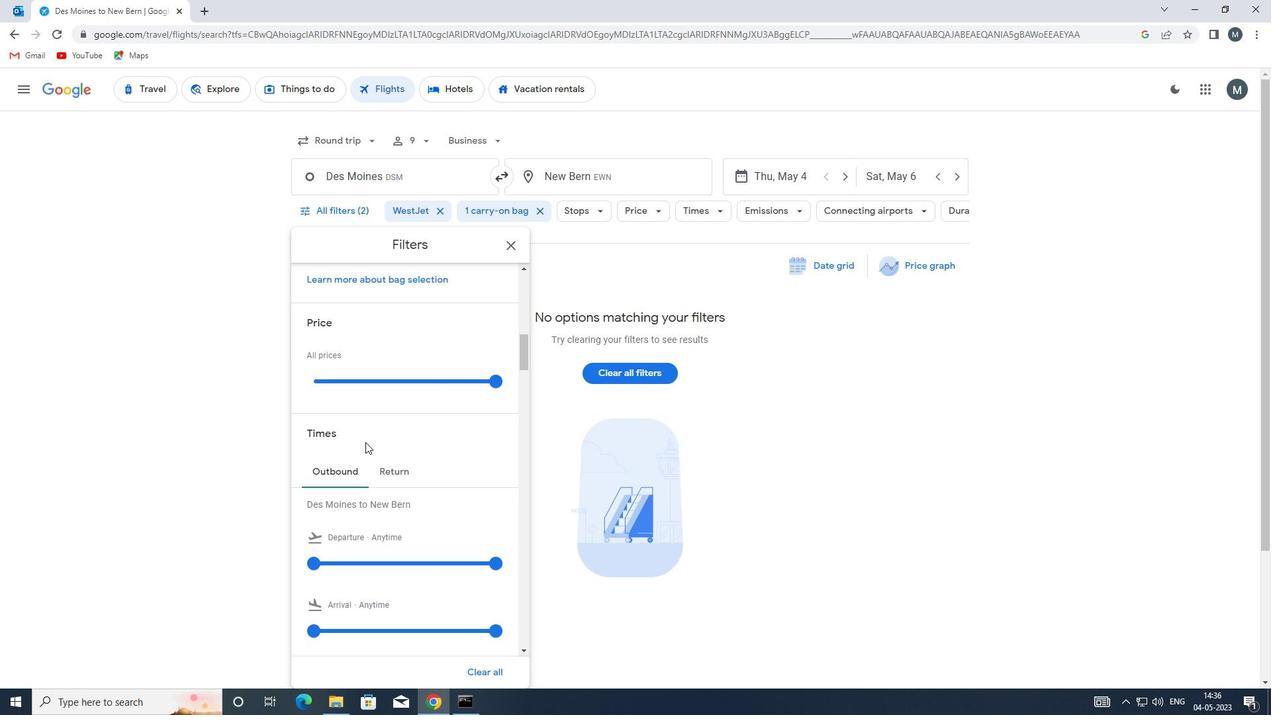 
Action: Mouse moved to (307, 490)
Screenshot: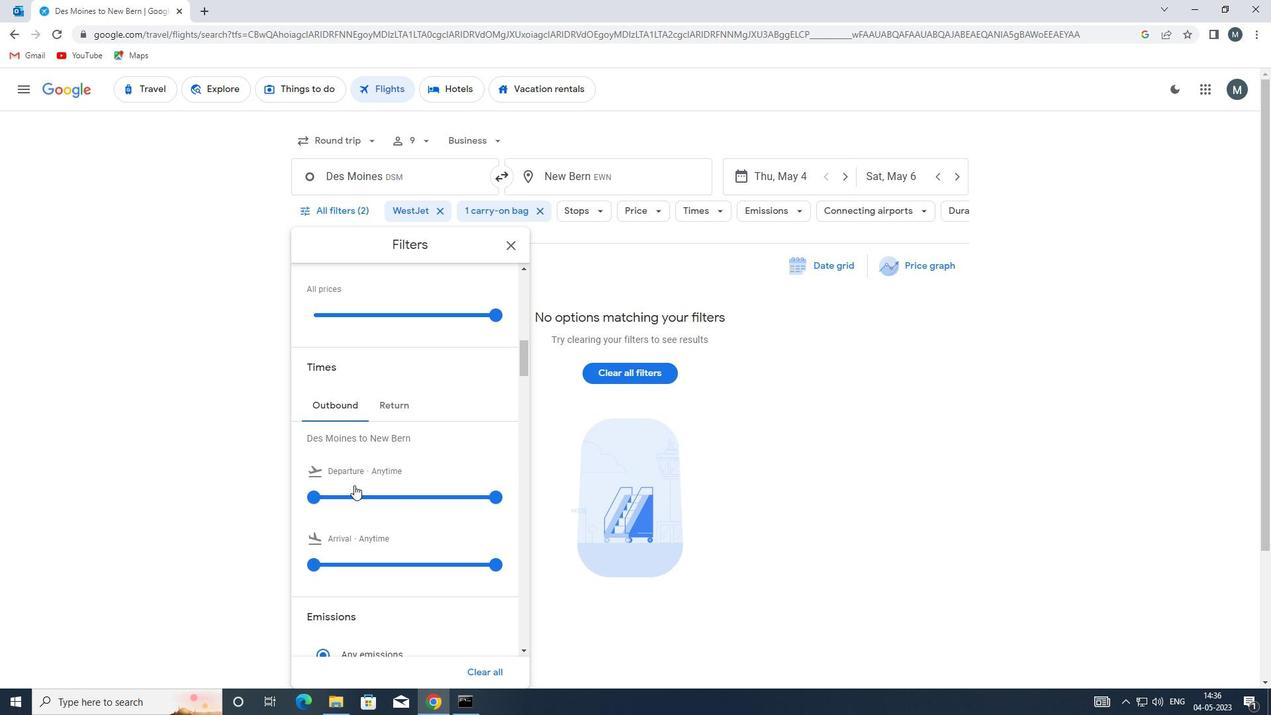 
Action: Mouse pressed left at (307, 490)
Screenshot: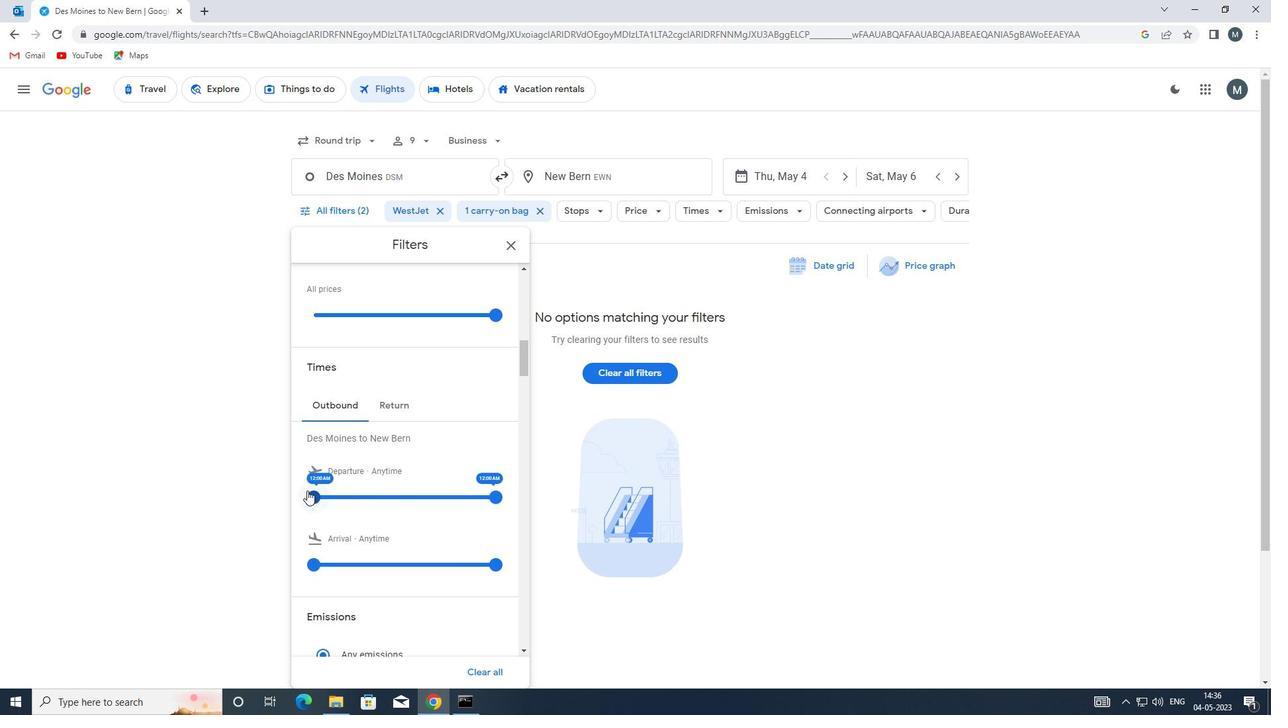 
Action: Mouse moved to (488, 495)
Screenshot: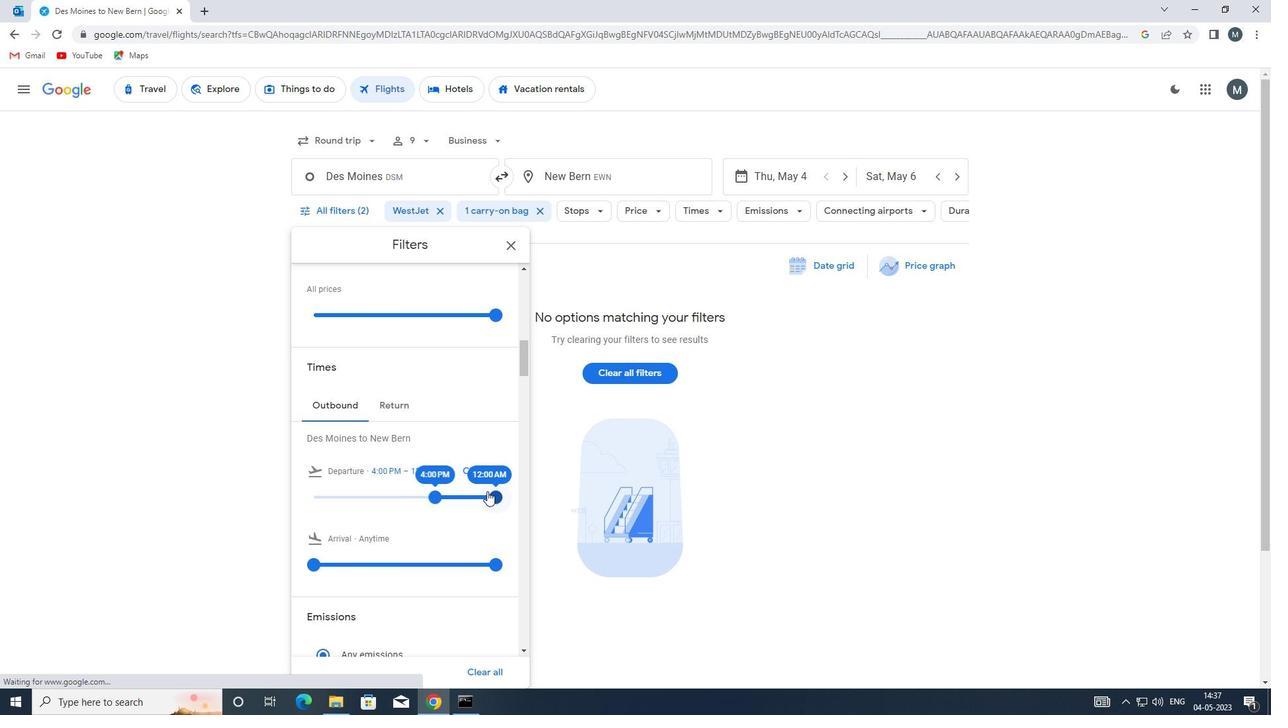 
Action: Mouse pressed left at (488, 495)
Screenshot: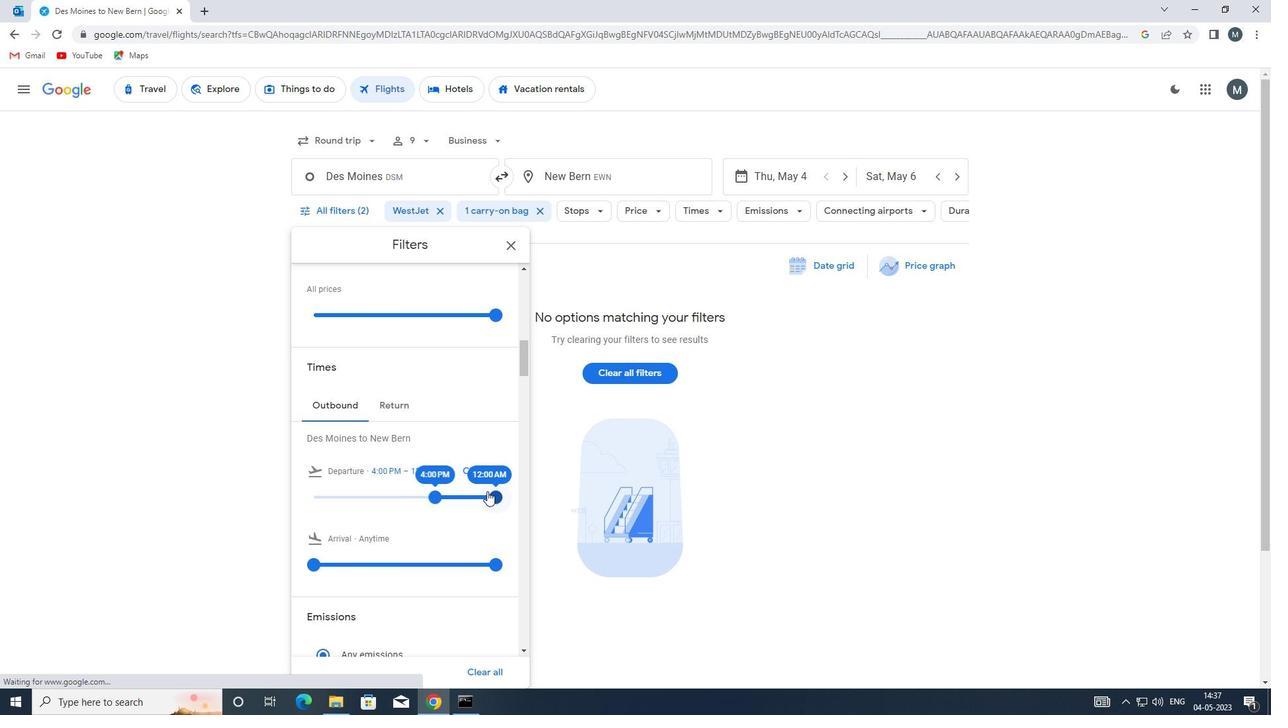 
Action: Mouse moved to (433, 483)
Screenshot: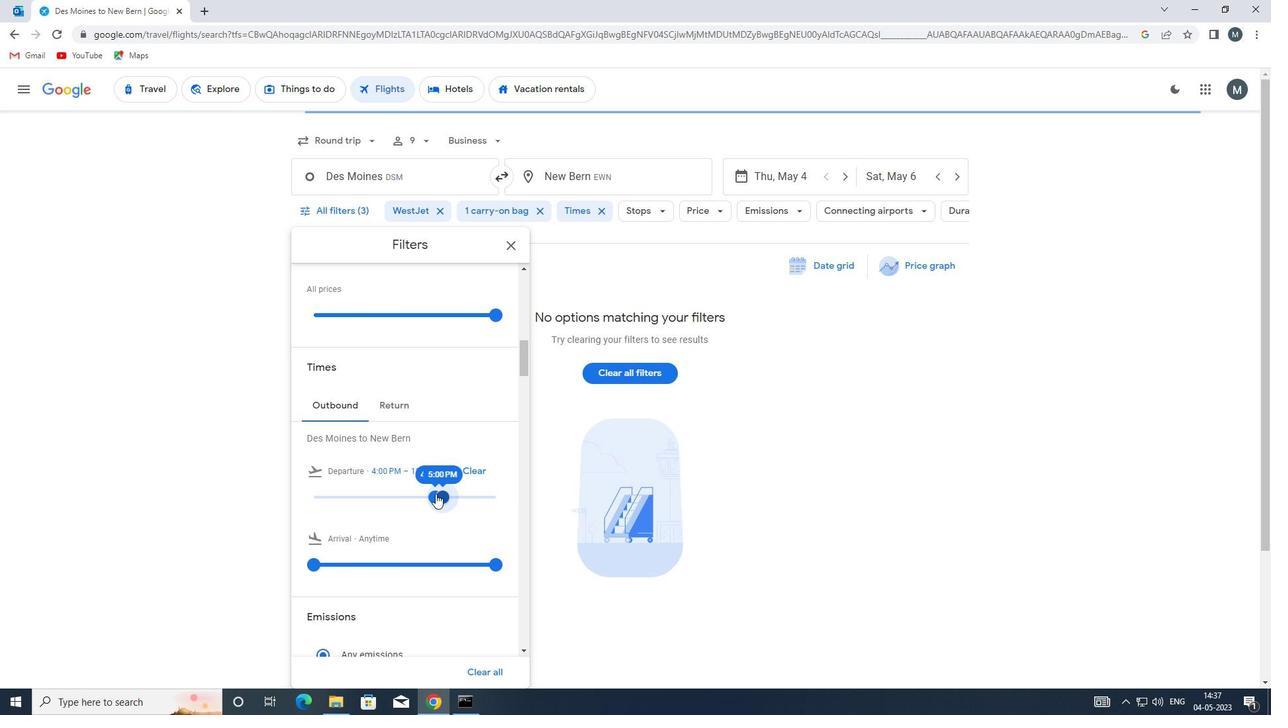 
Action: Mouse scrolled (433, 482) with delta (0, 0)
Screenshot: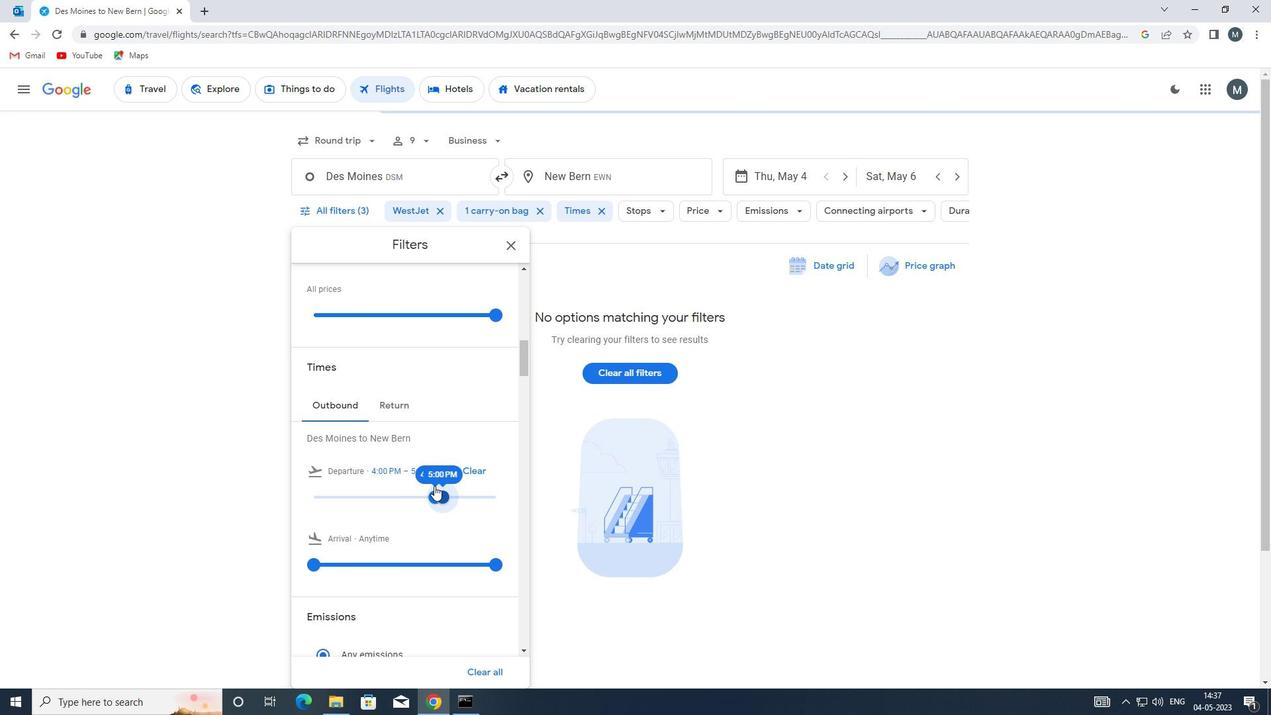 
Action: Mouse moved to (433, 482)
Screenshot: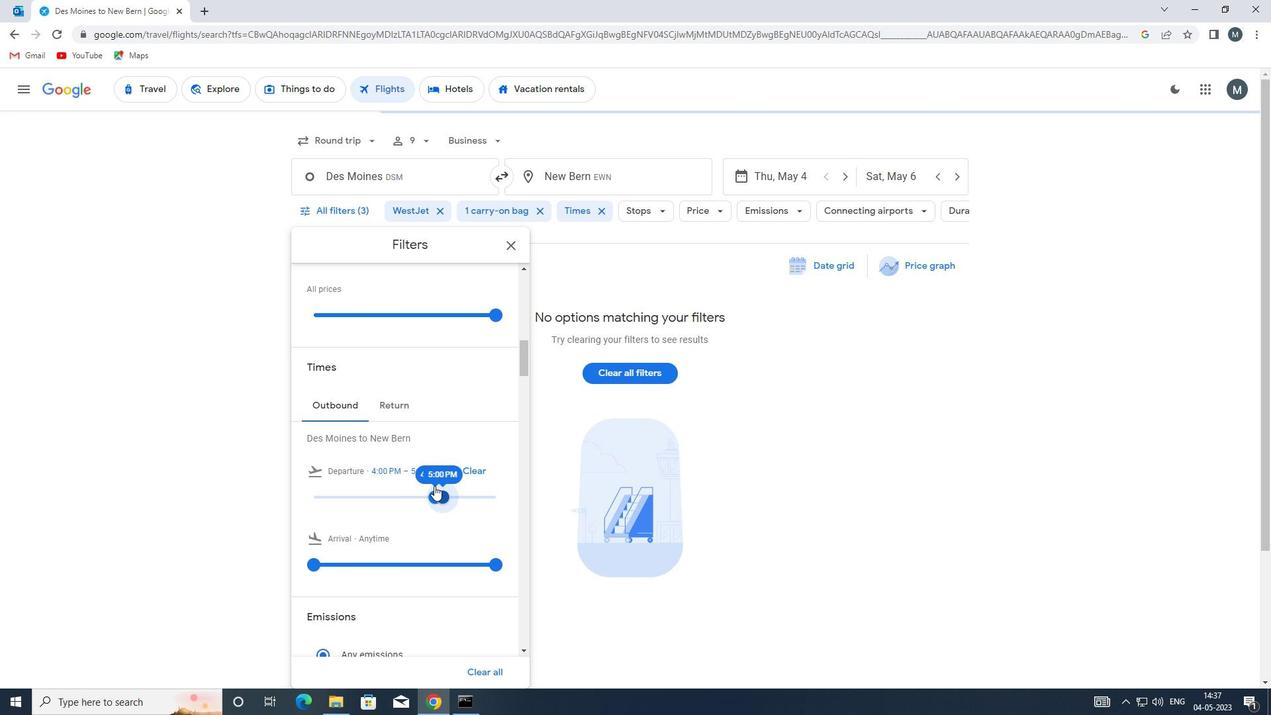 
Action: Mouse scrolled (433, 482) with delta (0, 0)
Screenshot: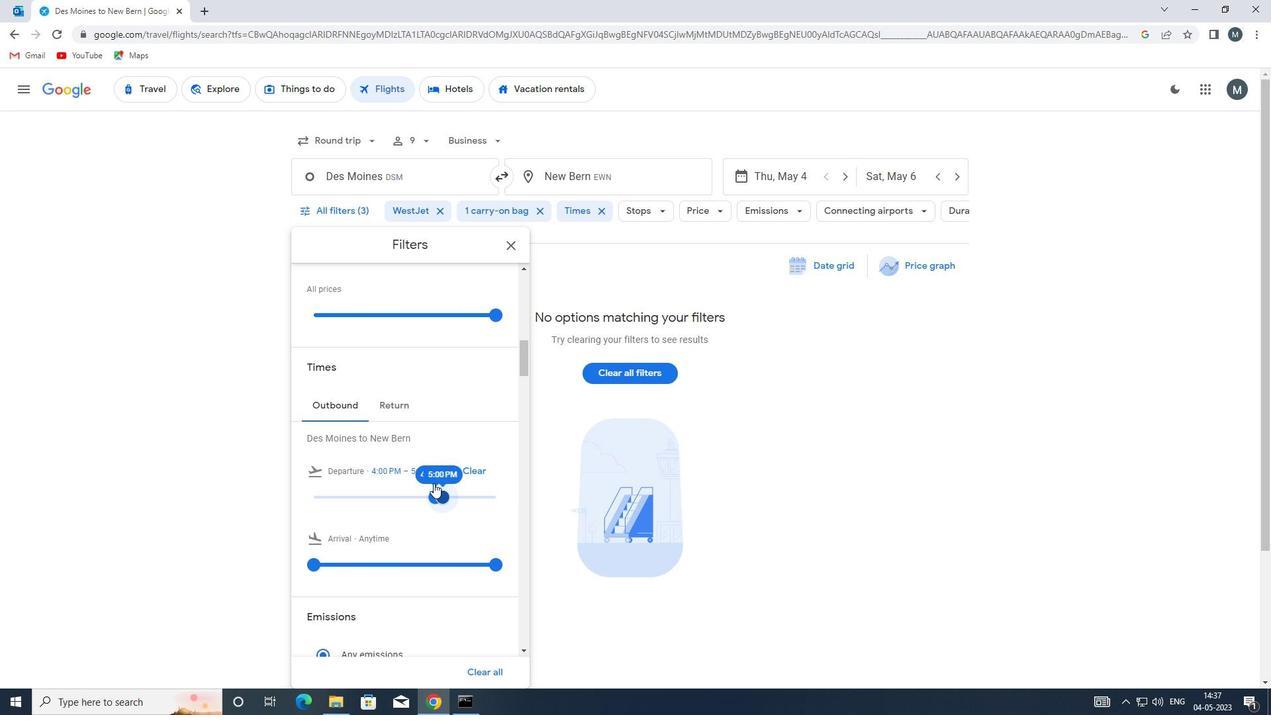 
Action: Mouse moved to (509, 248)
Screenshot: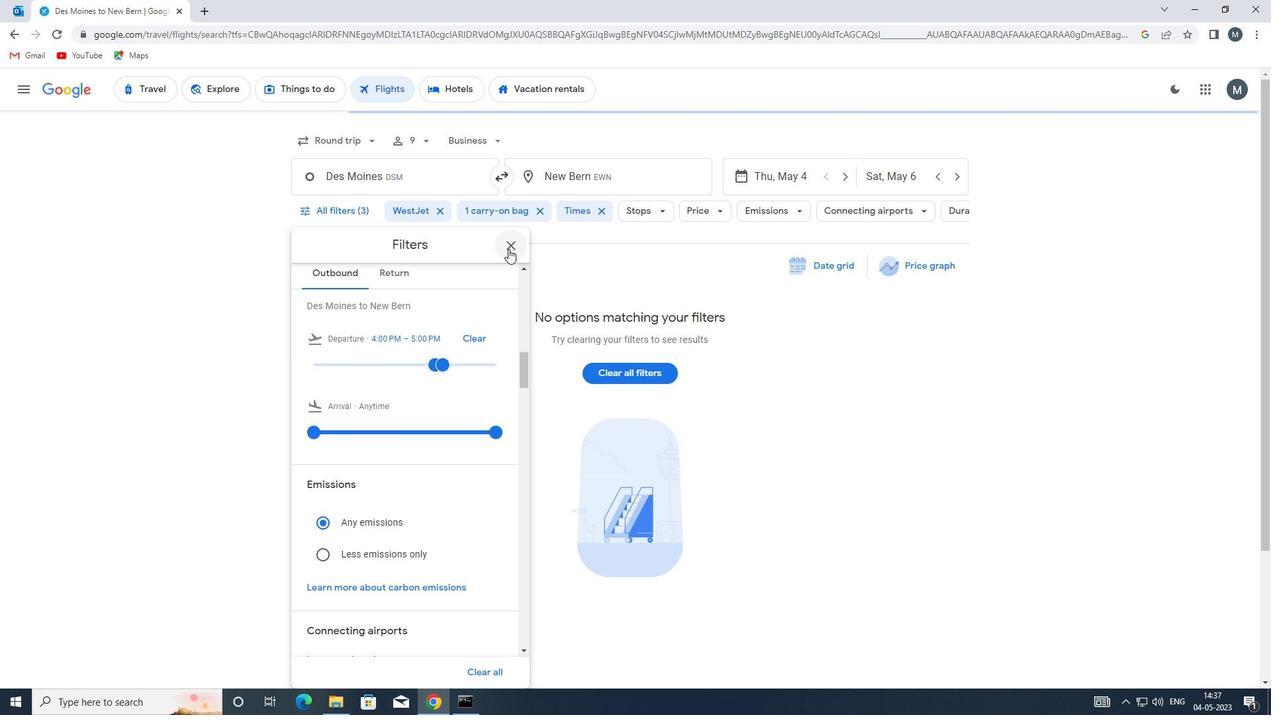 
Action: Mouse pressed left at (509, 248)
Screenshot: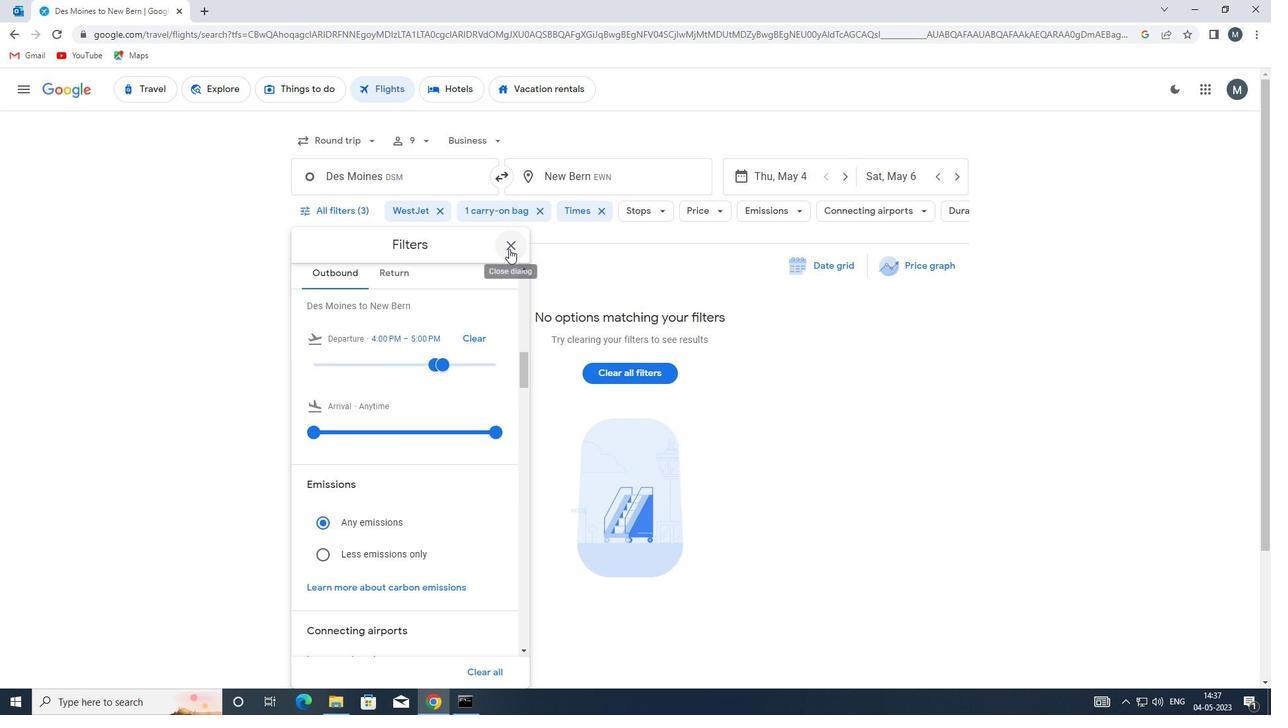 
